 Task: Find connections with filter location Chandrakona with filter topic #personaldevelopment with filter profile language English with filter current company Milestone Technologies, Inc. with filter school Sydenham Institute of Management Studies, Research and Entrepreneurship Education with filter industry Maritime Transportation with filter service category iOS Development with filter keywords title Over the Phone Interpreter
Action: Mouse moved to (642, 86)
Screenshot: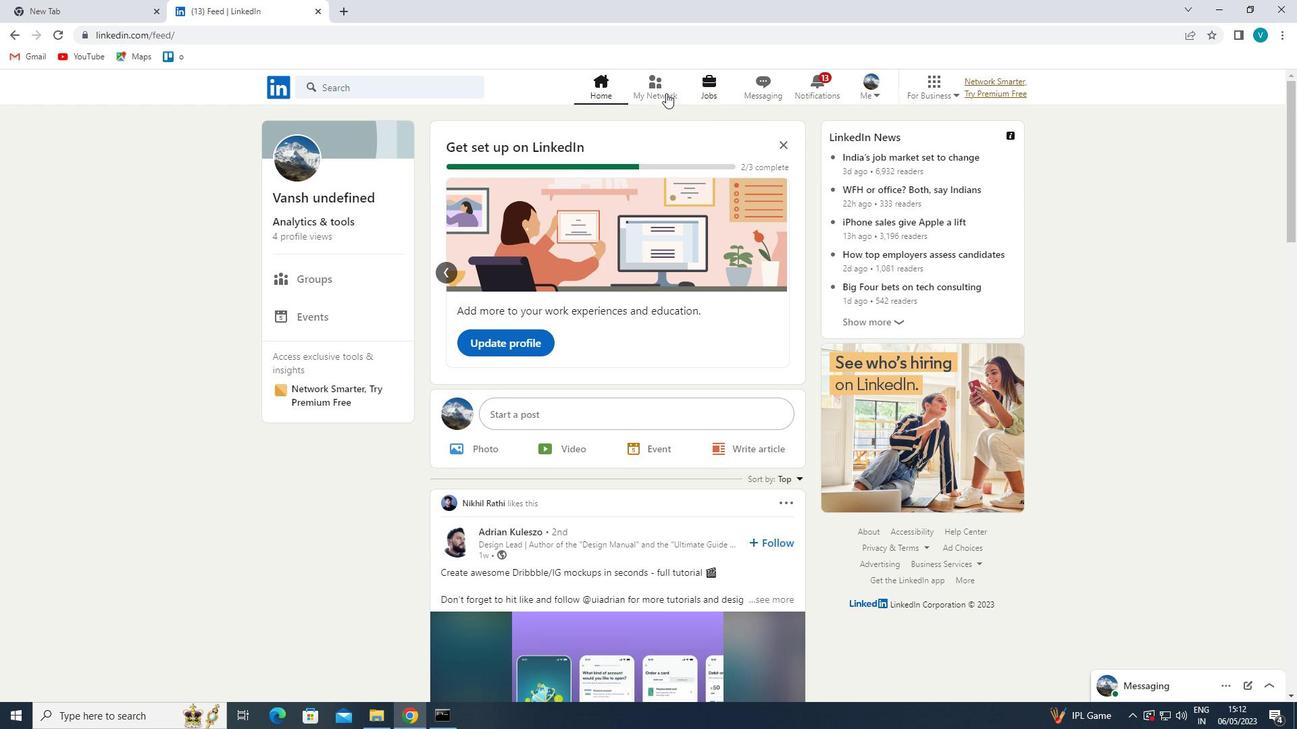 
Action: Mouse pressed left at (642, 86)
Screenshot: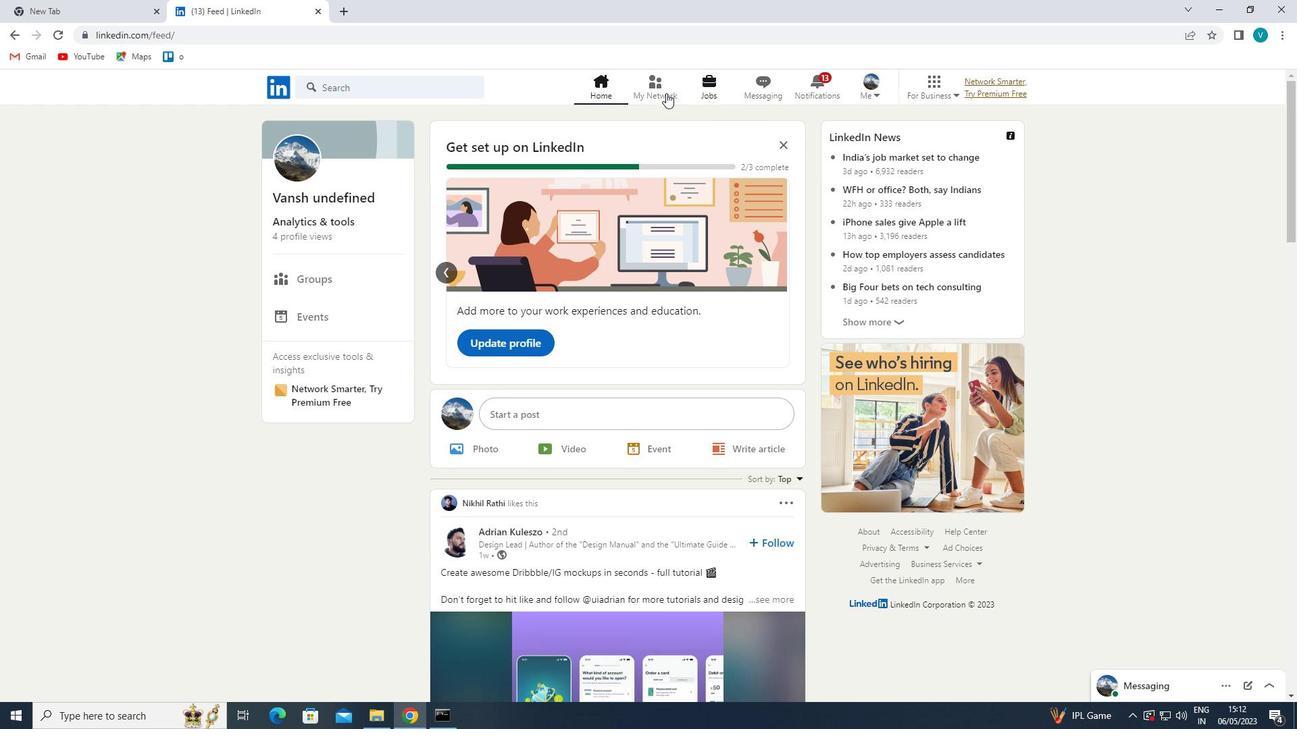 
Action: Mouse moved to (407, 157)
Screenshot: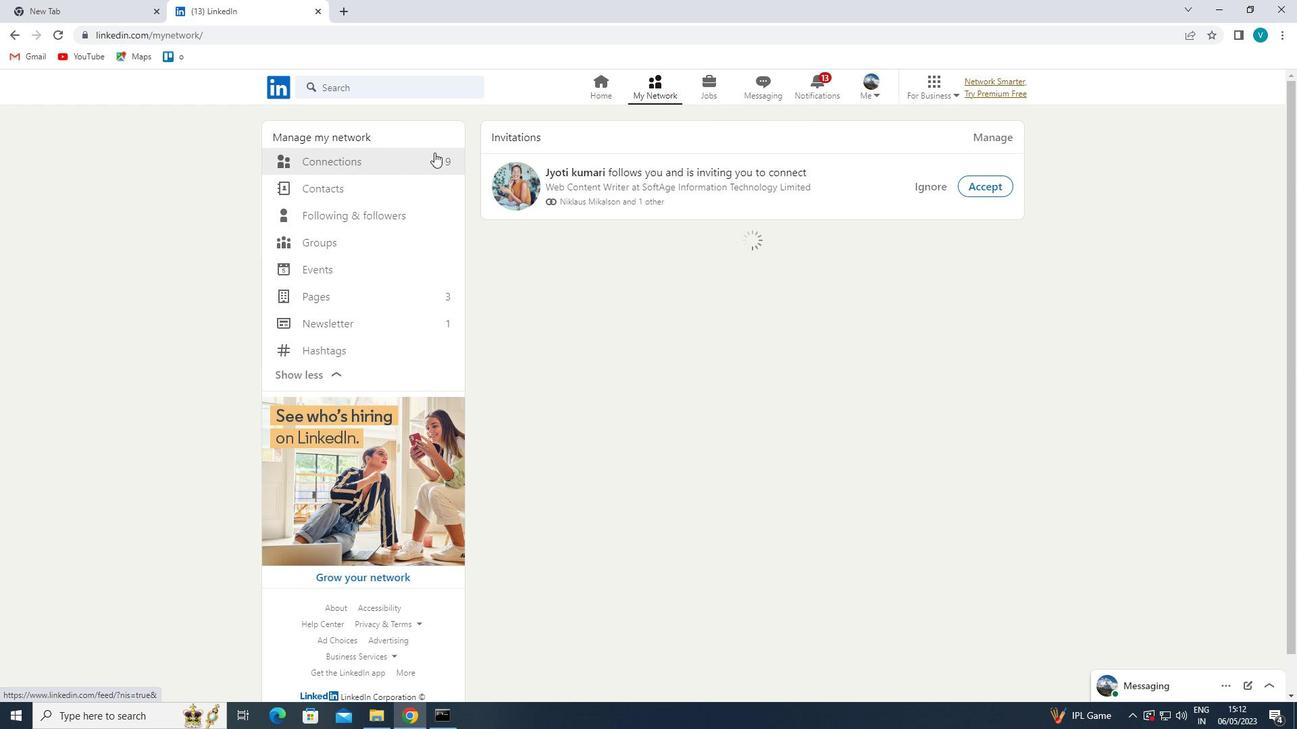 
Action: Mouse pressed left at (407, 157)
Screenshot: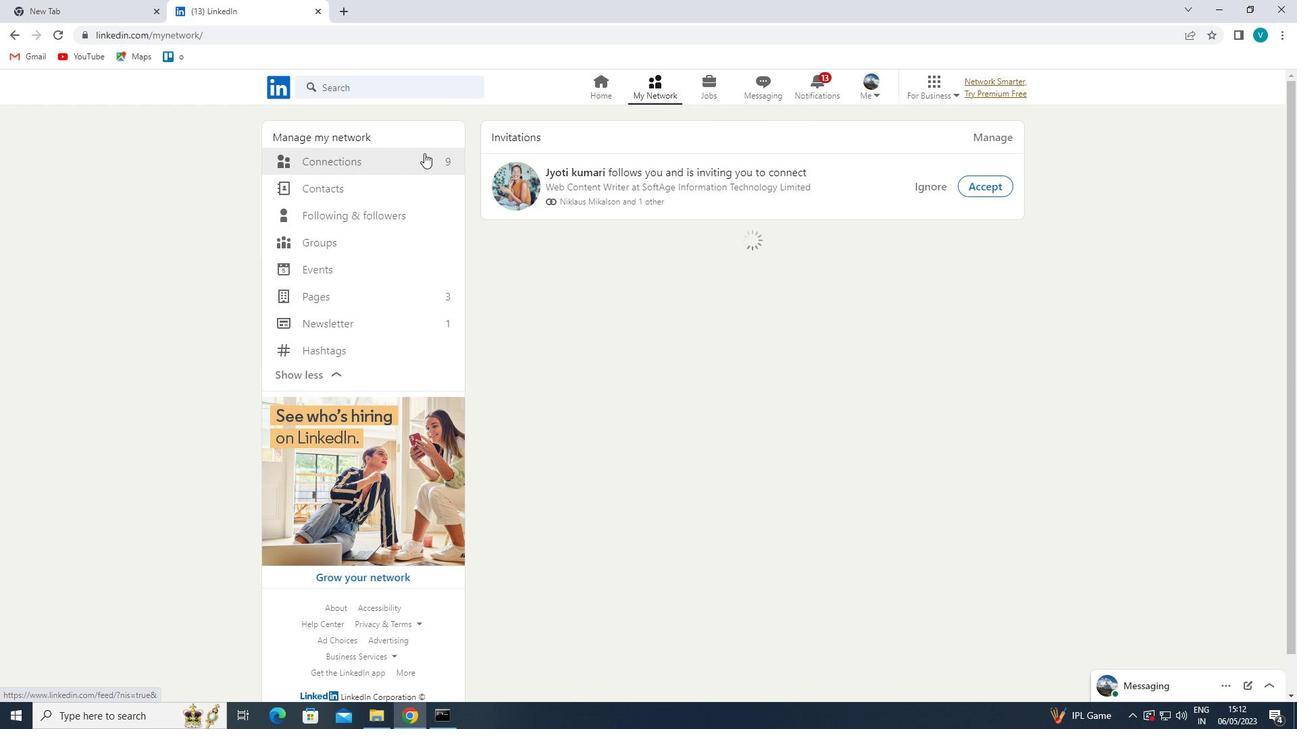
Action: Mouse moved to (761, 169)
Screenshot: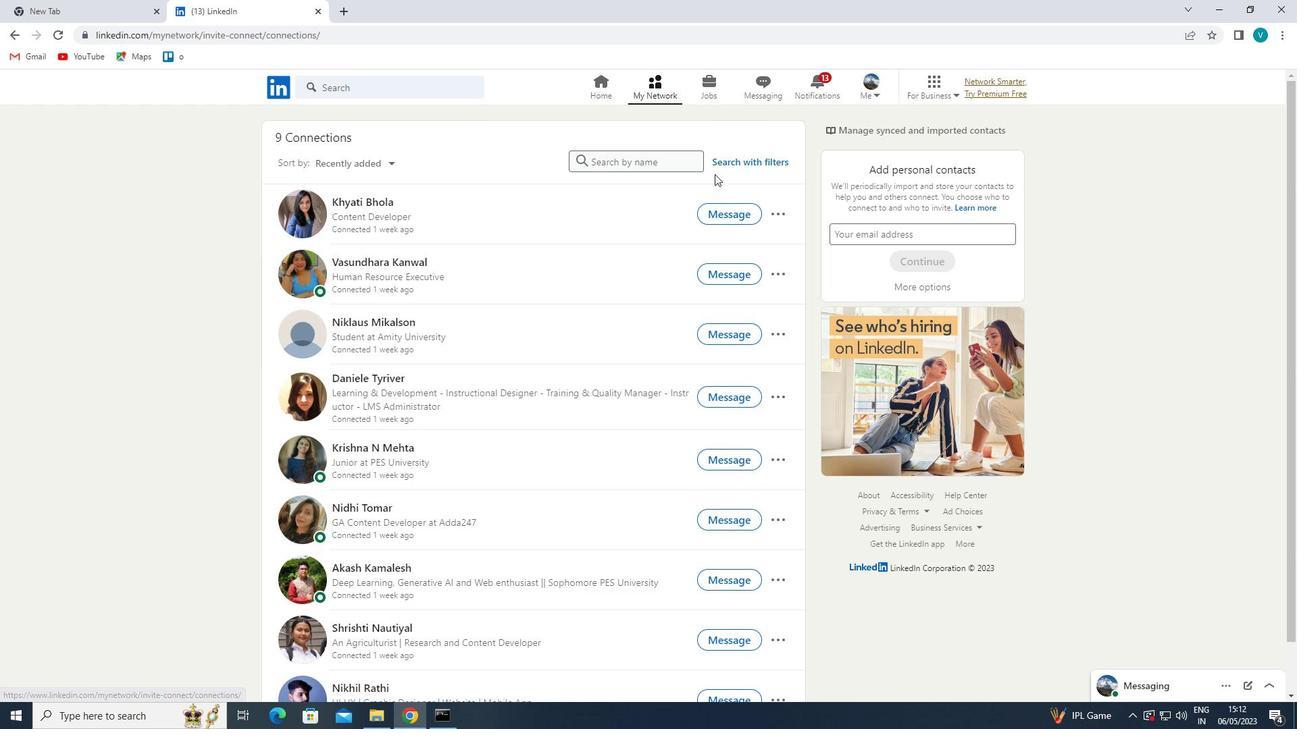
Action: Mouse pressed left at (761, 169)
Screenshot: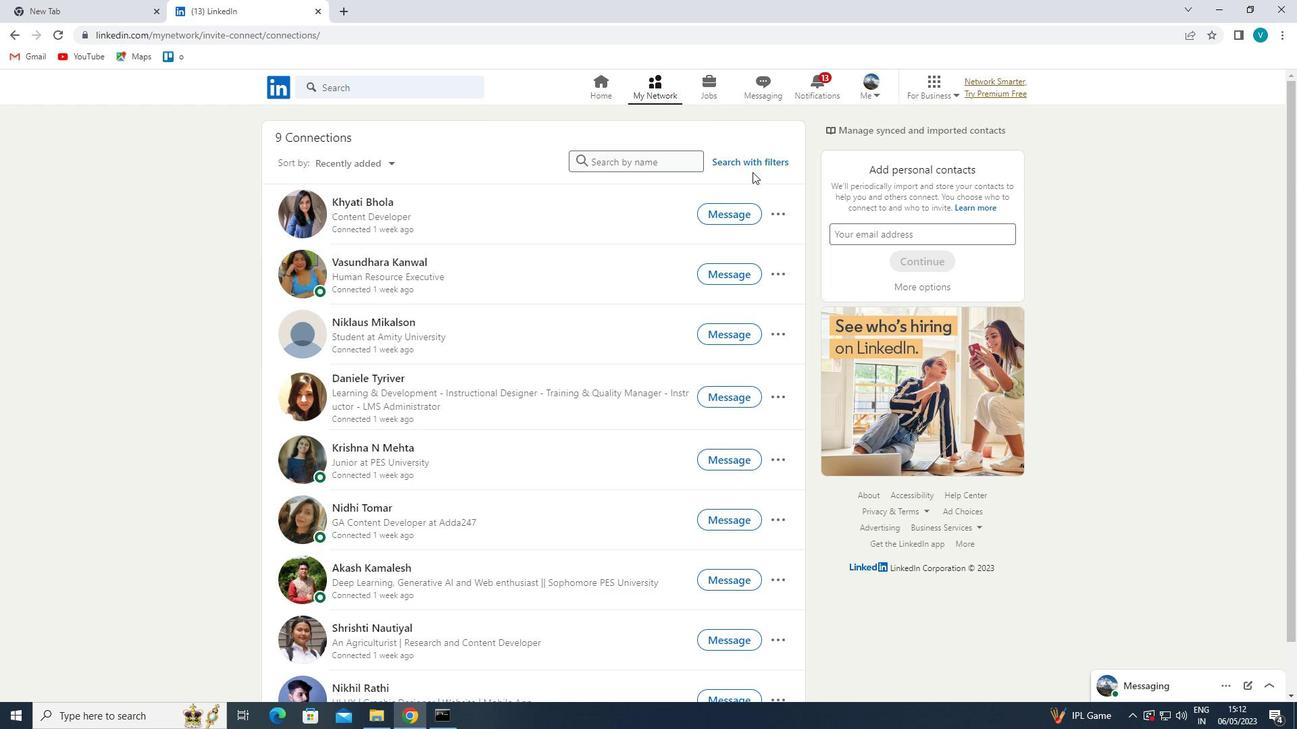 
Action: Mouse moved to (766, 165)
Screenshot: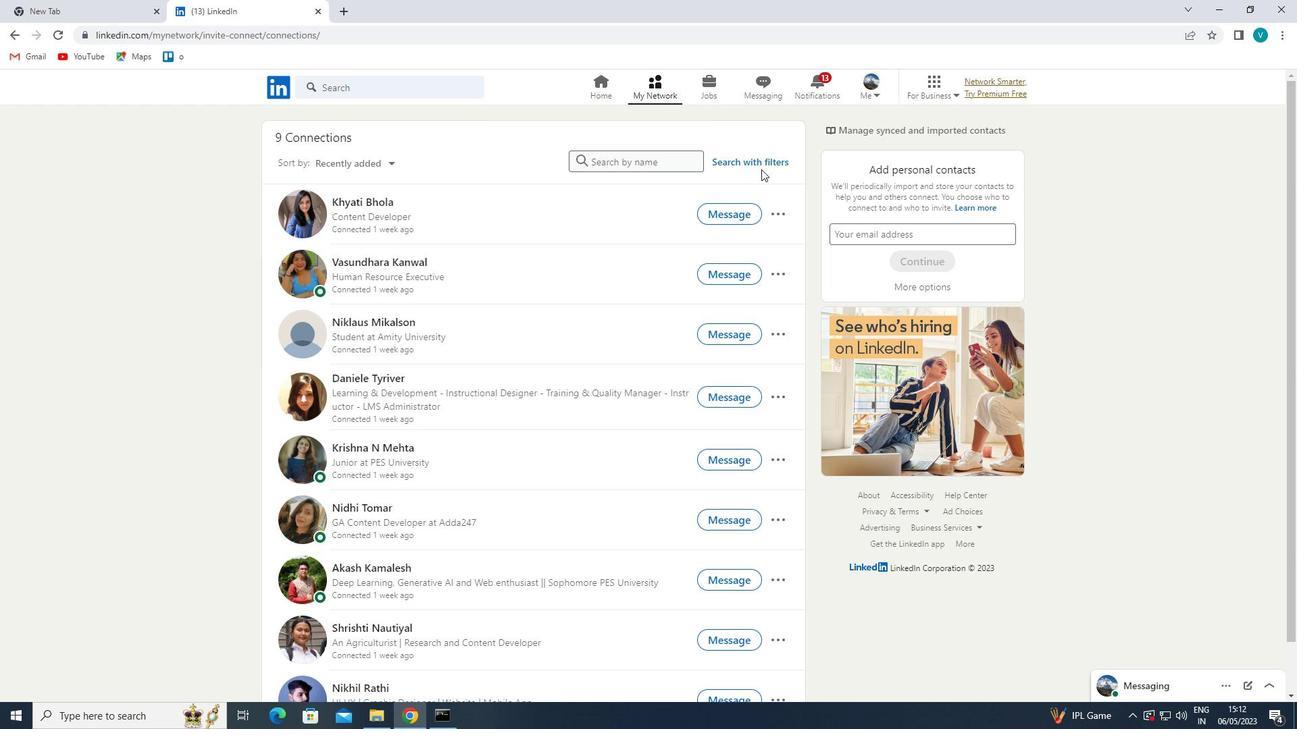 
Action: Mouse pressed left at (766, 165)
Screenshot: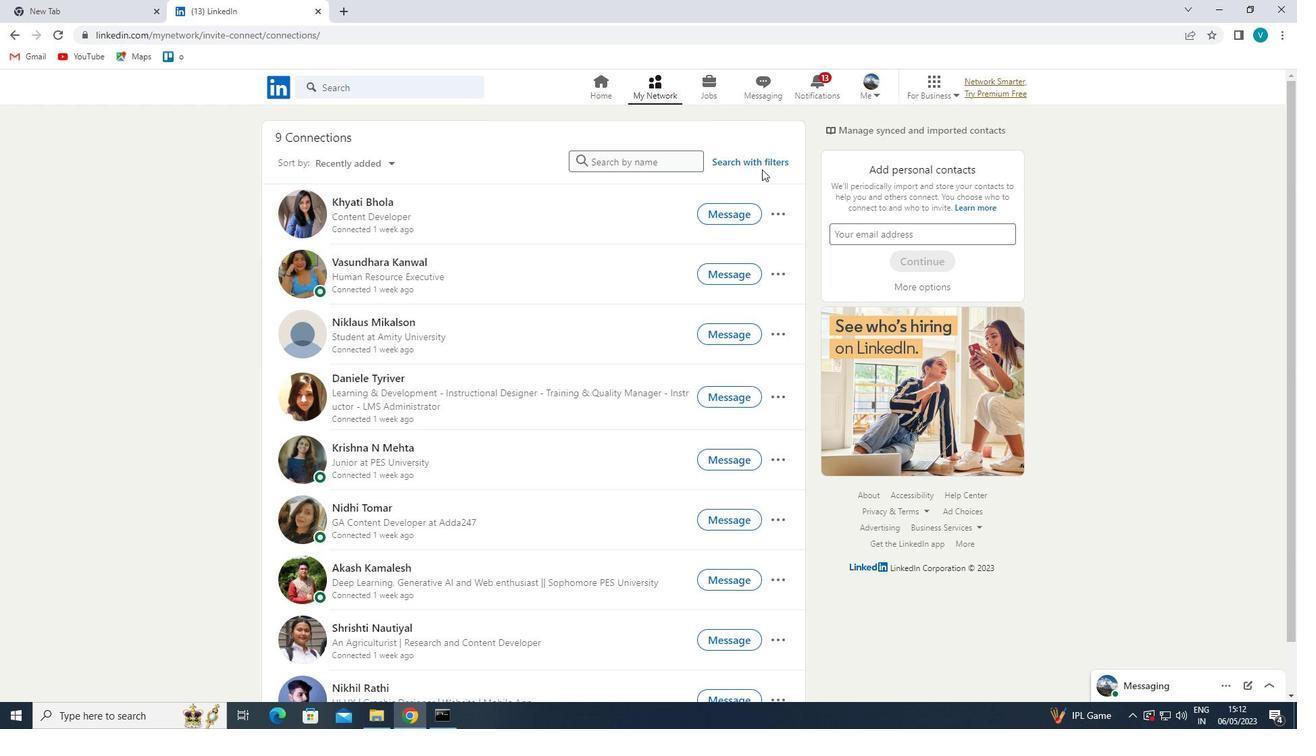 
Action: Mouse moved to (649, 132)
Screenshot: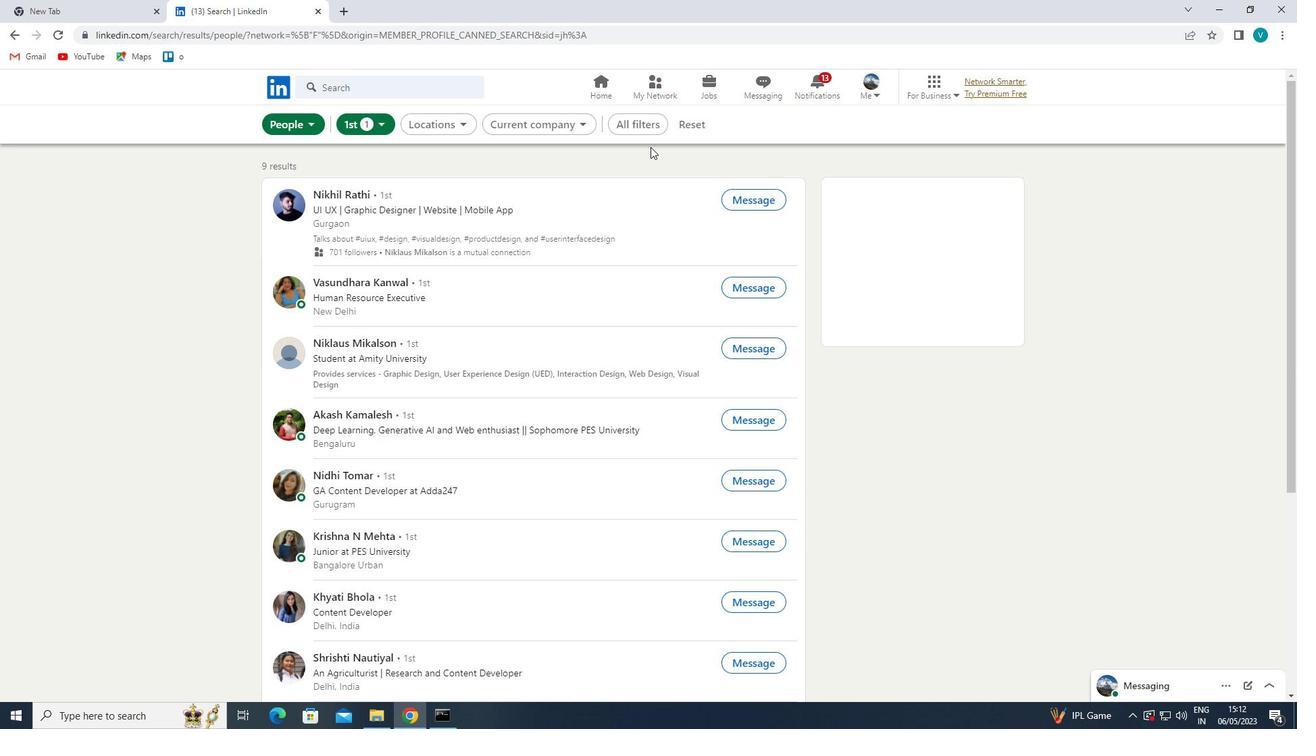 
Action: Mouse pressed left at (649, 132)
Screenshot: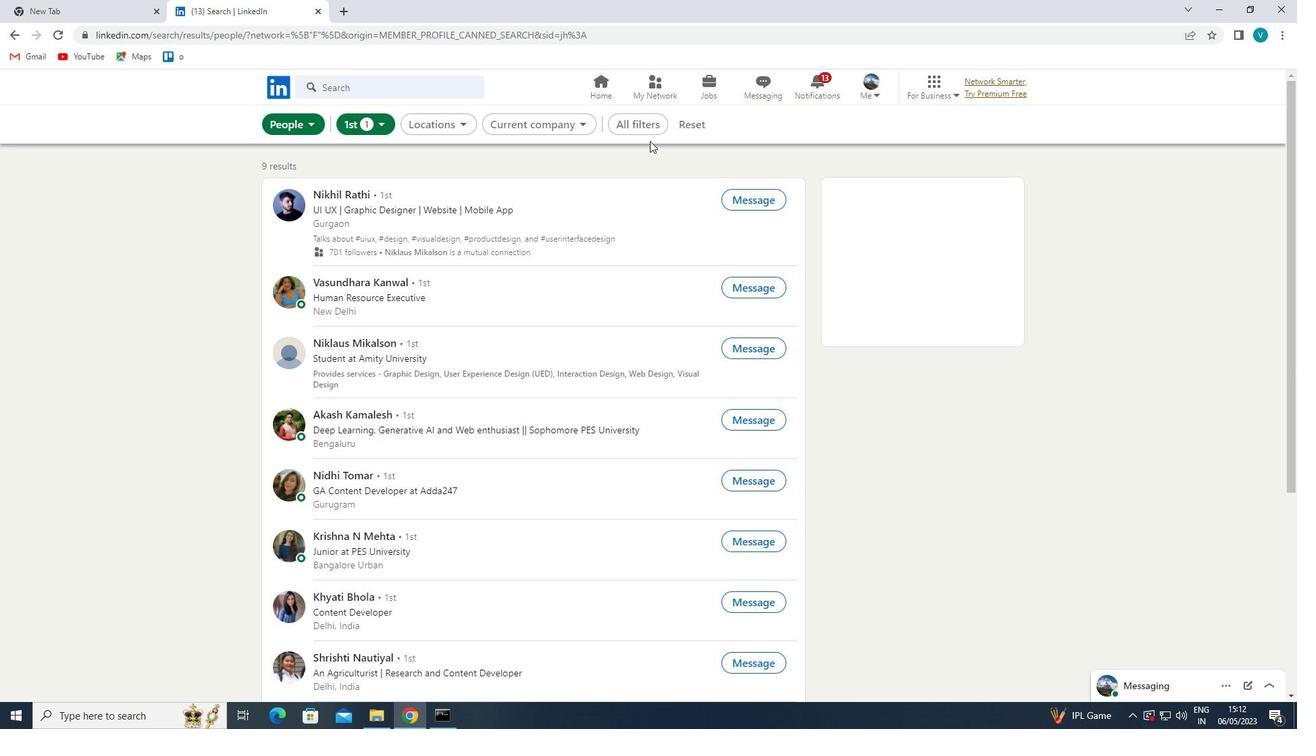 
Action: Mouse moved to (1116, 322)
Screenshot: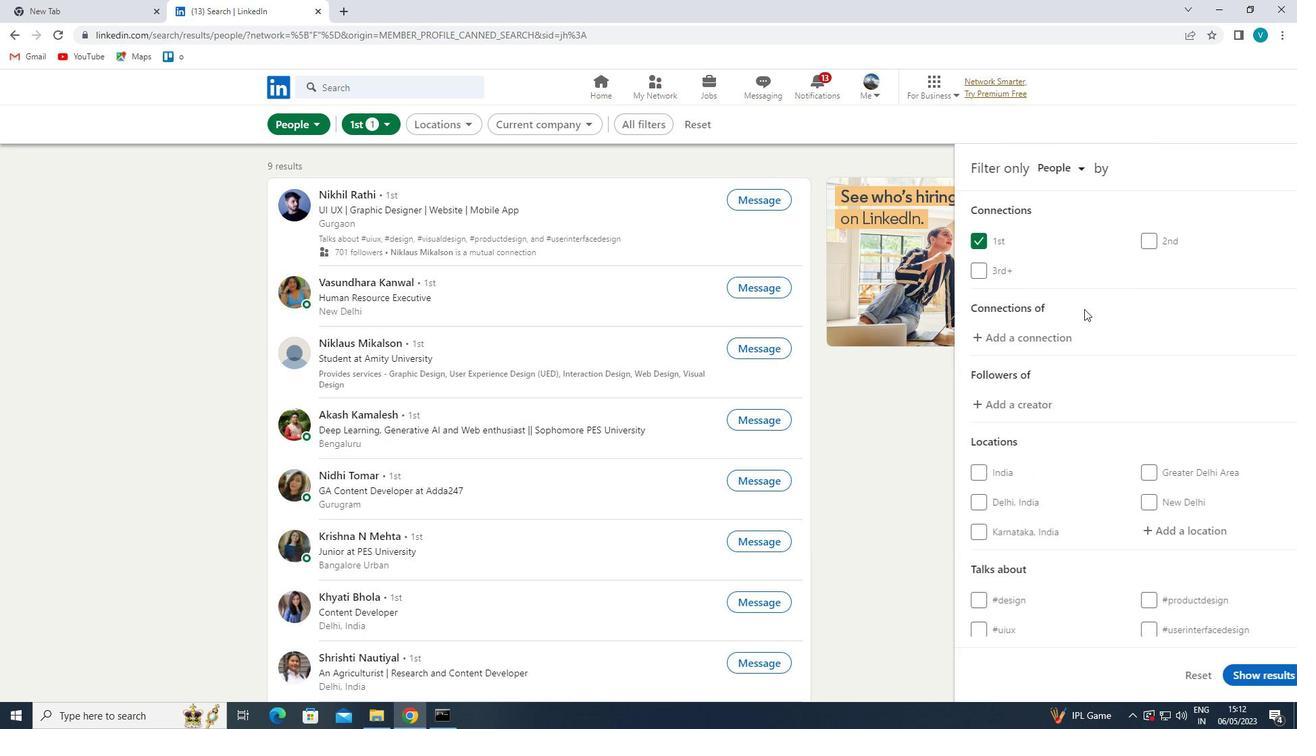 
Action: Mouse scrolled (1116, 322) with delta (0, 0)
Screenshot: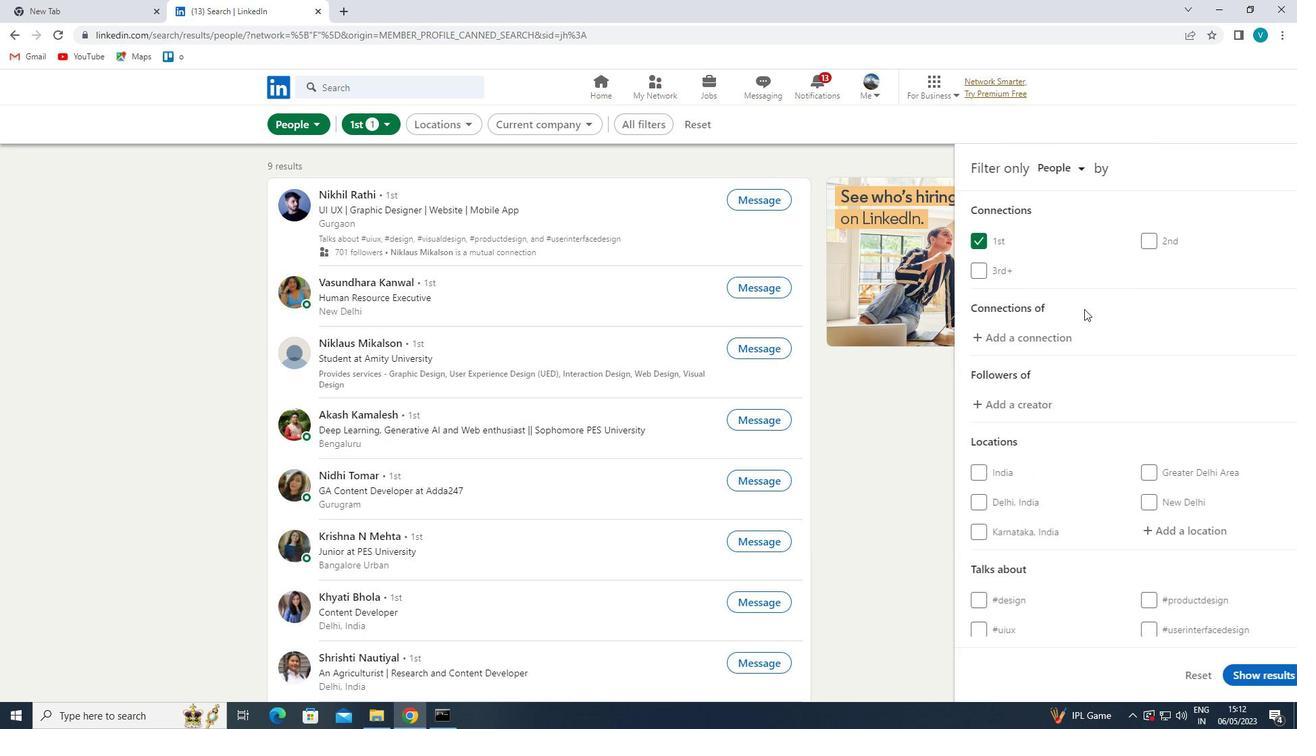 
Action: Mouse moved to (1117, 326)
Screenshot: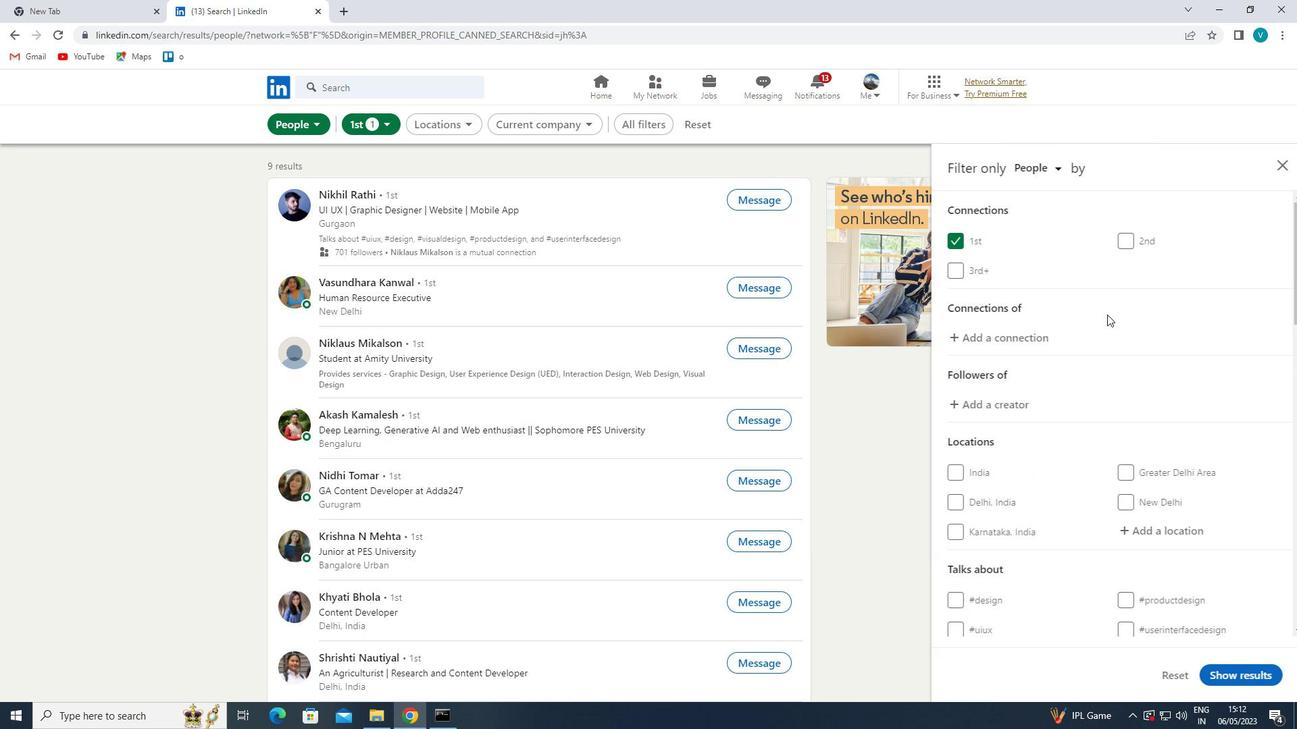 
Action: Mouse scrolled (1117, 325) with delta (0, 0)
Screenshot: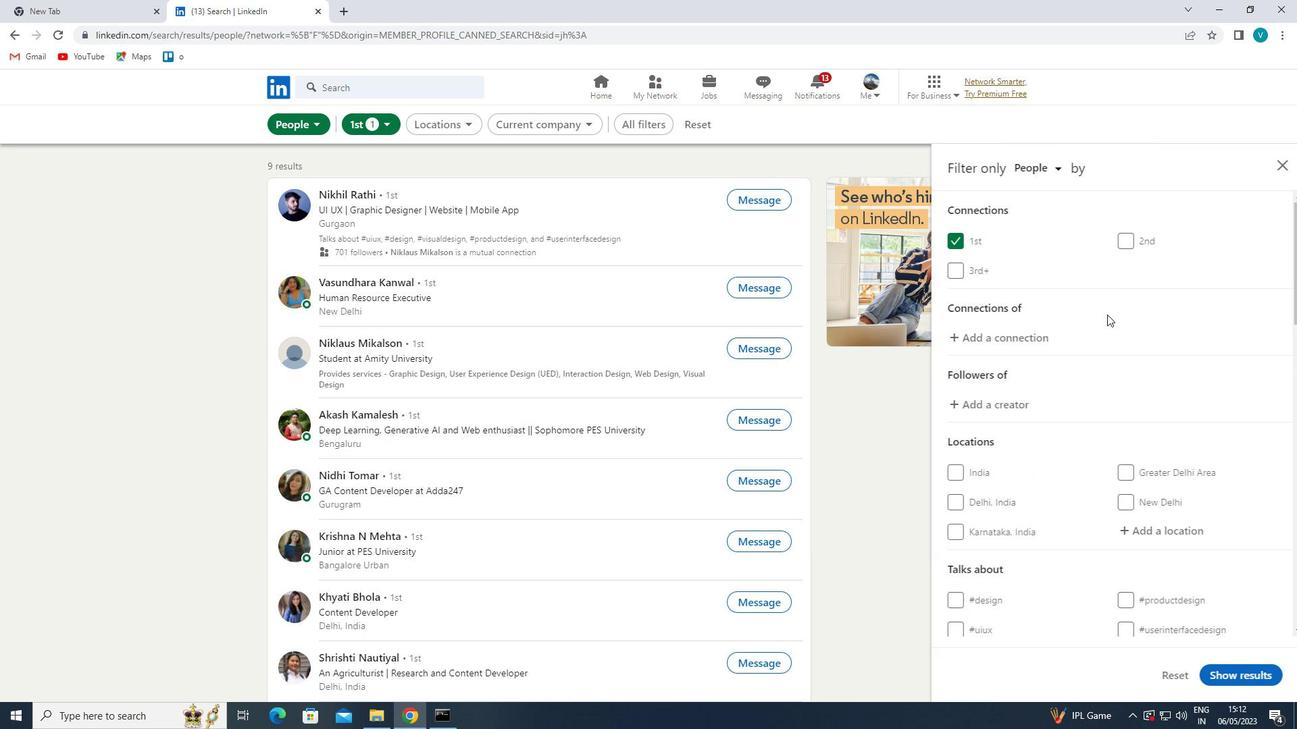 
Action: Mouse moved to (1137, 394)
Screenshot: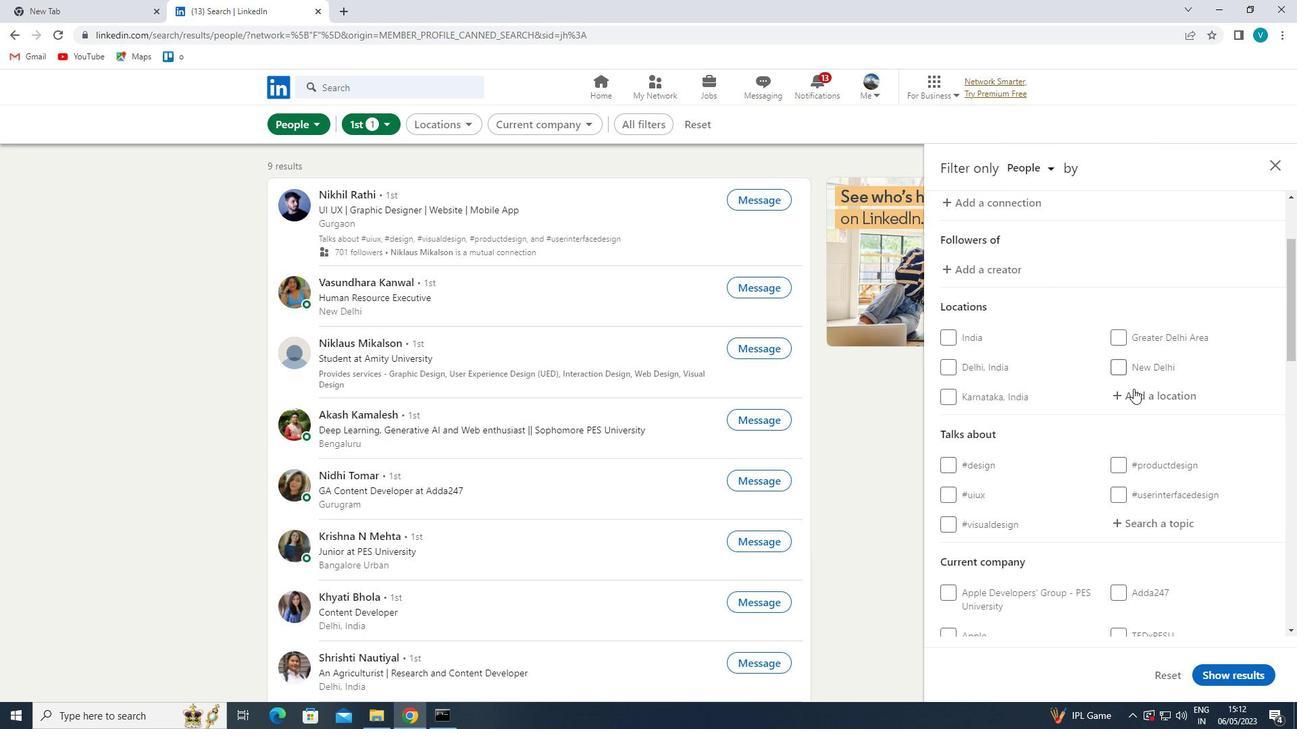 
Action: Mouse pressed left at (1137, 394)
Screenshot: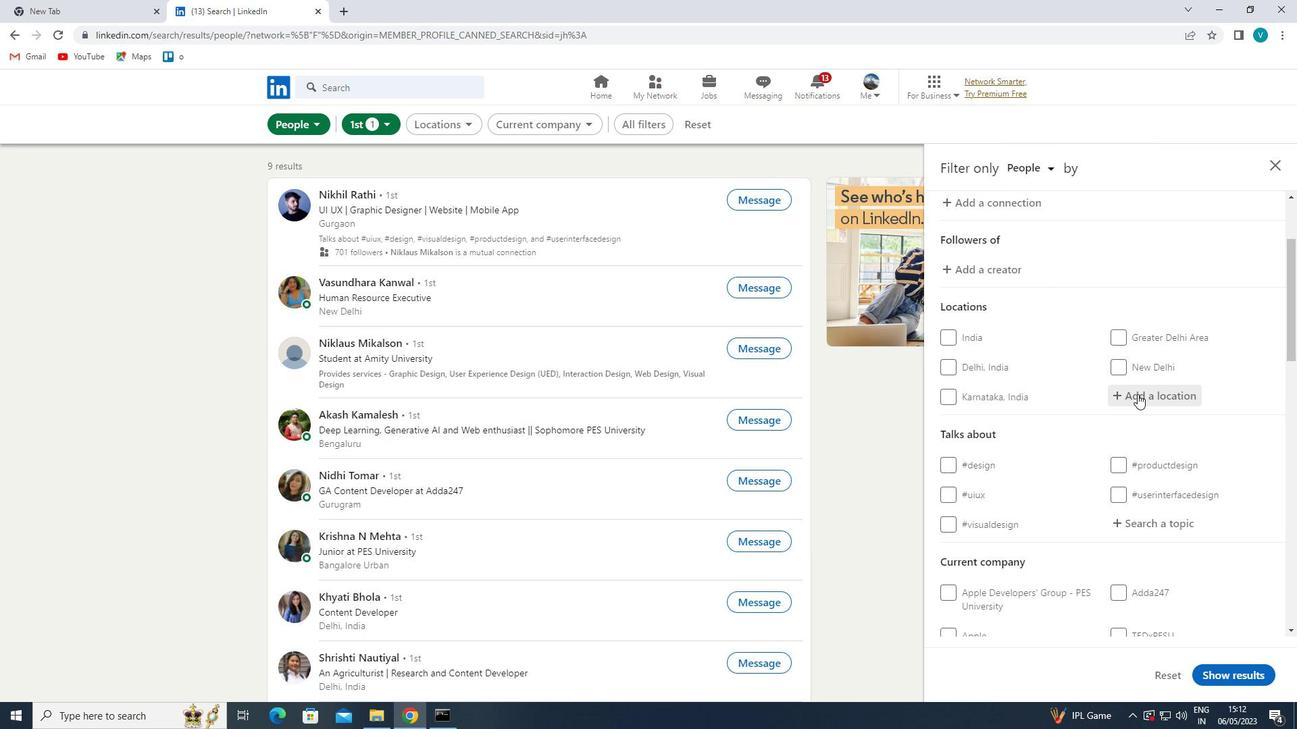 
Action: Mouse moved to (950, 340)
Screenshot: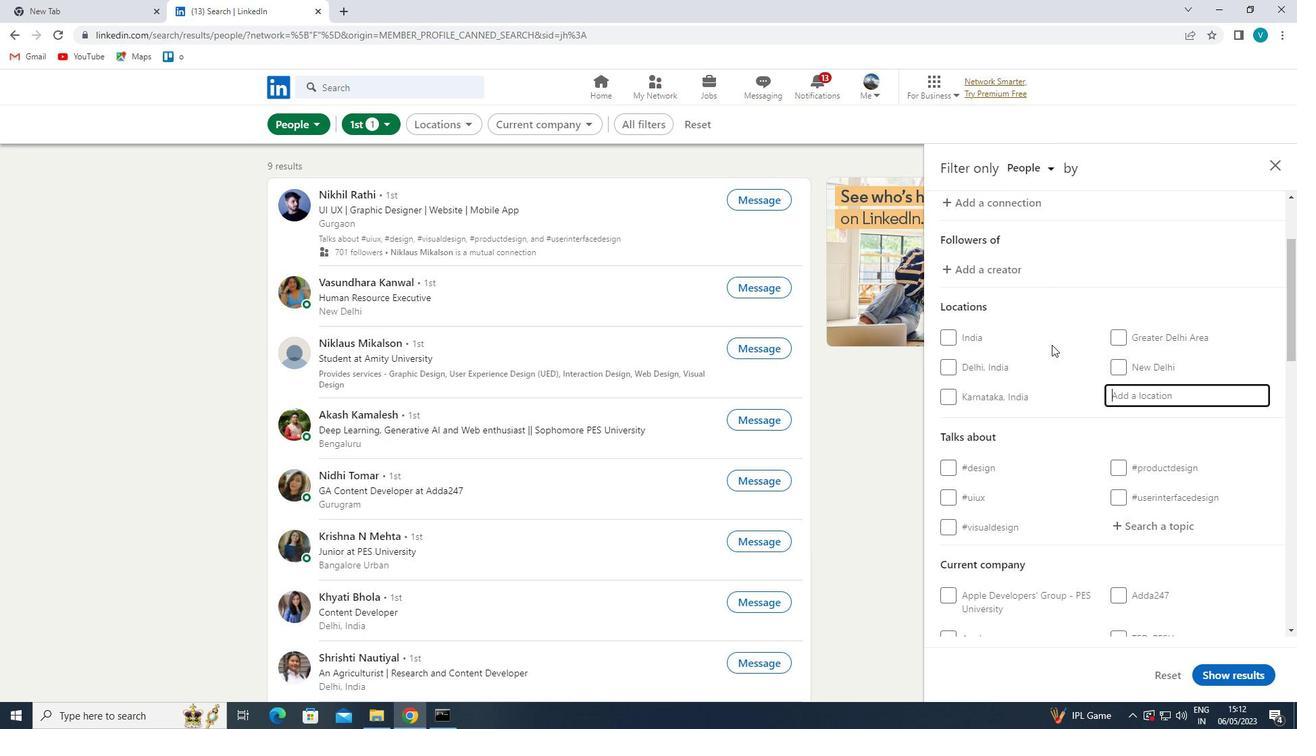 
Action: Key pressed <Key.shift>CHANFRA<Key.backspace><Key.backspace><Key.backspace>DRAKONA
Screenshot: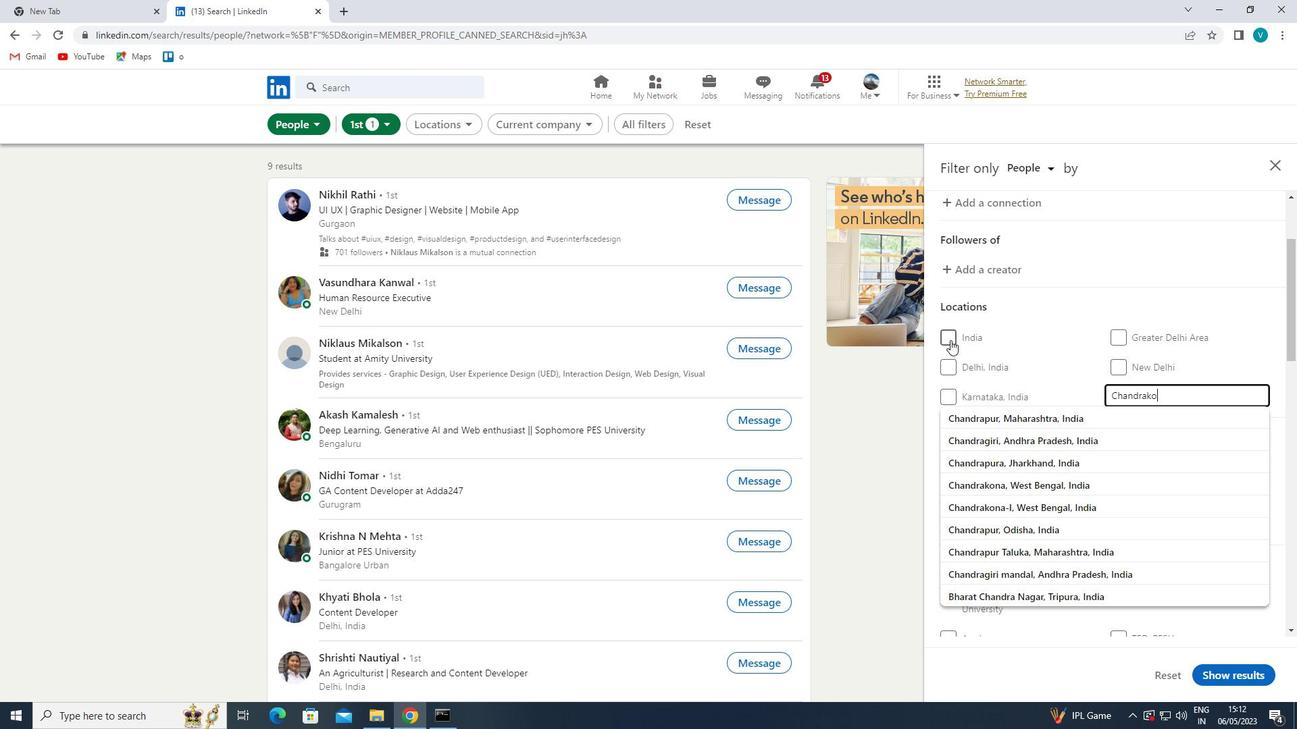 
Action: Mouse moved to (1008, 408)
Screenshot: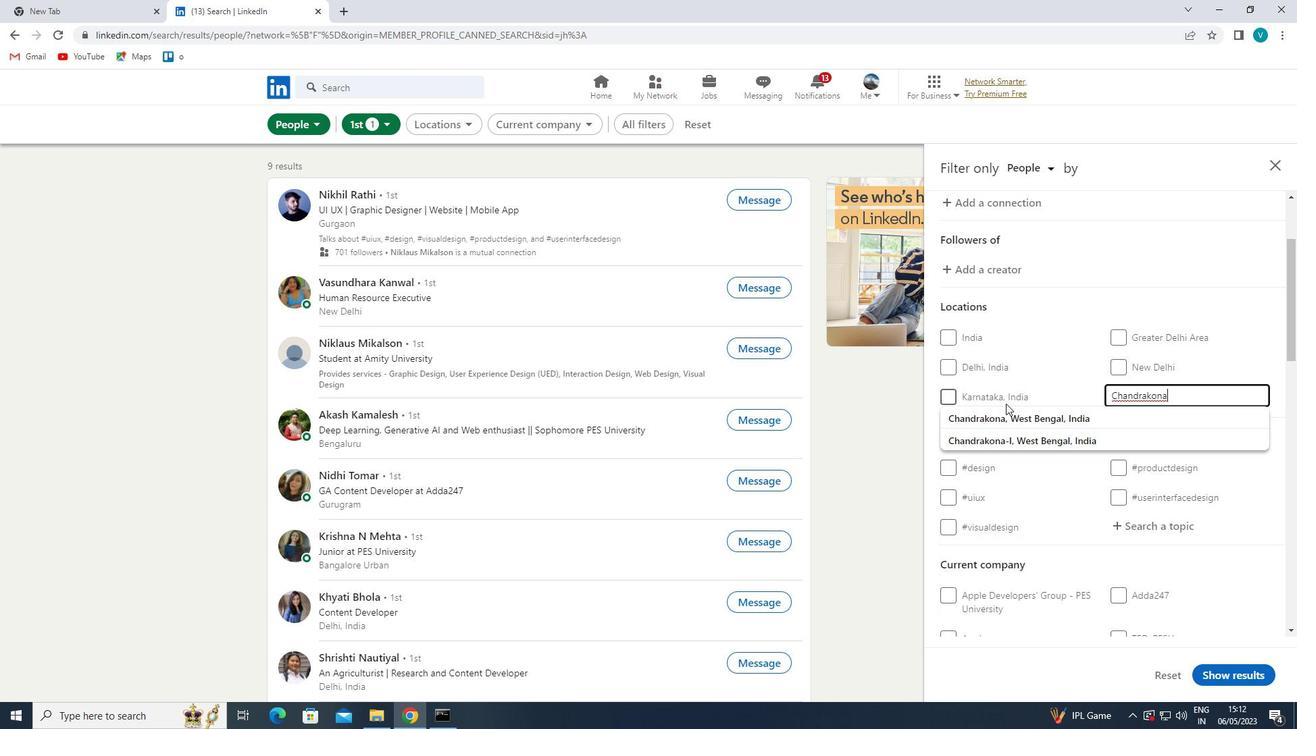 
Action: Mouse pressed left at (1008, 408)
Screenshot: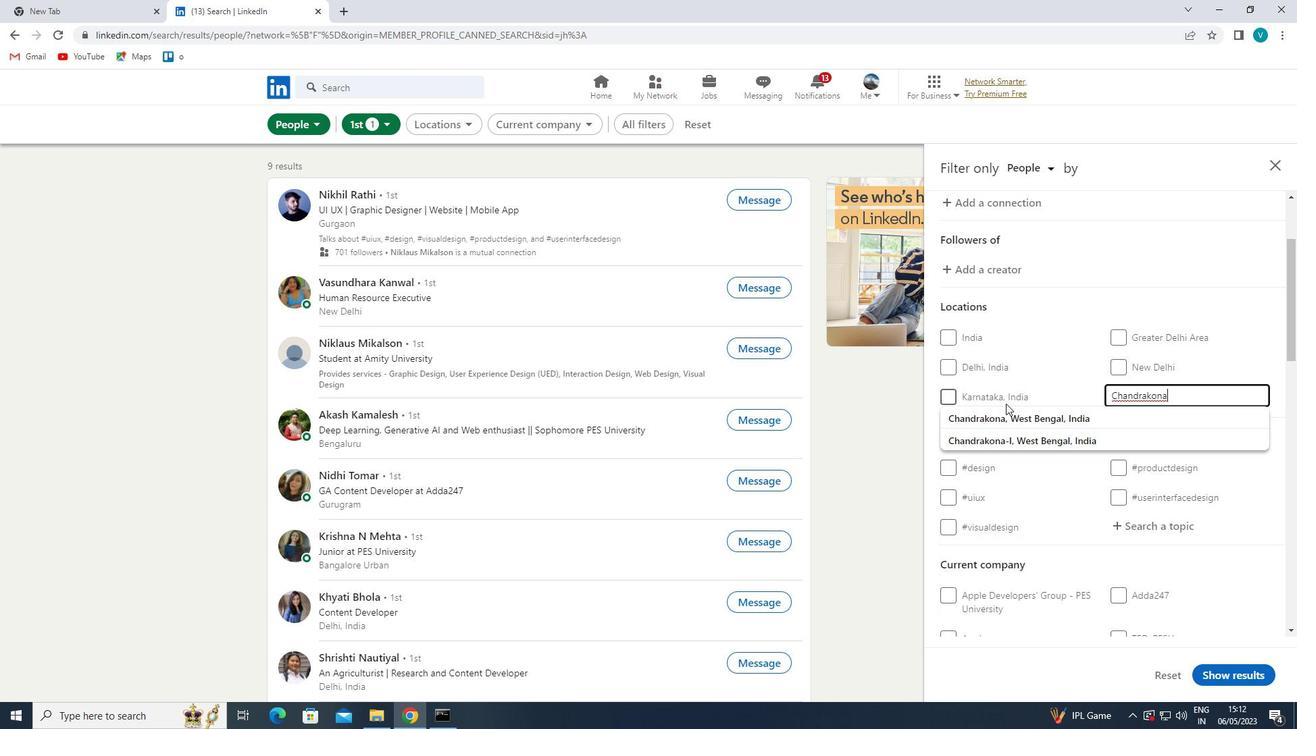 
Action: Mouse moved to (1040, 423)
Screenshot: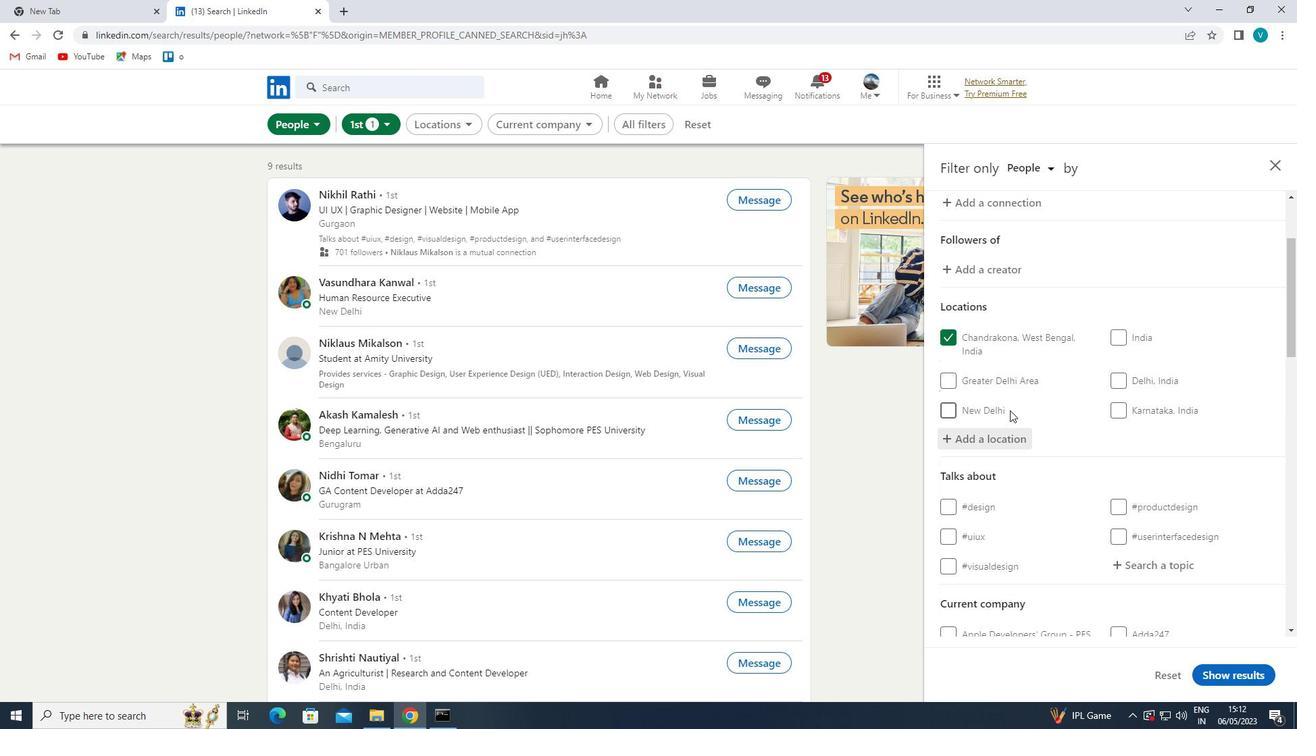
Action: Mouse scrolled (1040, 422) with delta (0, 0)
Screenshot: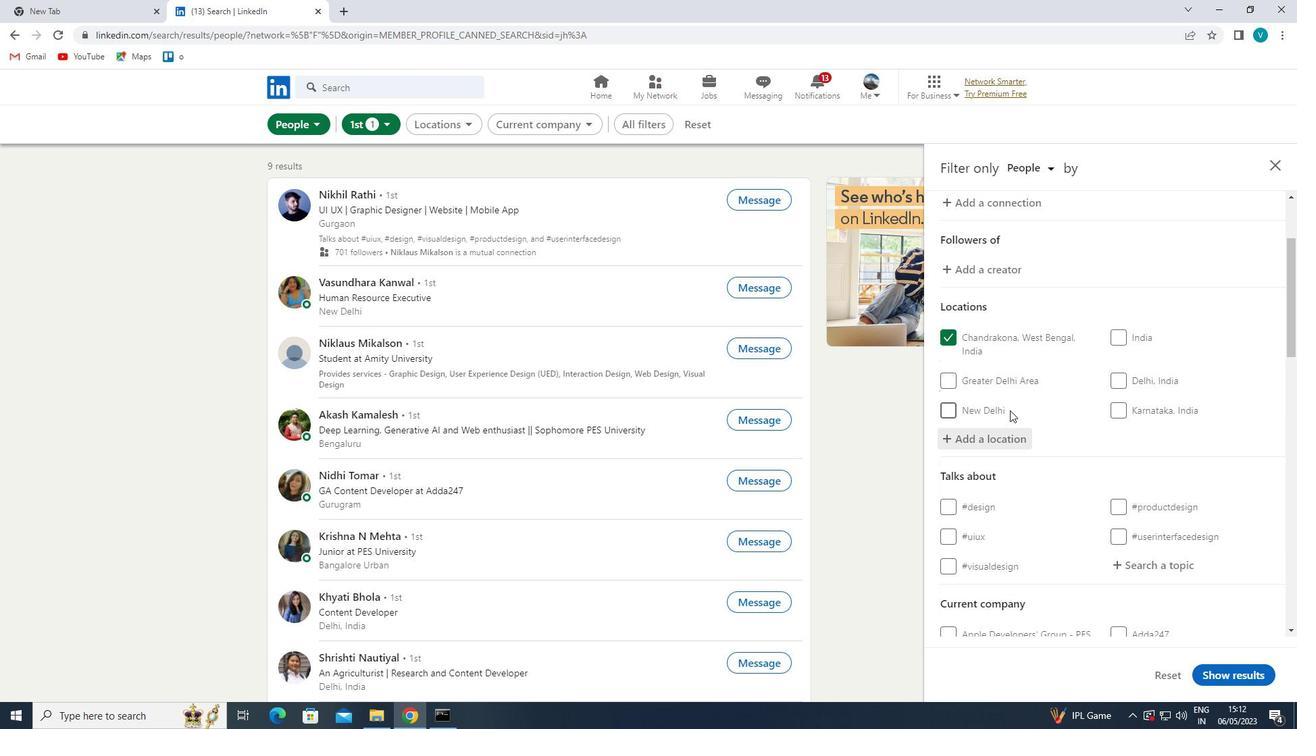 
Action: Mouse moved to (1064, 434)
Screenshot: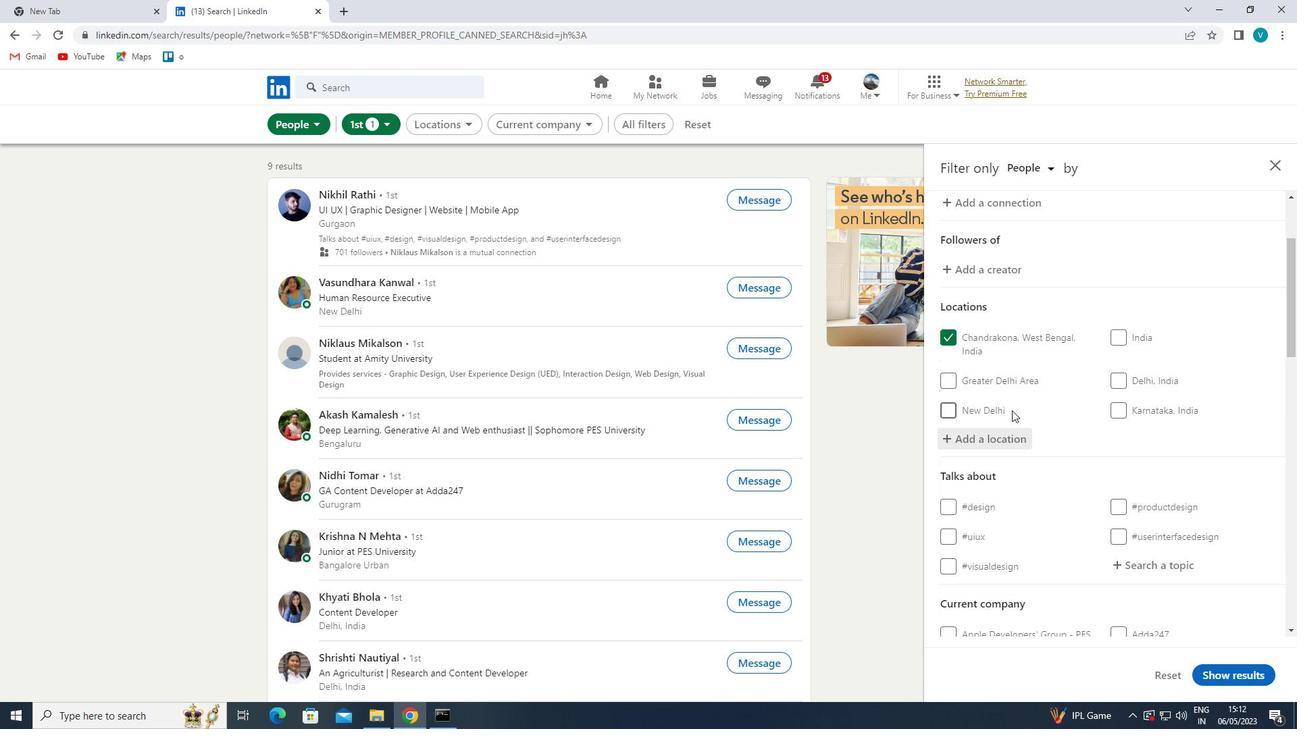 
Action: Mouse scrolled (1064, 433) with delta (0, 0)
Screenshot: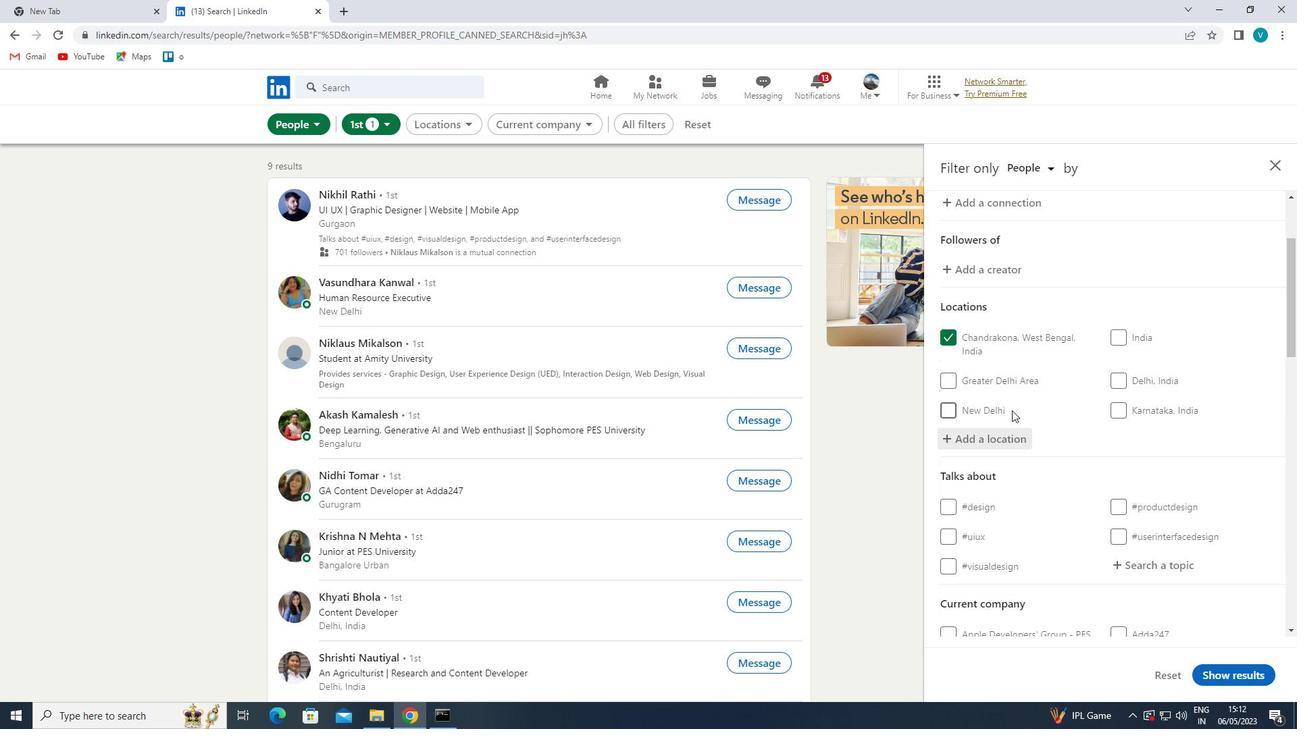 
Action: Mouse moved to (1160, 428)
Screenshot: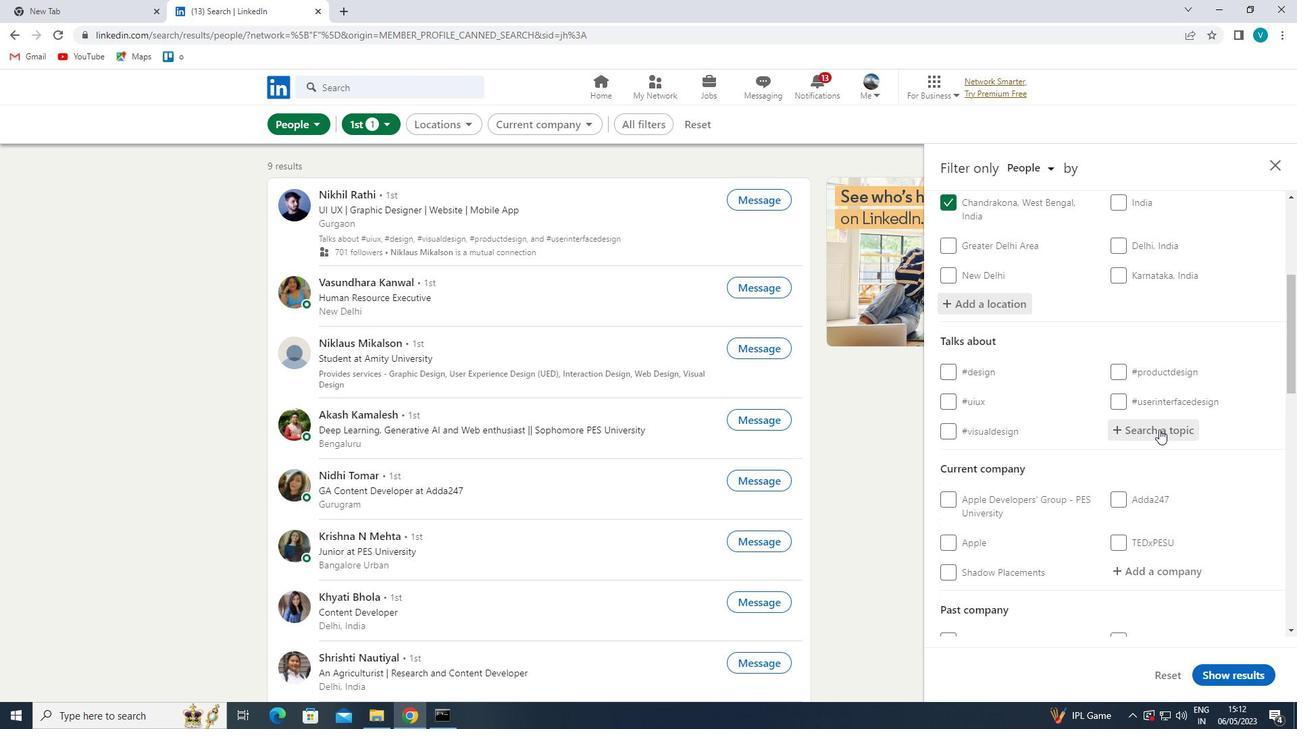 
Action: Mouse pressed left at (1160, 428)
Screenshot: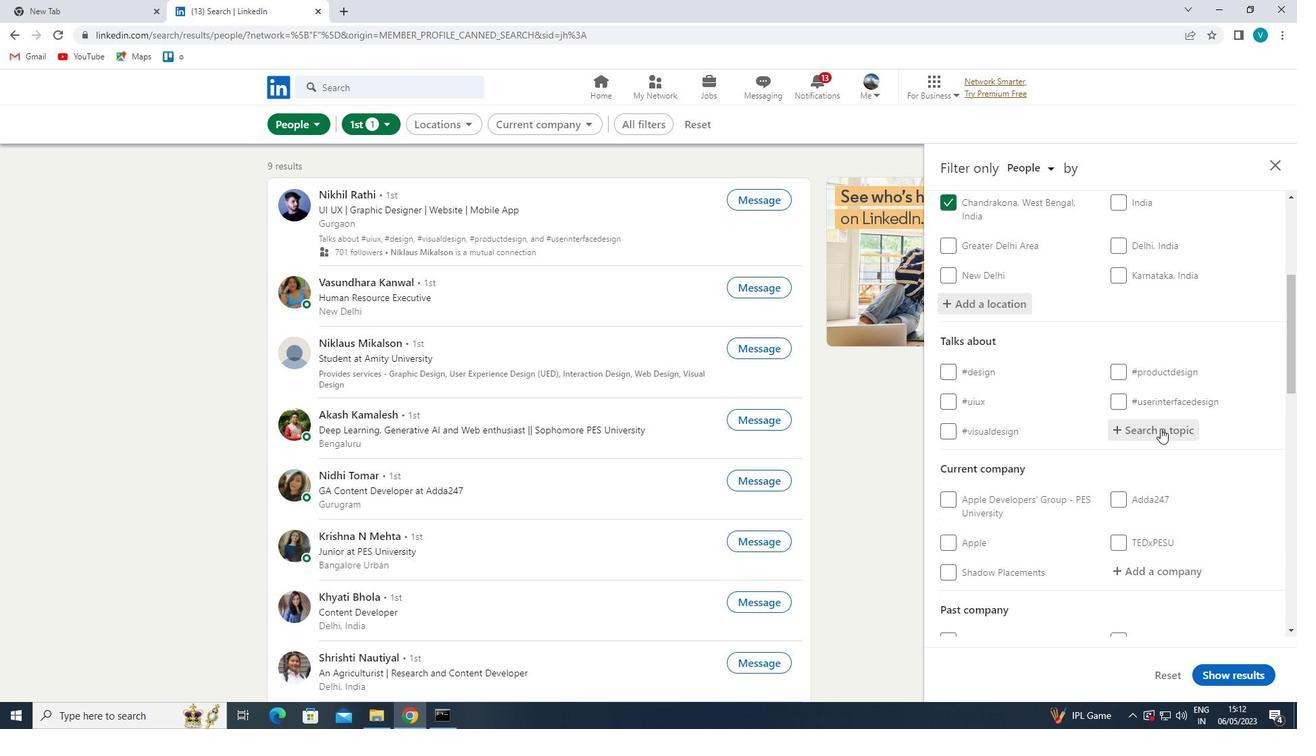 
Action: Mouse moved to (1025, 351)
Screenshot: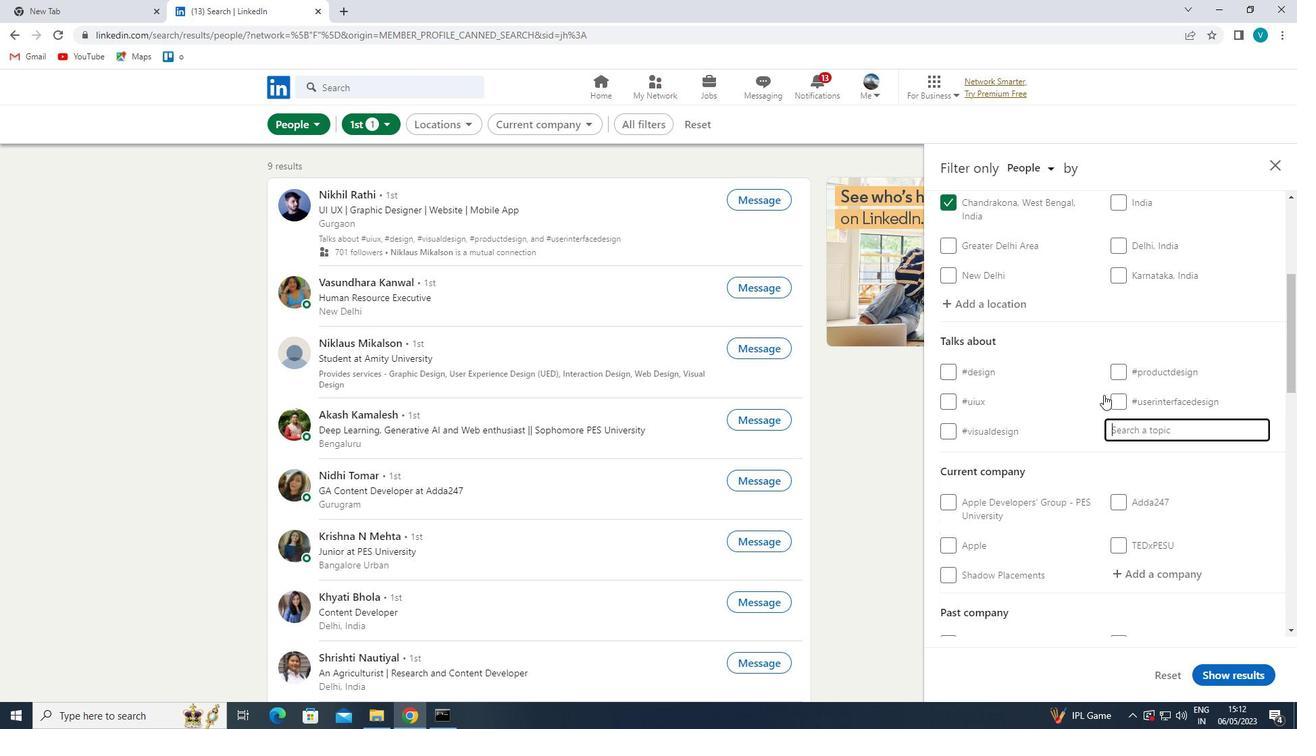 
Action: Key pressed PERSONALDEVELOPM
Screenshot: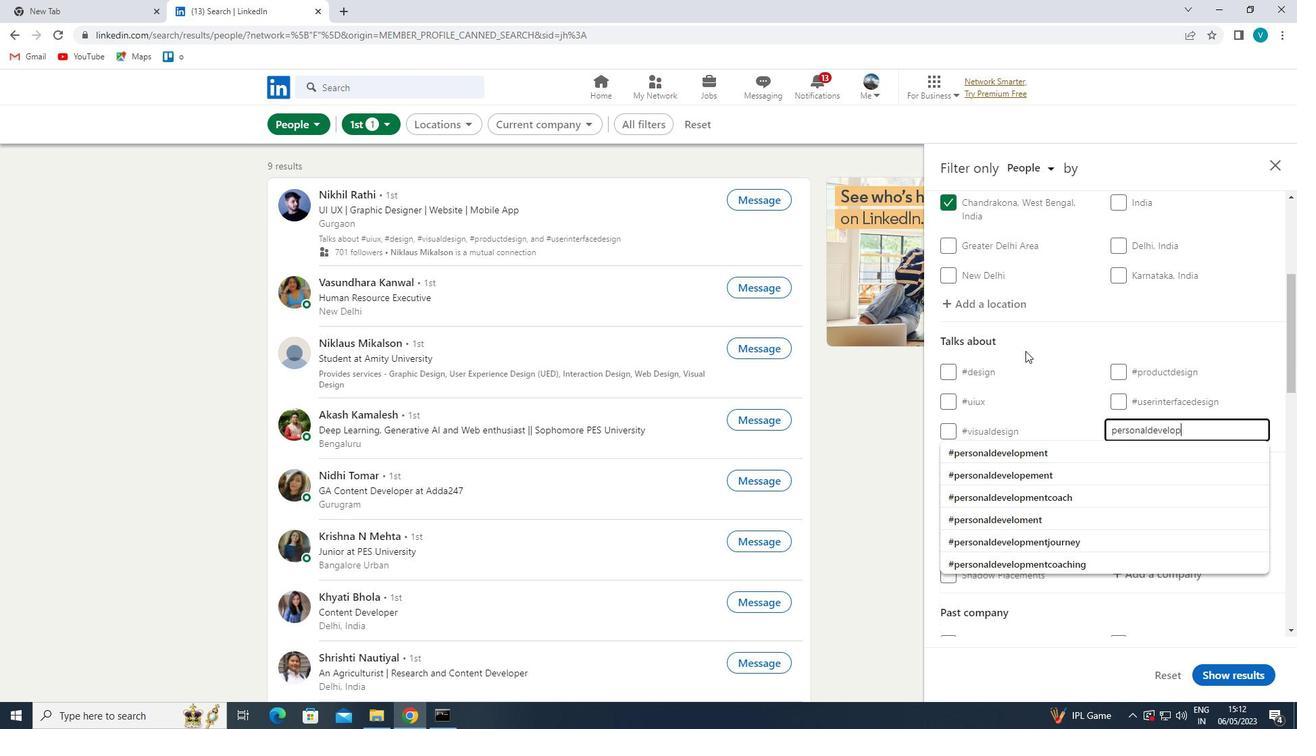 
Action: Mouse moved to (1035, 441)
Screenshot: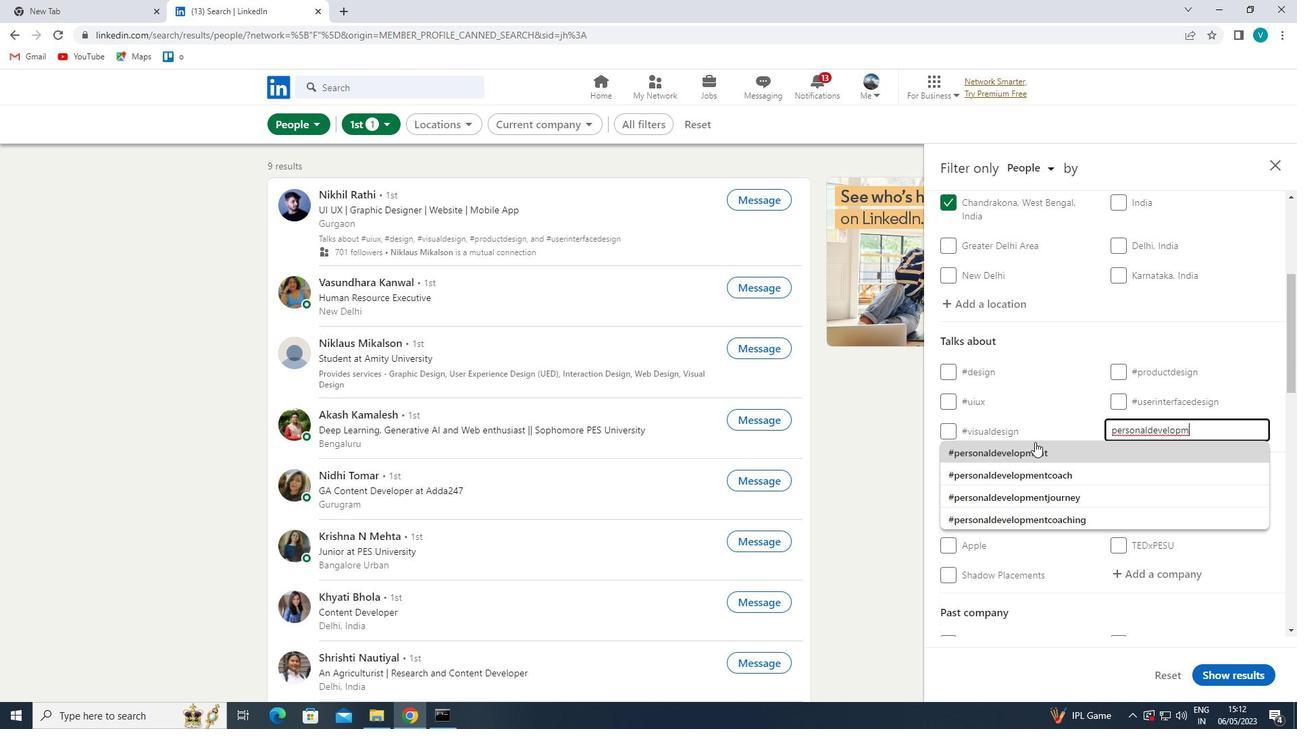 
Action: Mouse pressed left at (1035, 441)
Screenshot: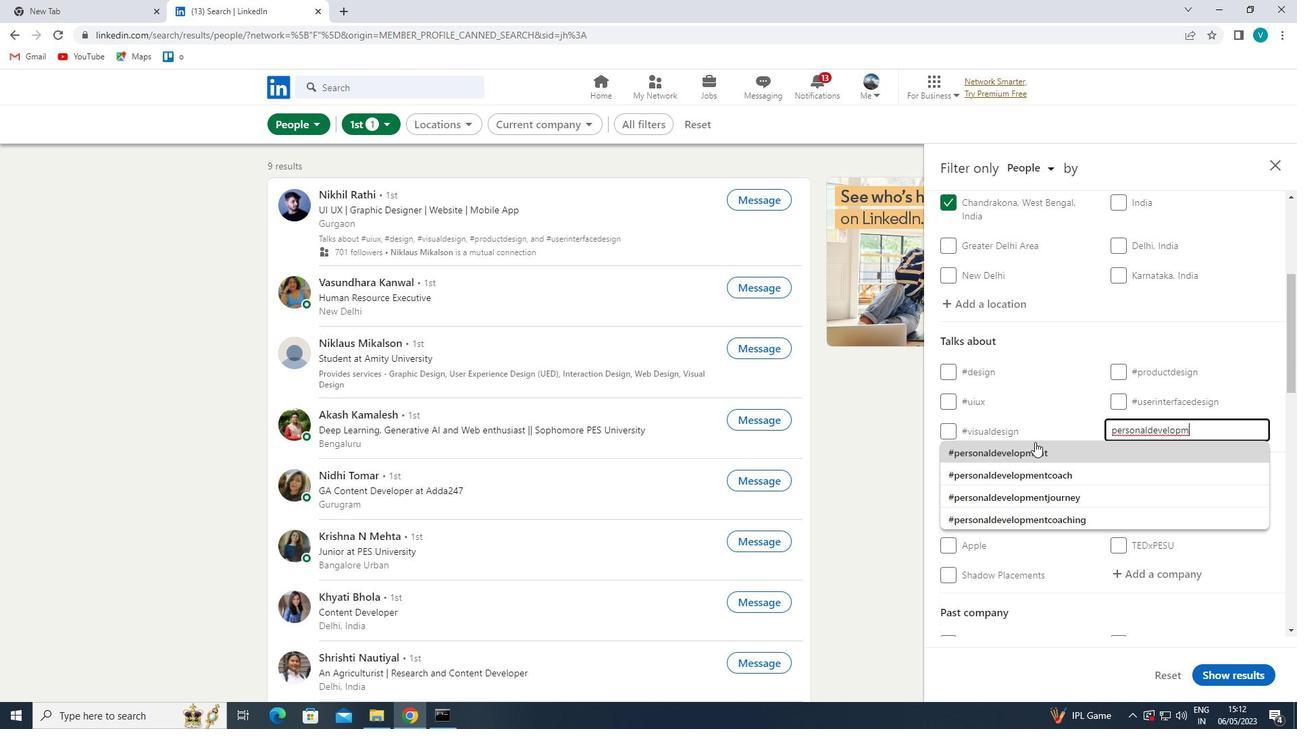 
Action: Mouse moved to (1045, 439)
Screenshot: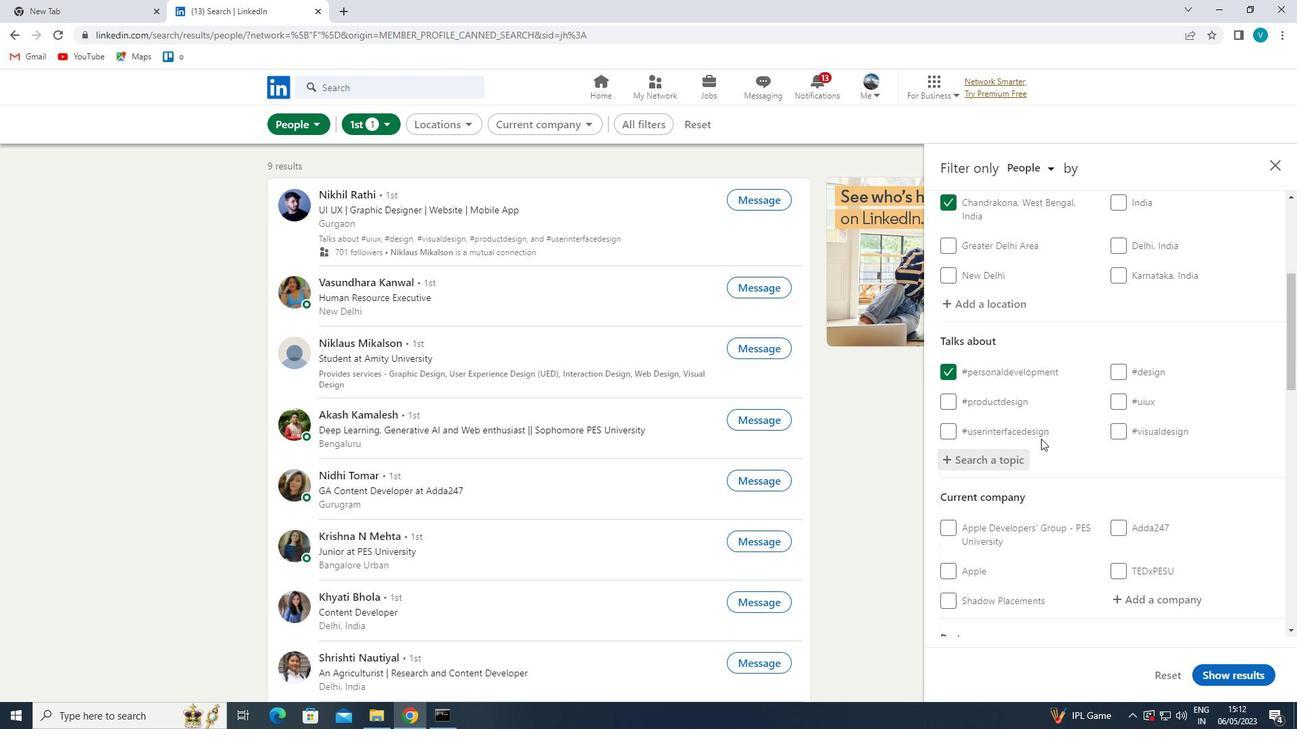 
Action: Mouse scrolled (1045, 438) with delta (0, 0)
Screenshot: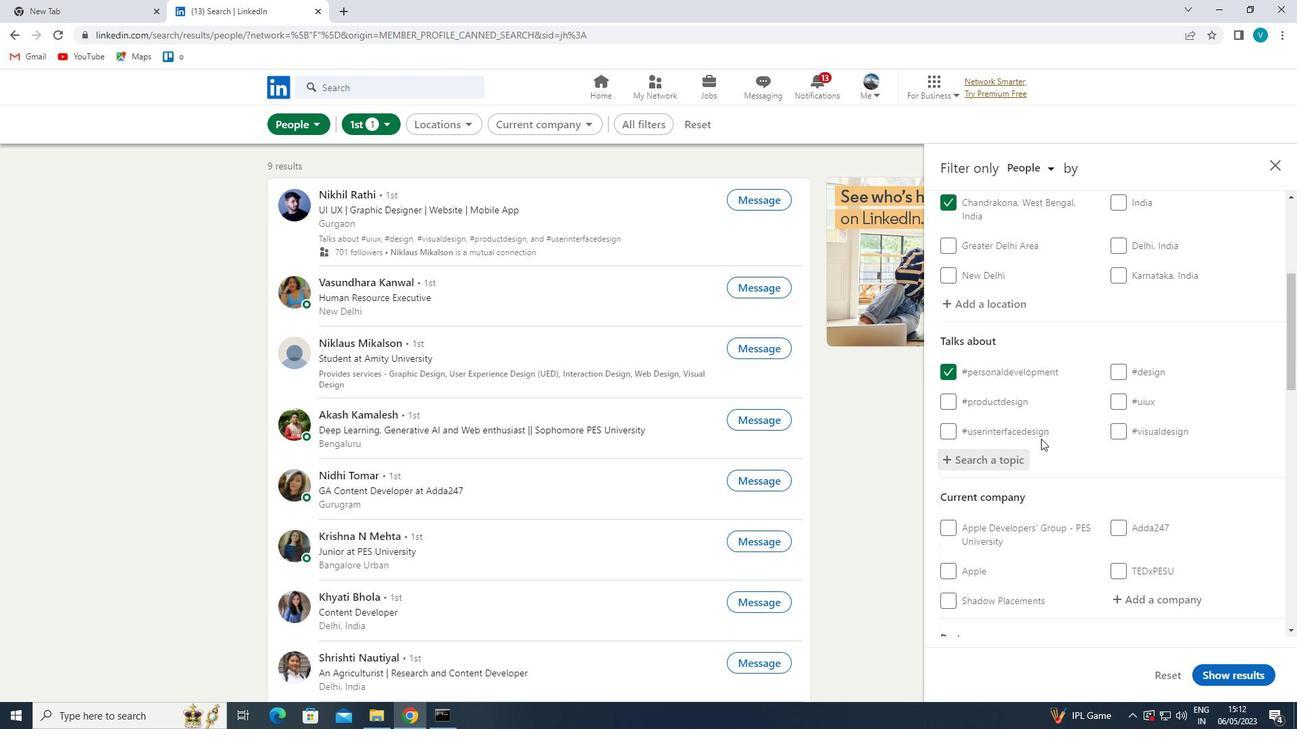 
Action: Mouse moved to (1047, 439)
Screenshot: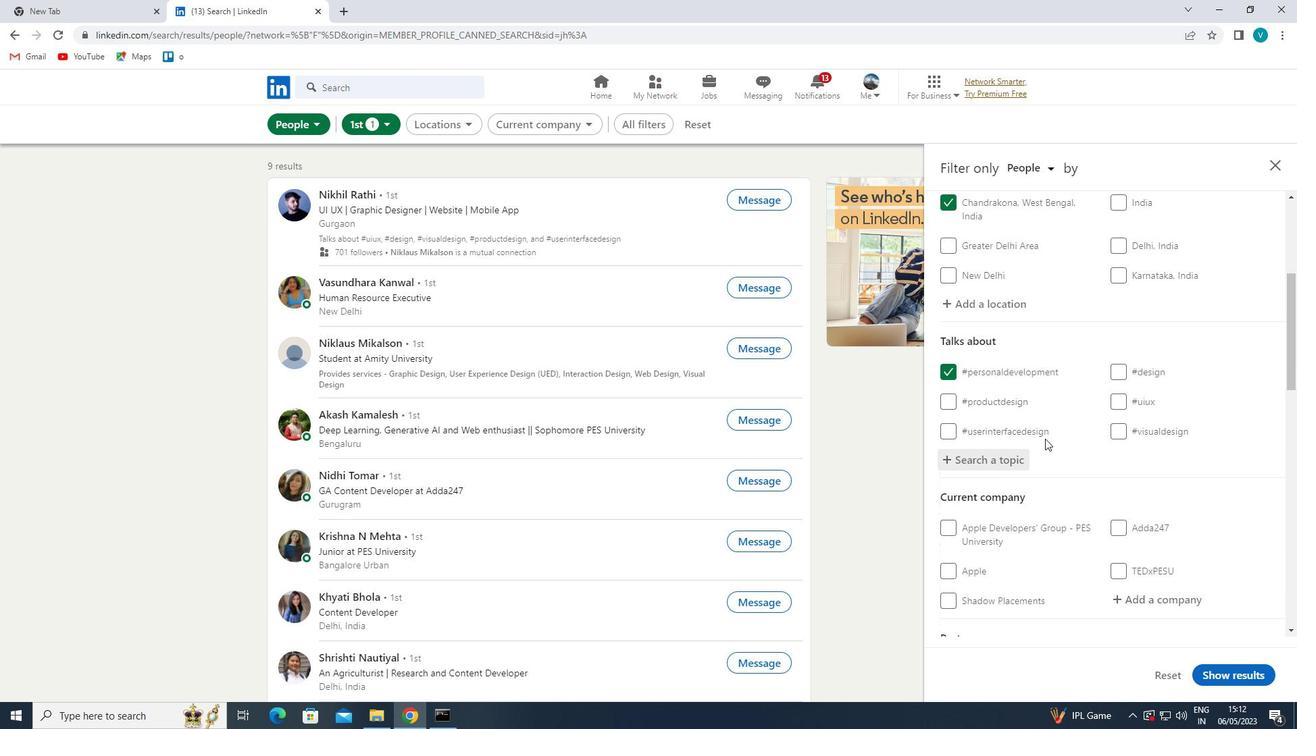 
Action: Mouse scrolled (1047, 439) with delta (0, 0)
Screenshot: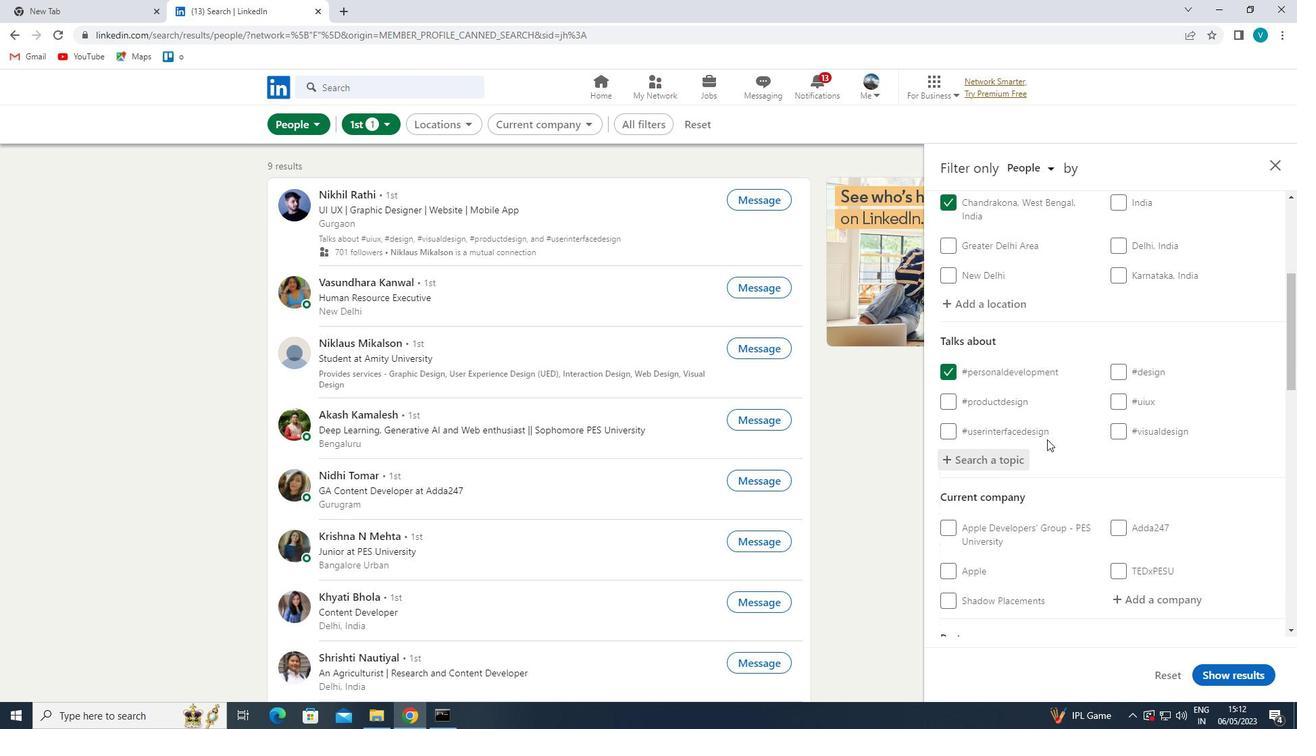 
Action: Mouse scrolled (1047, 439) with delta (0, 0)
Screenshot: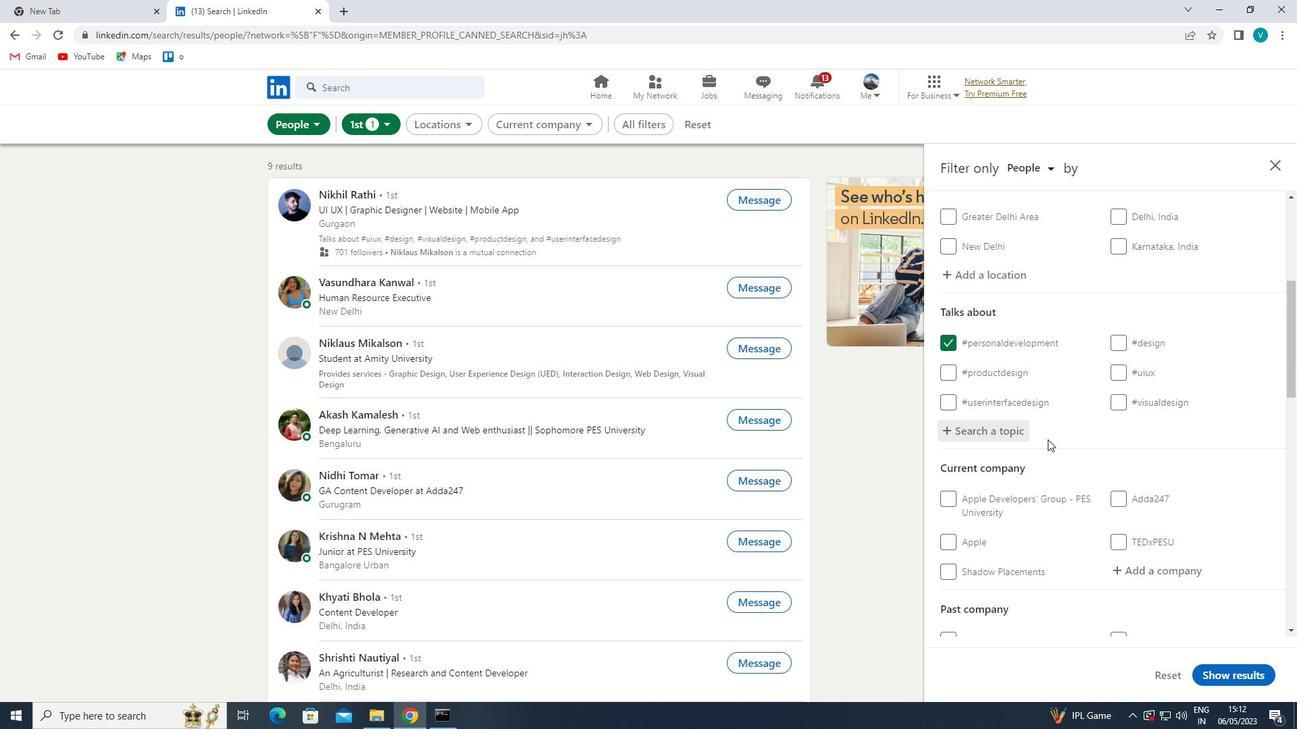 
Action: Mouse scrolled (1047, 439) with delta (0, 0)
Screenshot: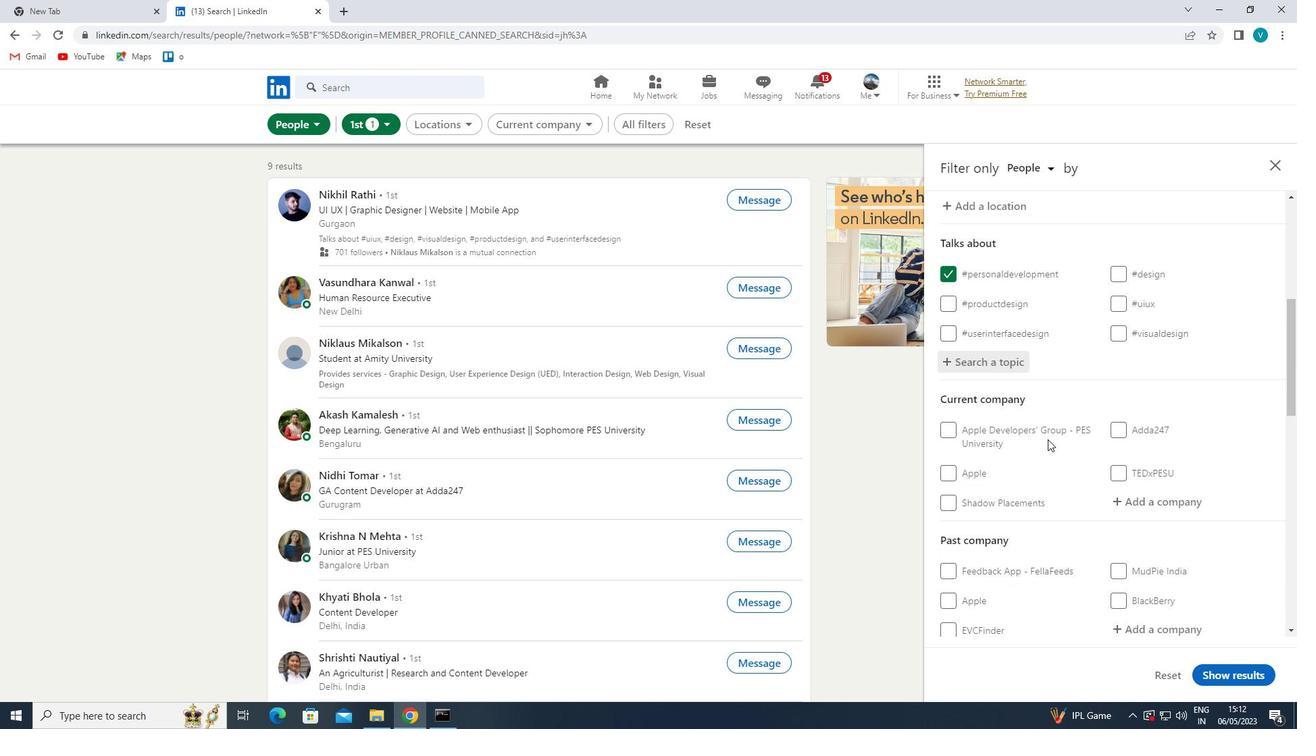 
Action: Mouse moved to (1047, 440)
Screenshot: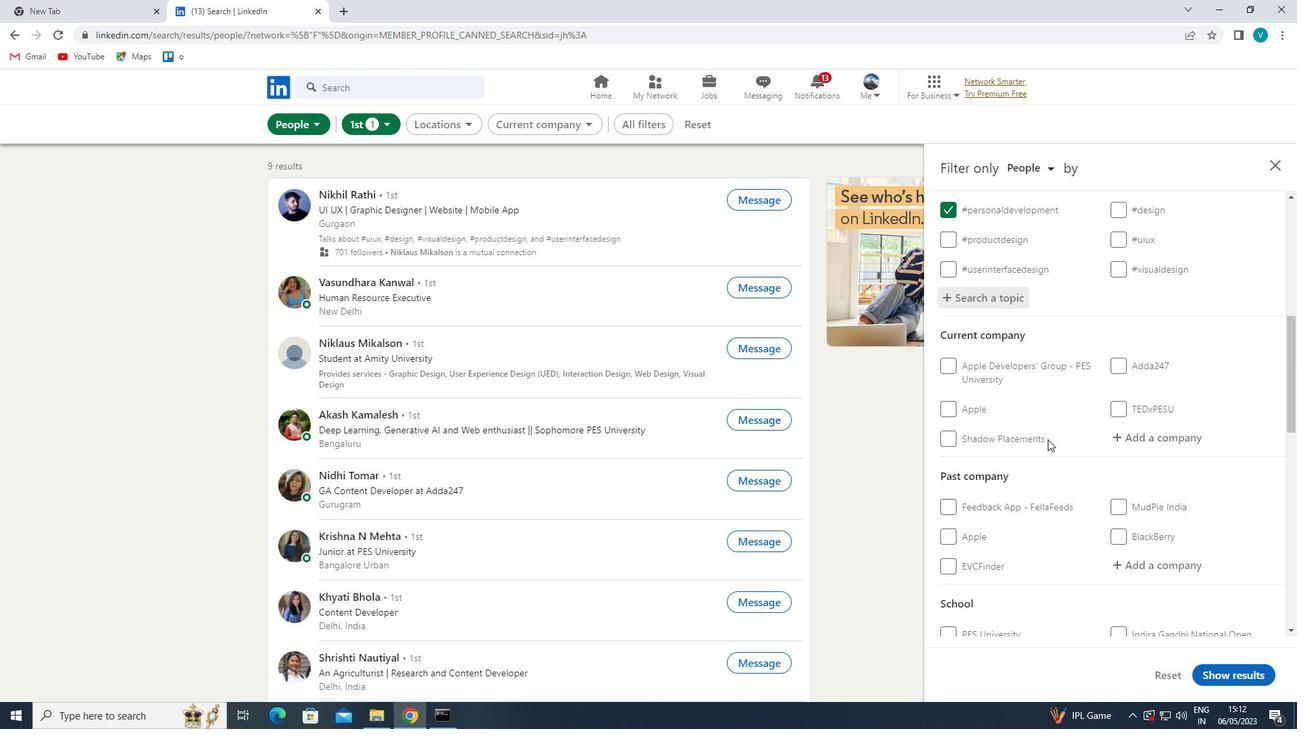 
Action: Mouse scrolled (1047, 439) with delta (0, 0)
Screenshot: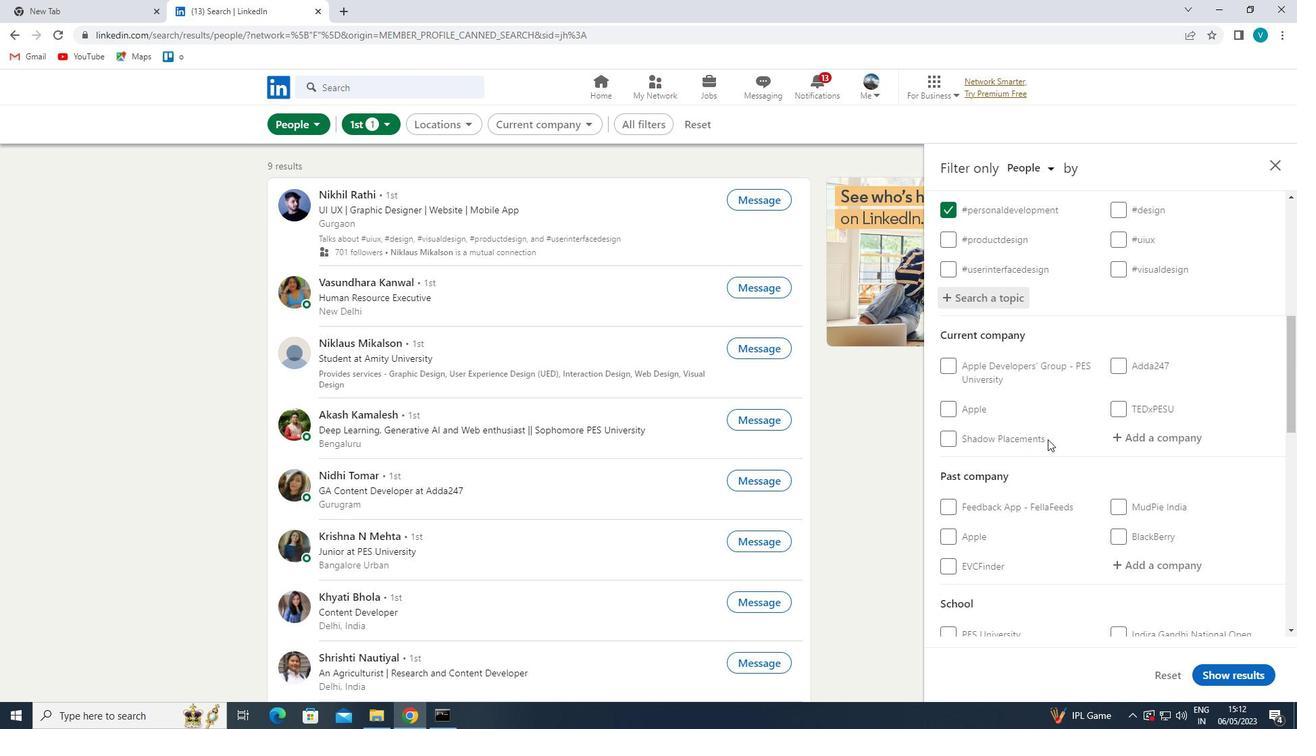 
Action: Mouse moved to (1047, 441)
Screenshot: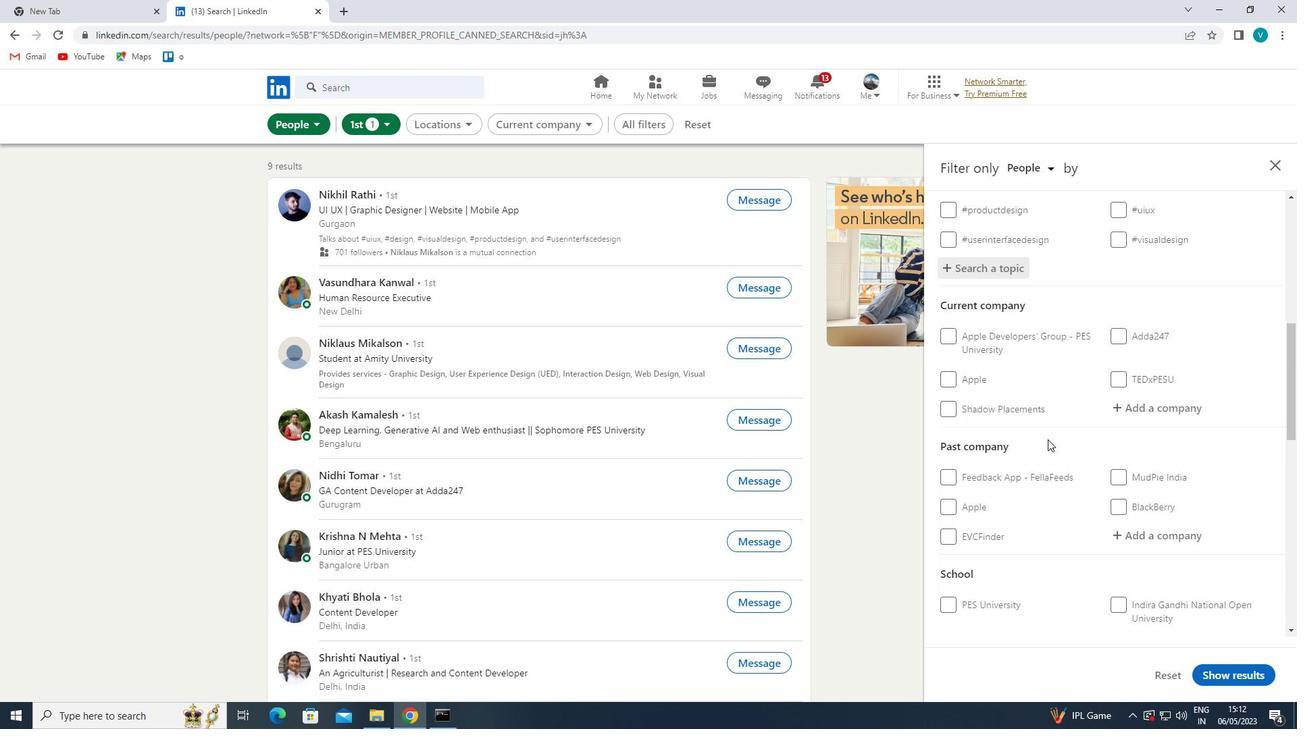 
Action: Mouse scrolled (1047, 440) with delta (0, 0)
Screenshot: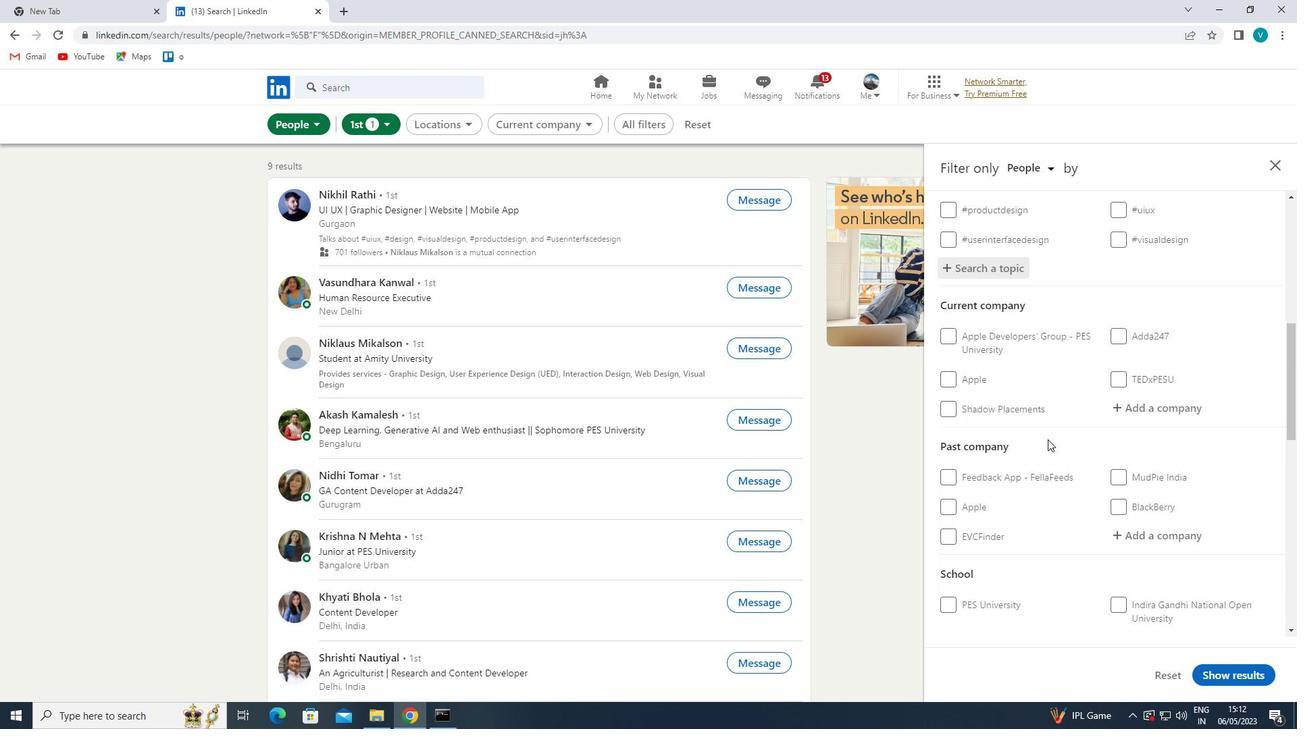 
Action: Mouse scrolled (1047, 440) with delta (0, 0)
Screenshot: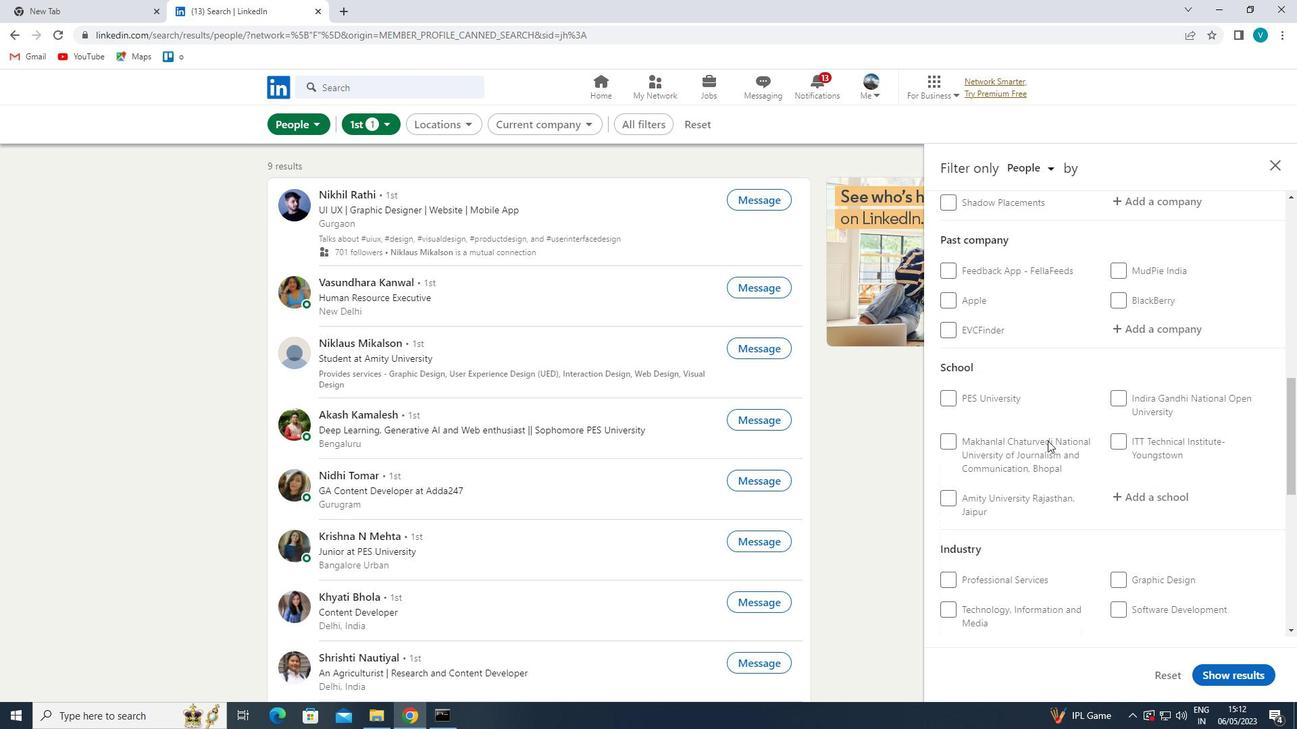 
Action: Mouse scrolled (1047, 440) with delta (0, 0)
Screenshot: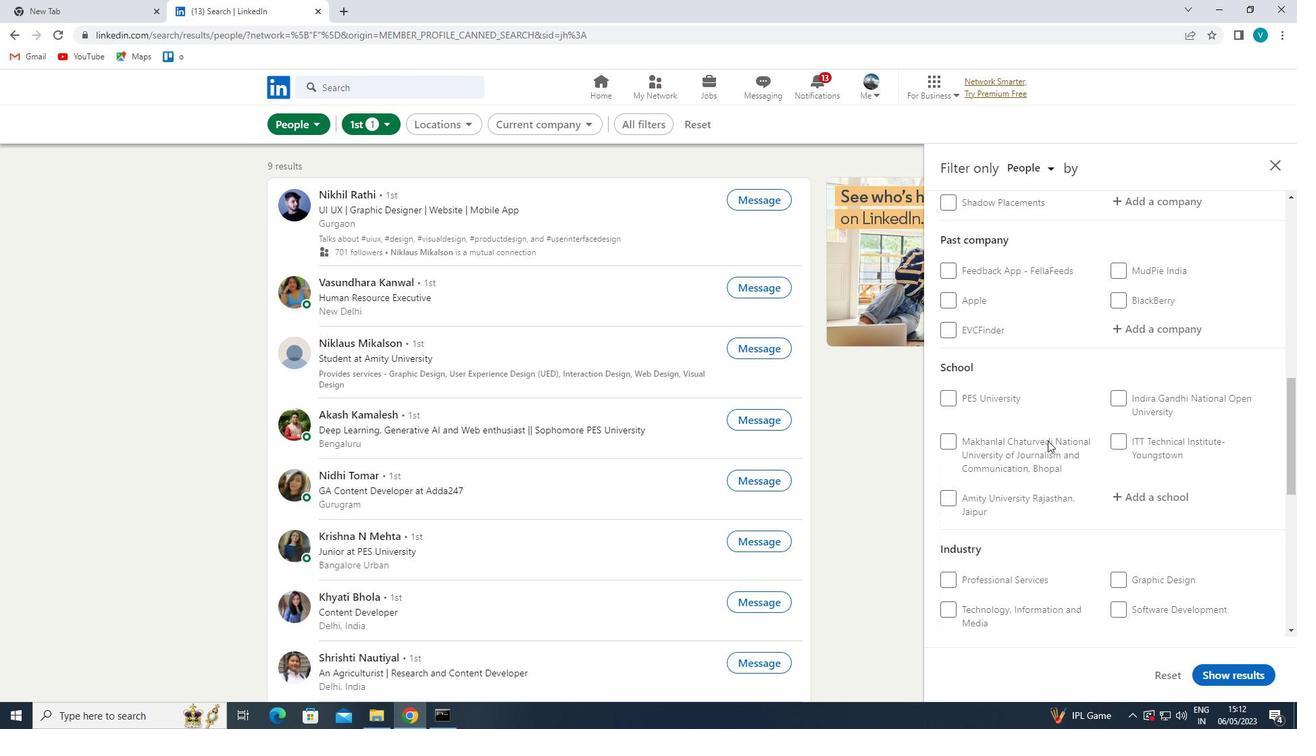 
Action: Mouse moved to (1046, 443)
Screenshot: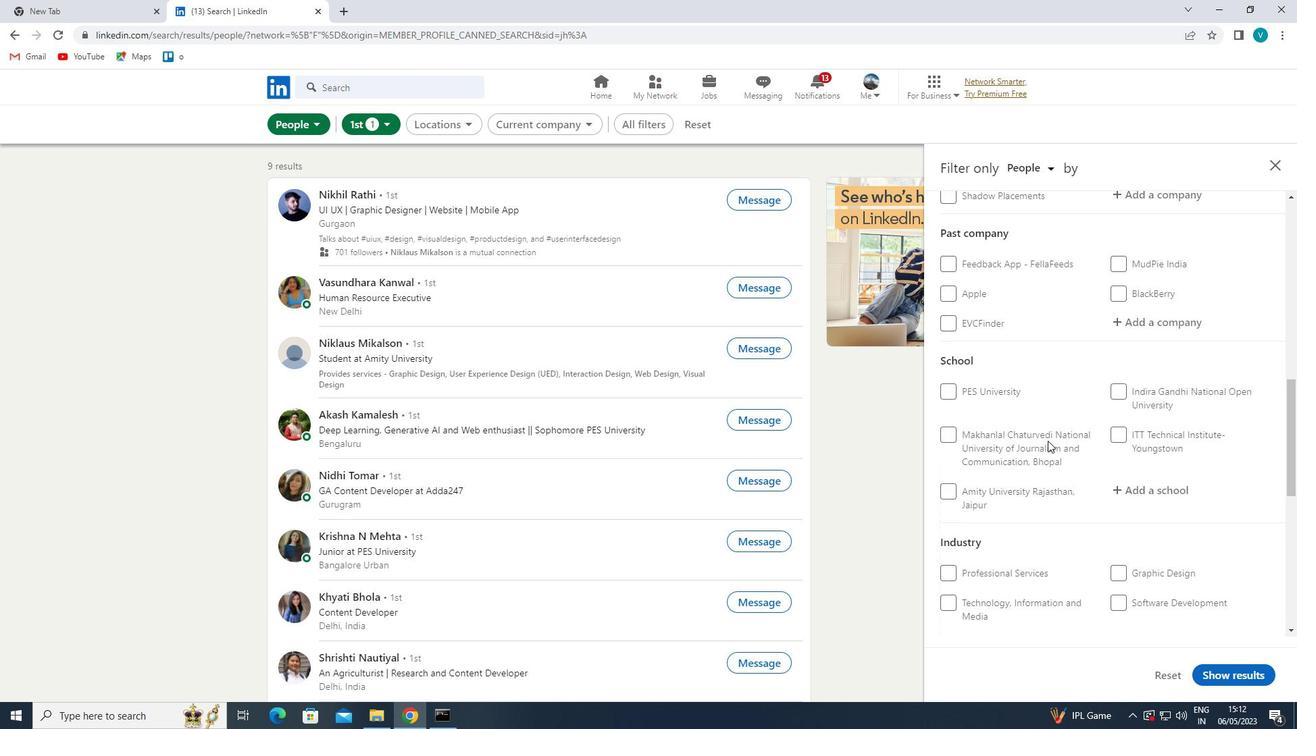 
Action: Mouse scrolled (1046, 443) with delta (0, 0)
Screenshot: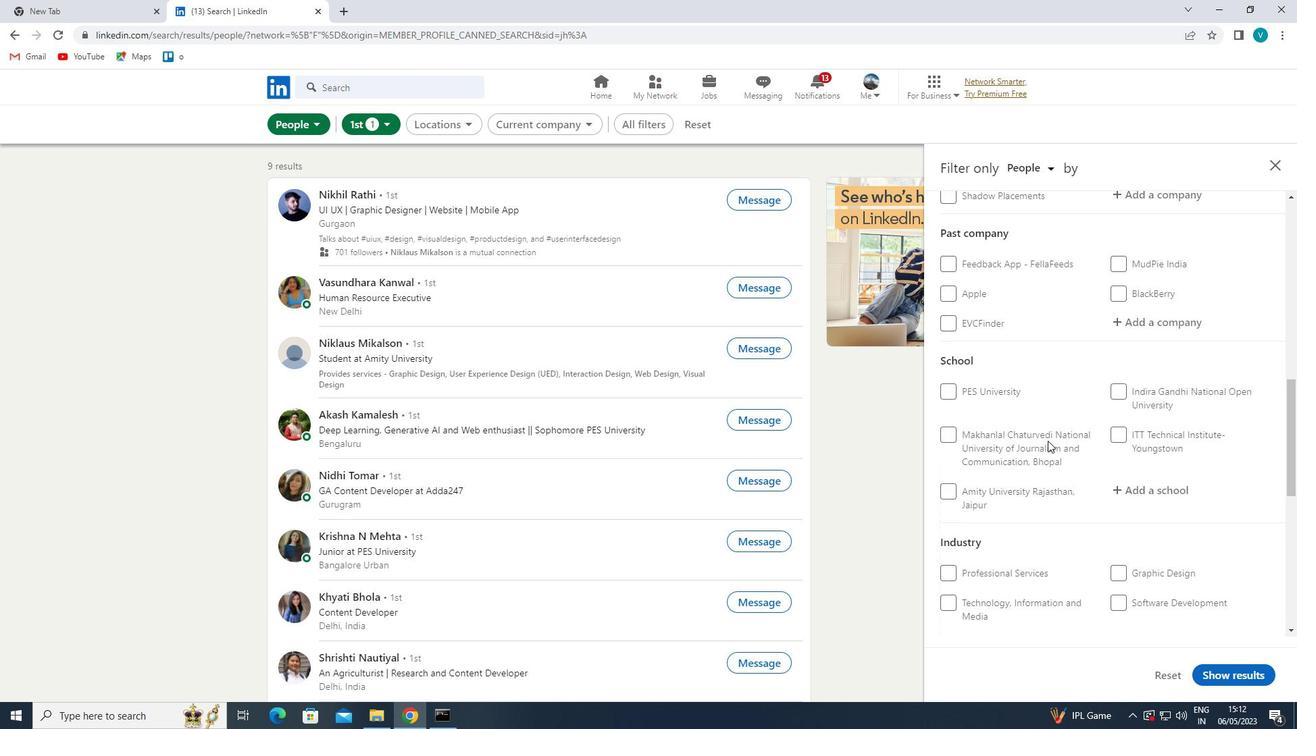 
Action: Mouse moved to (943, 518)
Screenshot: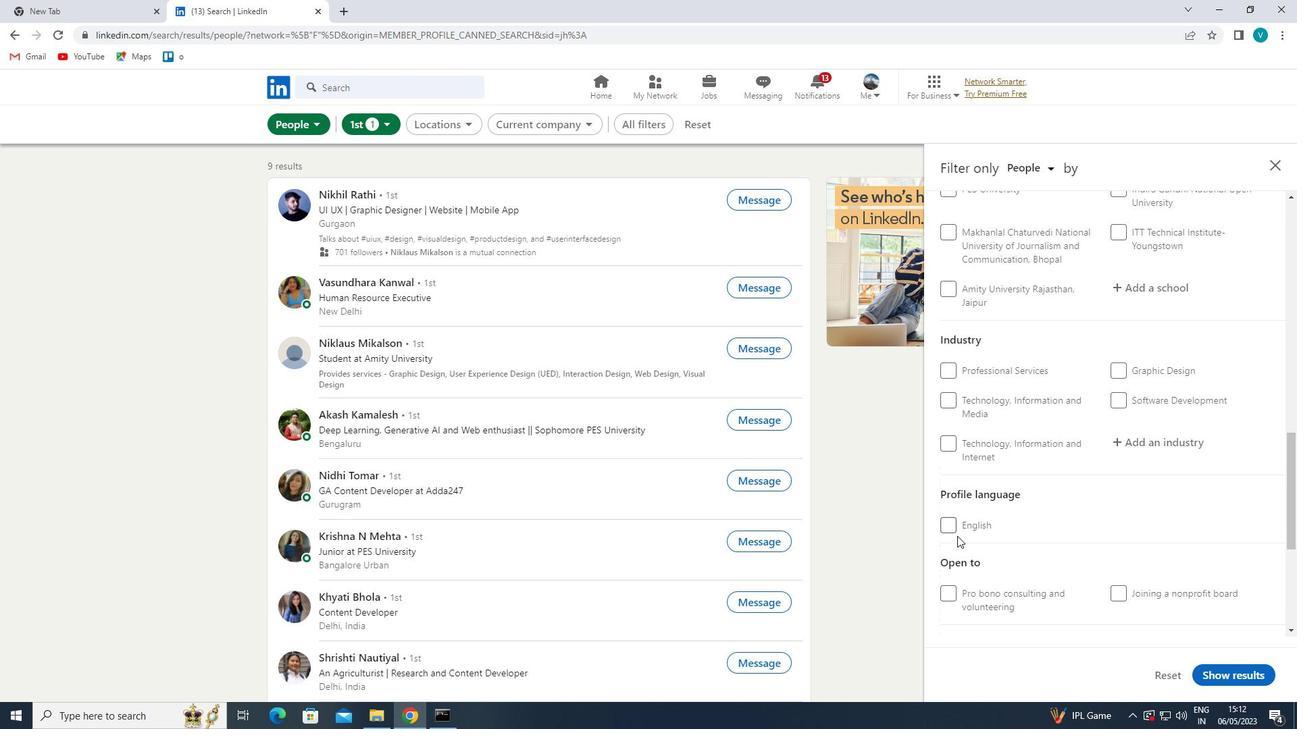 
Action: Mouse pressed left at (943, 518)
Screenshot: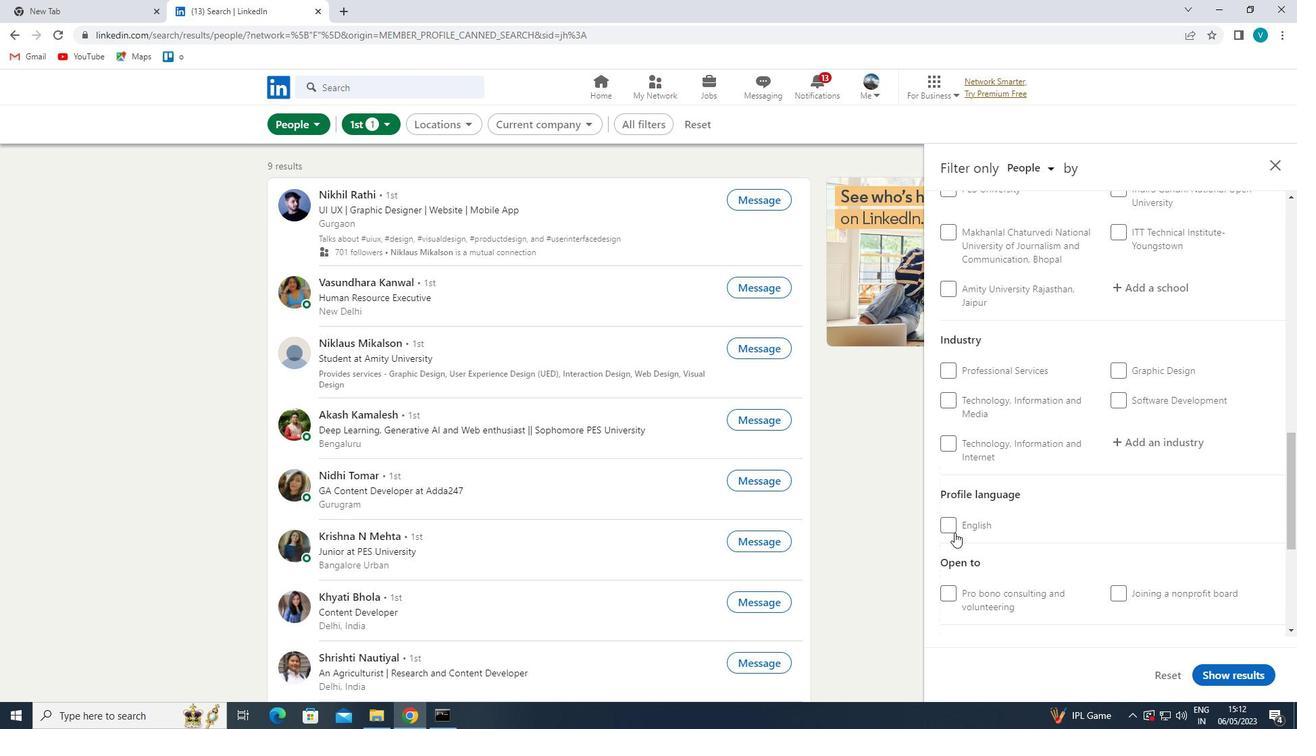 
Action: Mouse moved to (1039, 524)
Screenshot: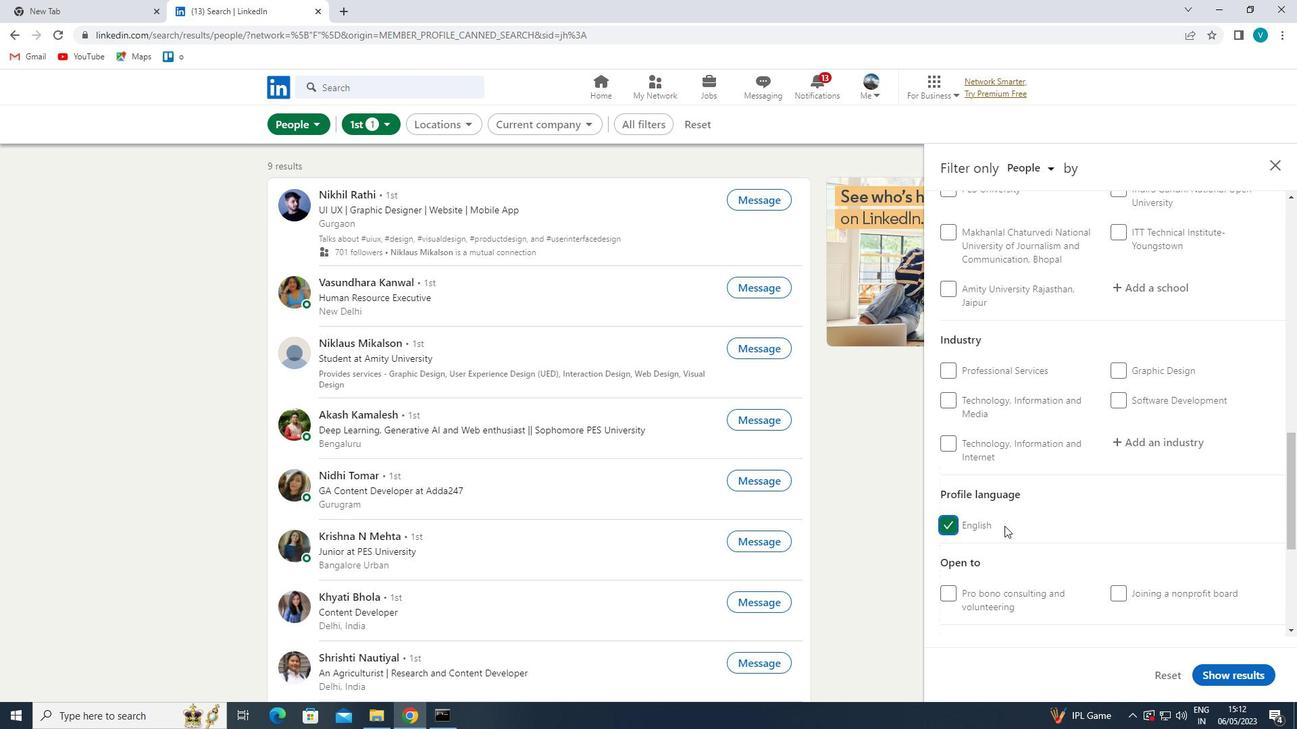 
Action: Mouse scrolled (1039, 524) with delta (0, 0)
Screenshot: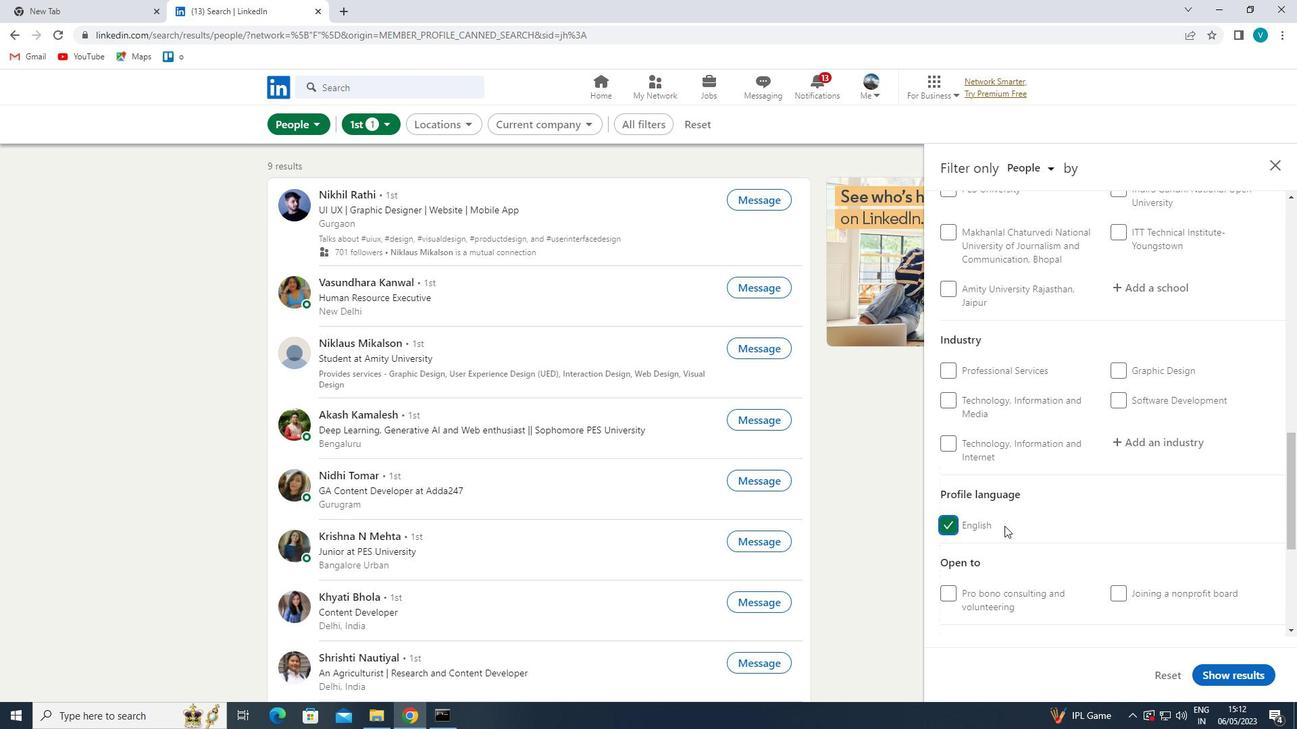 
Action: Mouse moved to (1040, 523)
Screenshot: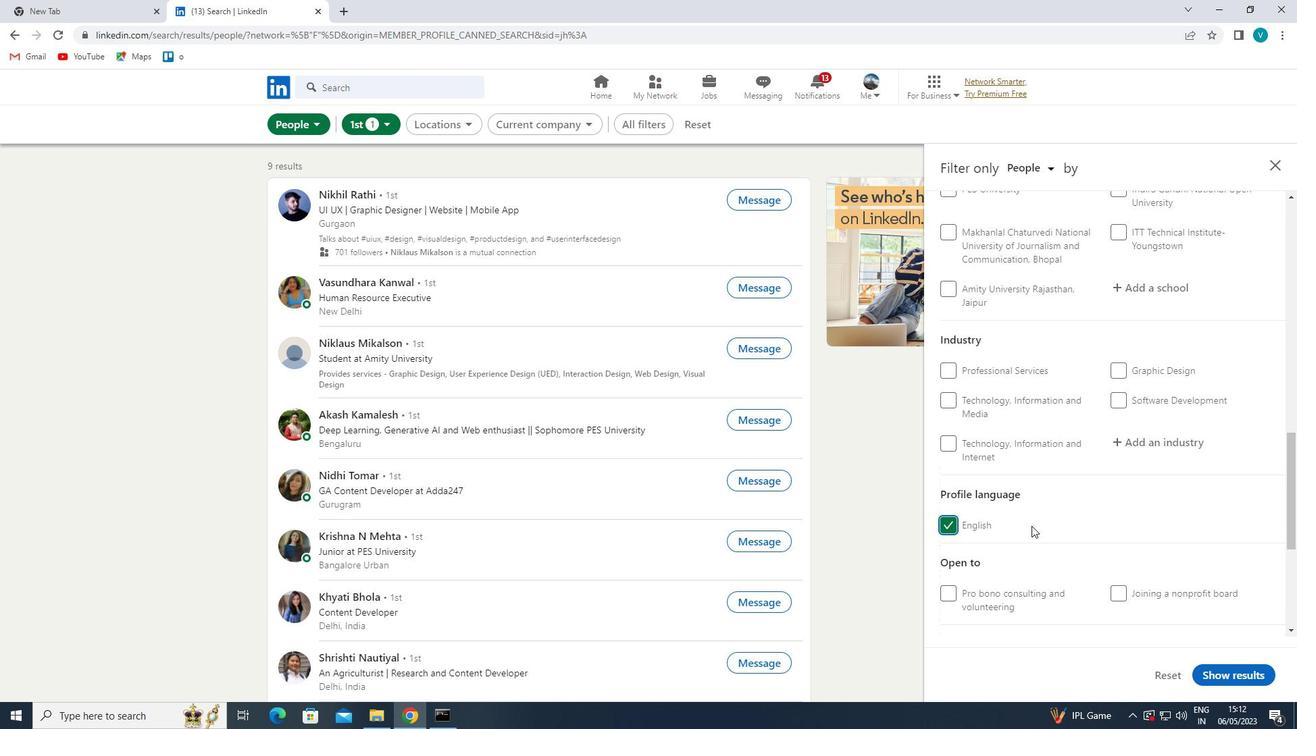 
Action: Mouse scrolled (1040, 524) with delta (0, 0)
Screenshot: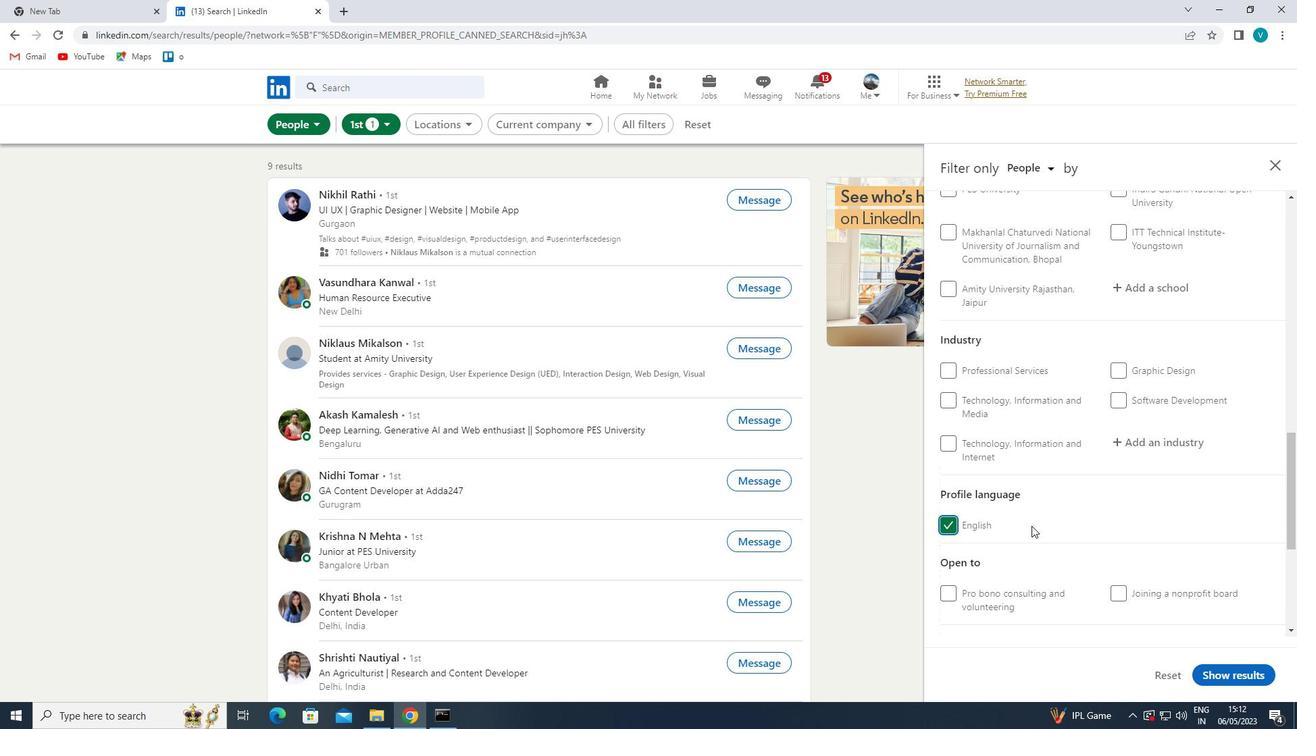 
Action: Mouse moved to (1043, 522)
Screenshot: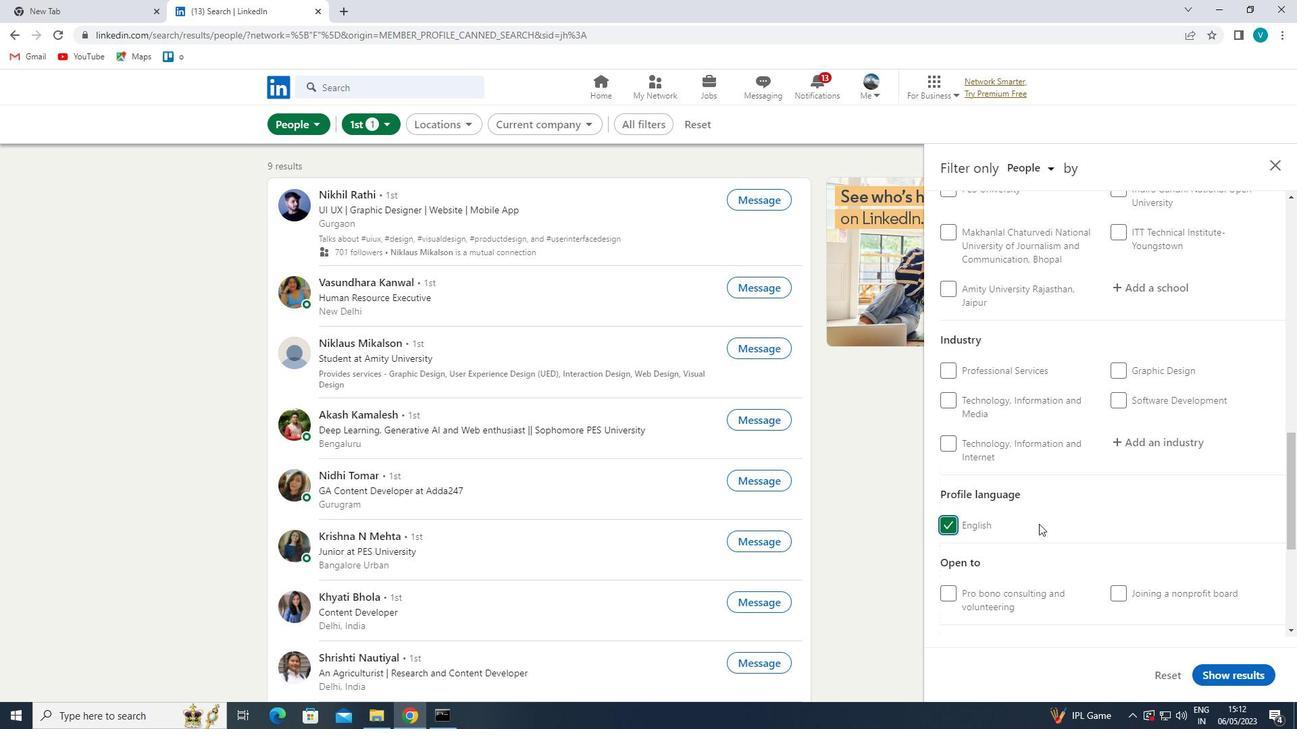 
Action: Mouse scrolled (1043, 522) with delta (0, 0)
Screenshot: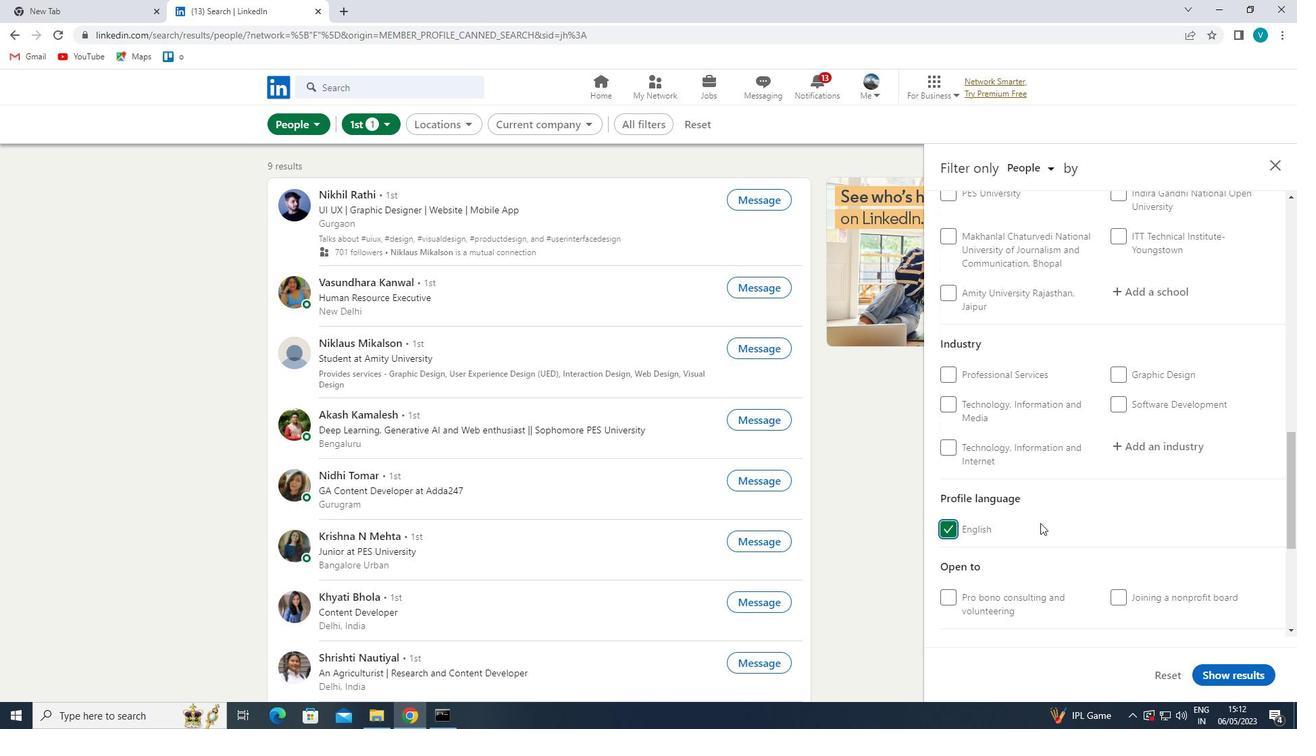 
Action: Mouse moved to (1045, 520)
Screenshot: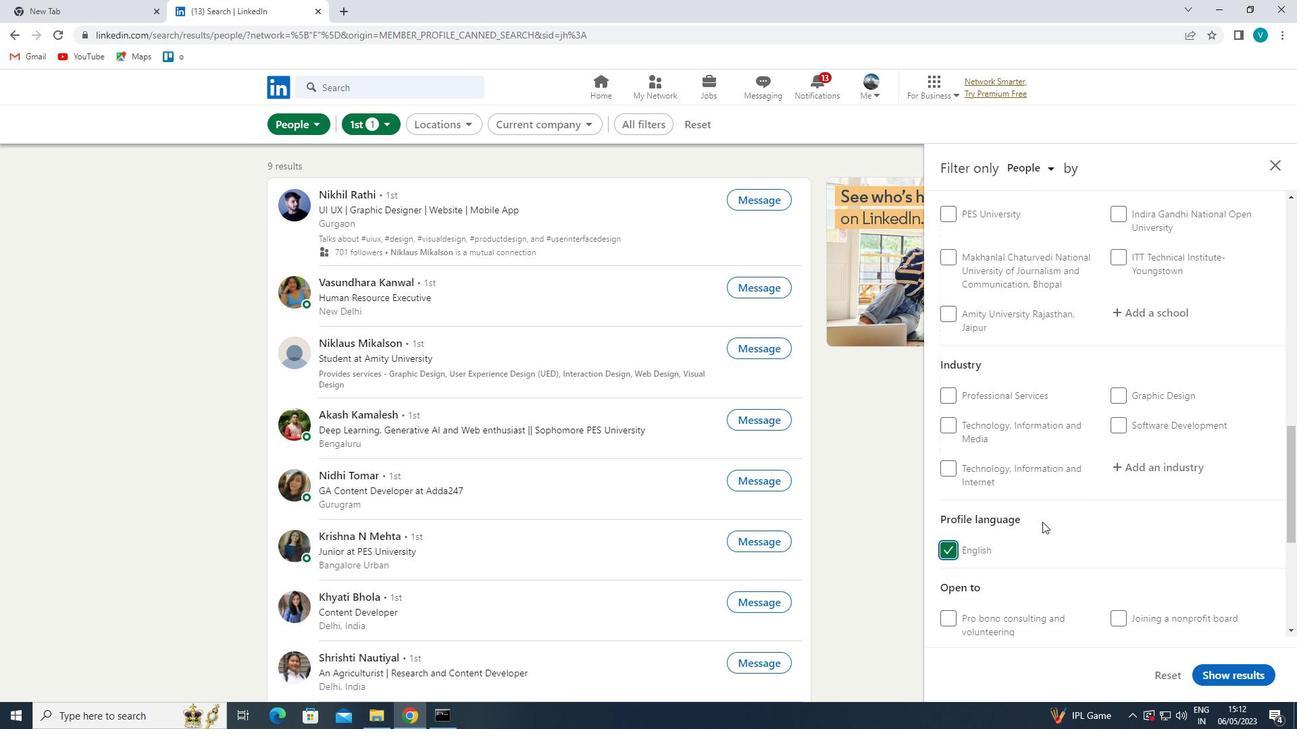 
Action: Mouse scrolled (1045, 521) with delta (0, 0)
Screenshot: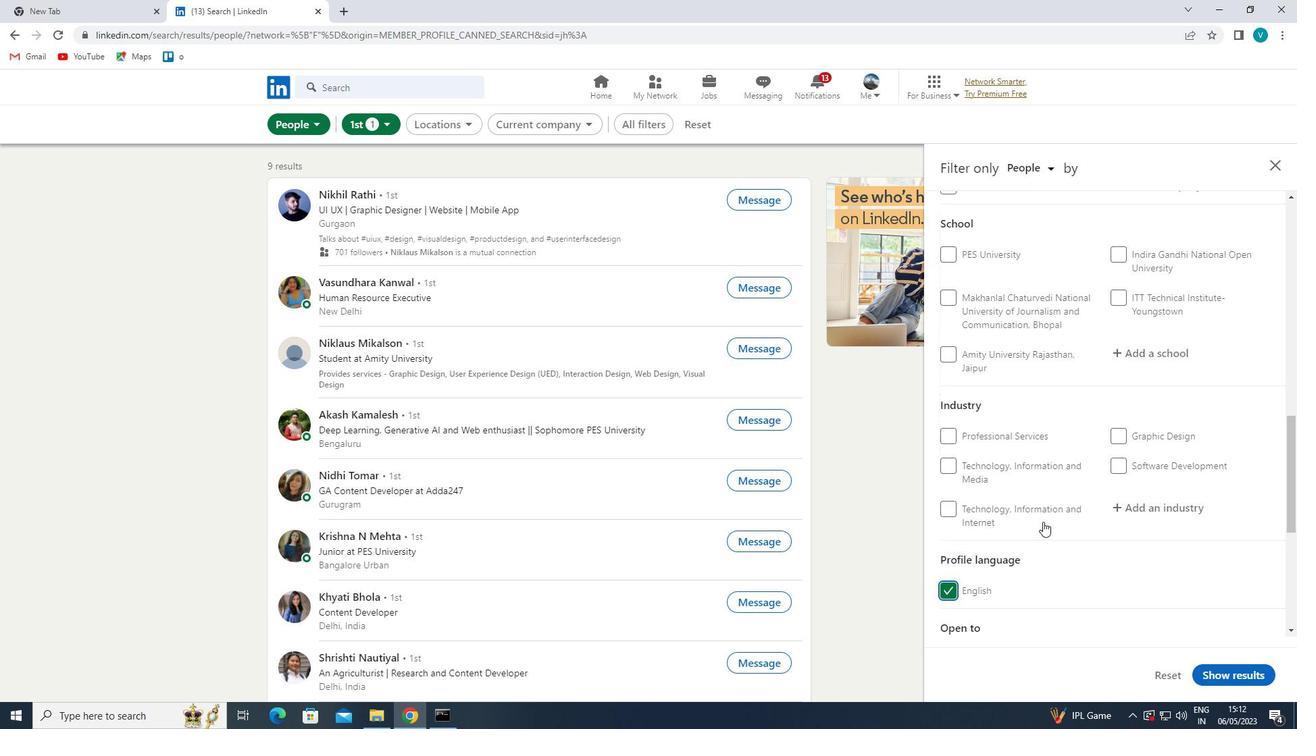 
Action: Mouse moved to (1045, 520)
Screenshot: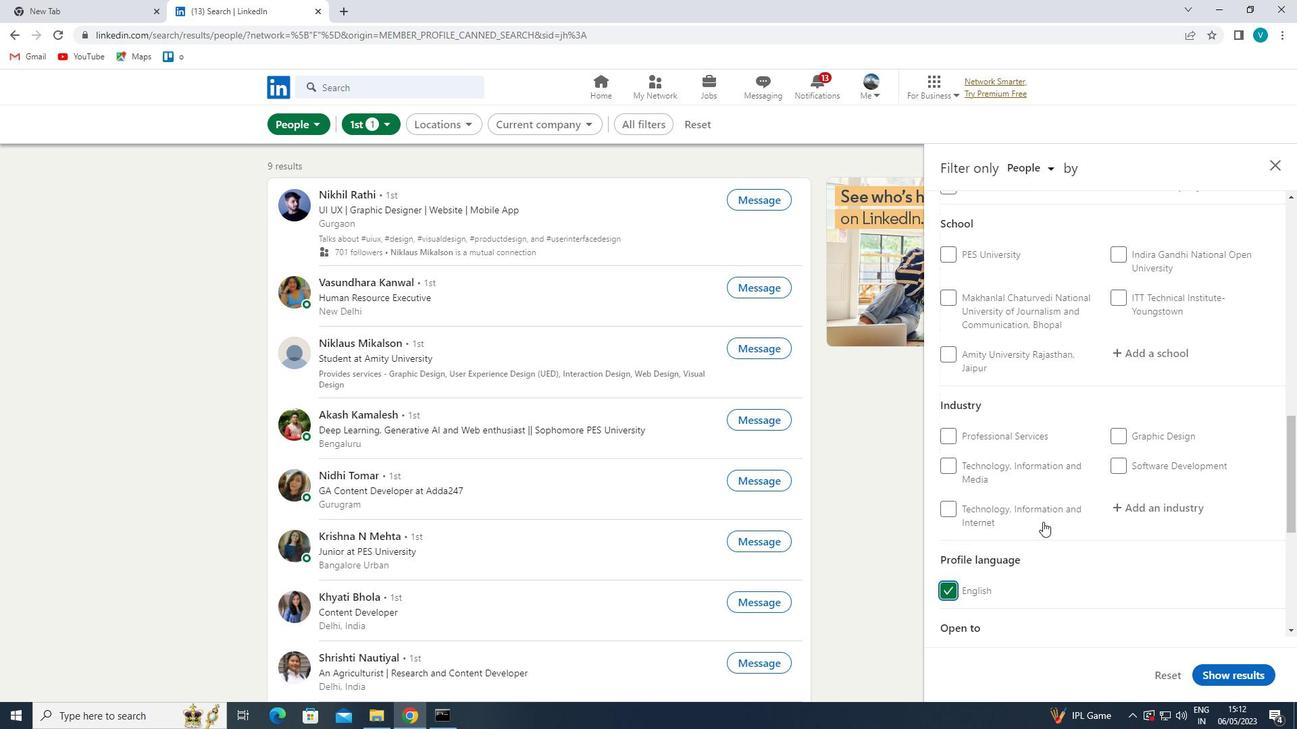 
Action: Mouse scrolled (1045, 520) with delta (0, 0)
Screenshot: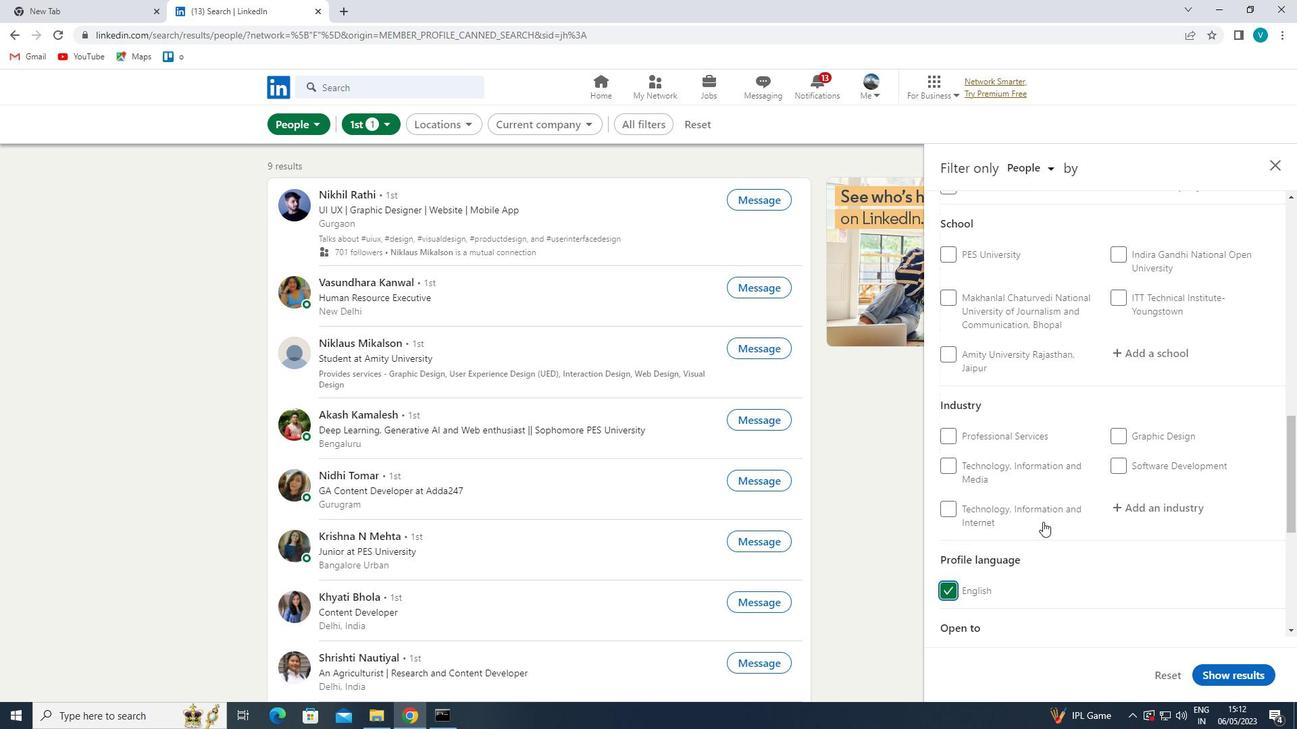 
Action: Mouse moved to (1046, 520)
Screenshot: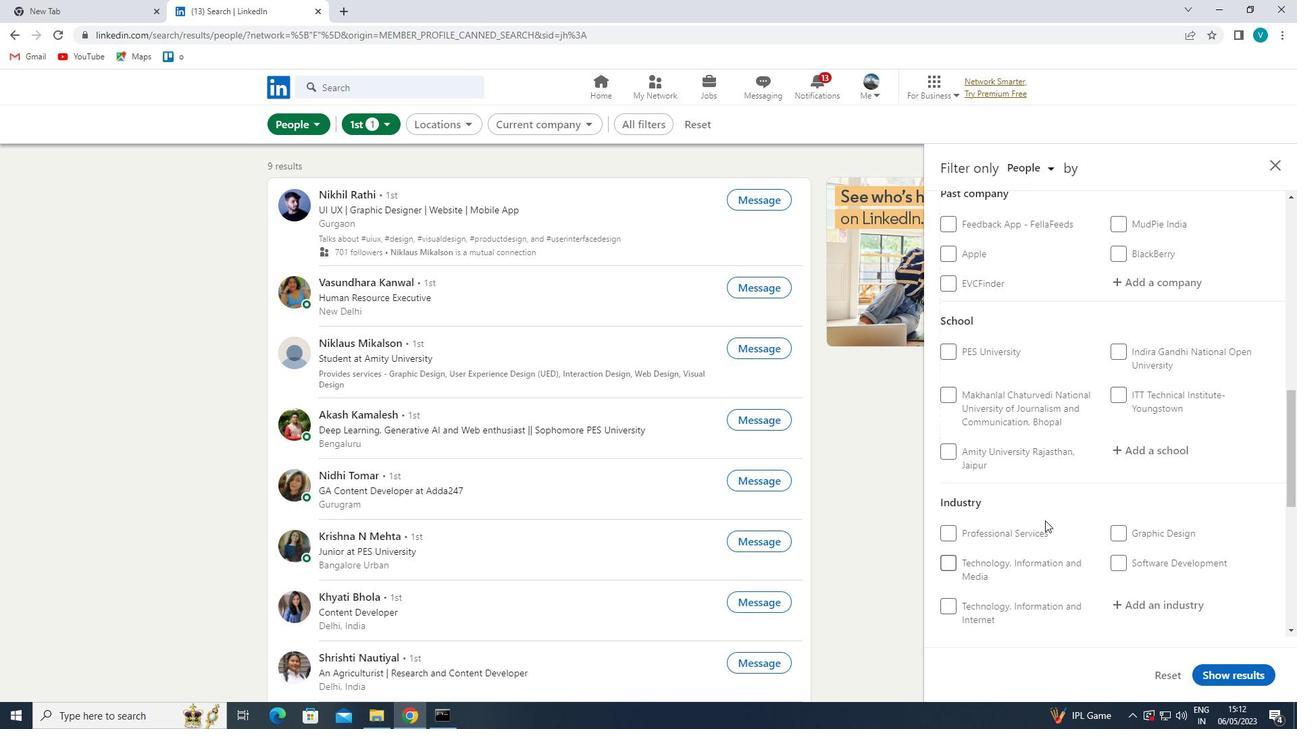 
Action: Mouse scrolled (1046, 520) with delta (0, 0)
Screenshot: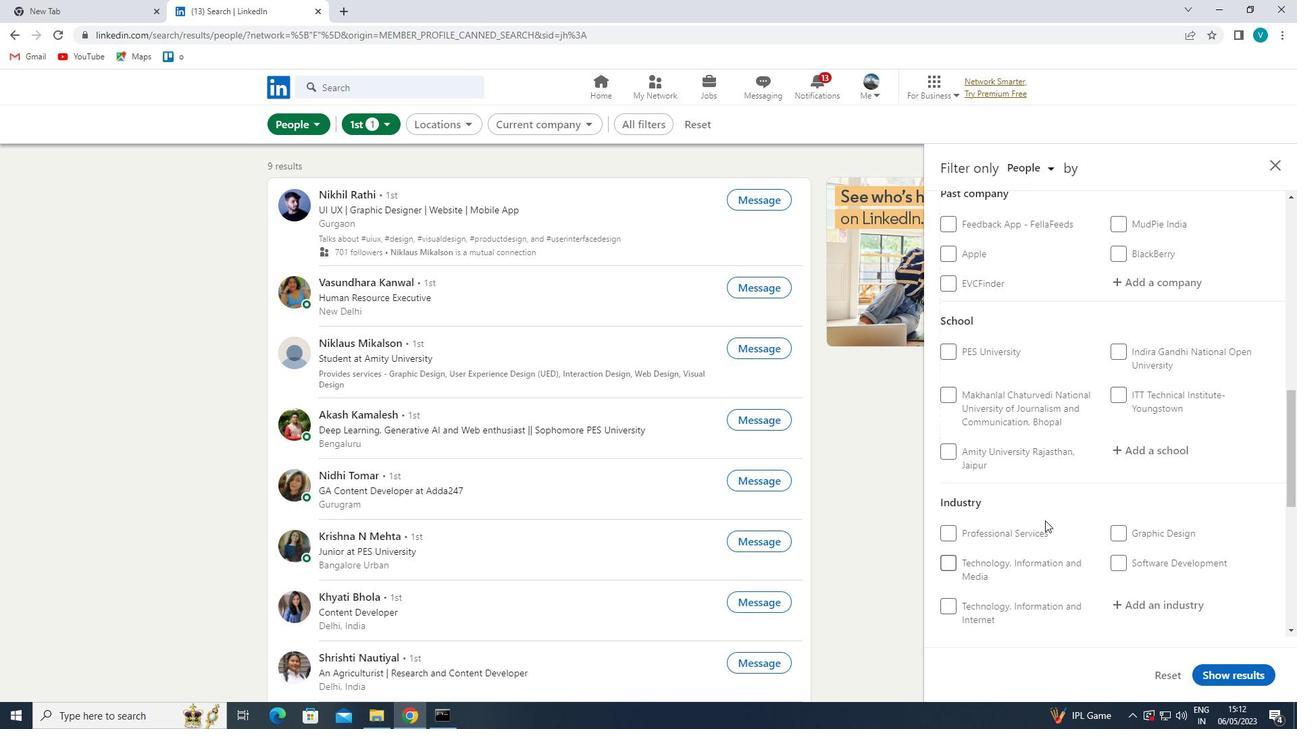 
Action: Mouse moved to (1159, 411)
Screenshot: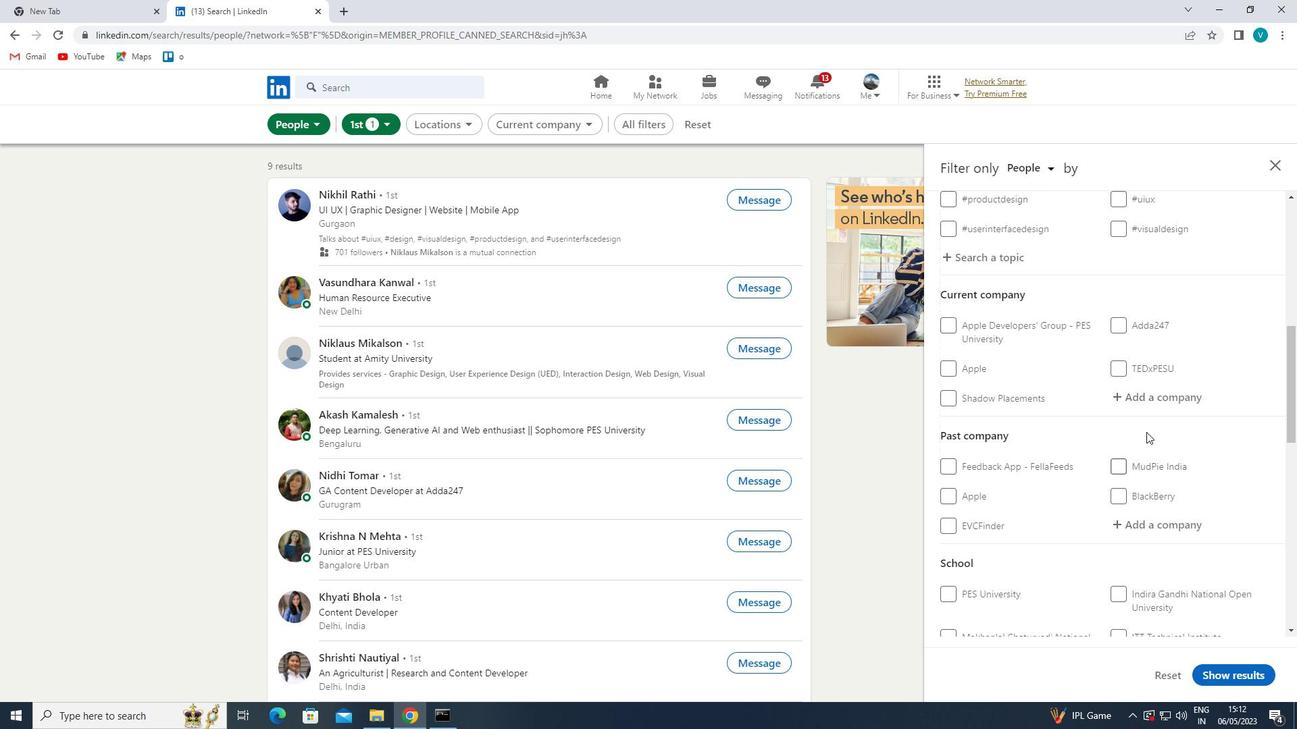 
Action: Mouse pressed left at (1159, 411)
Screenshot: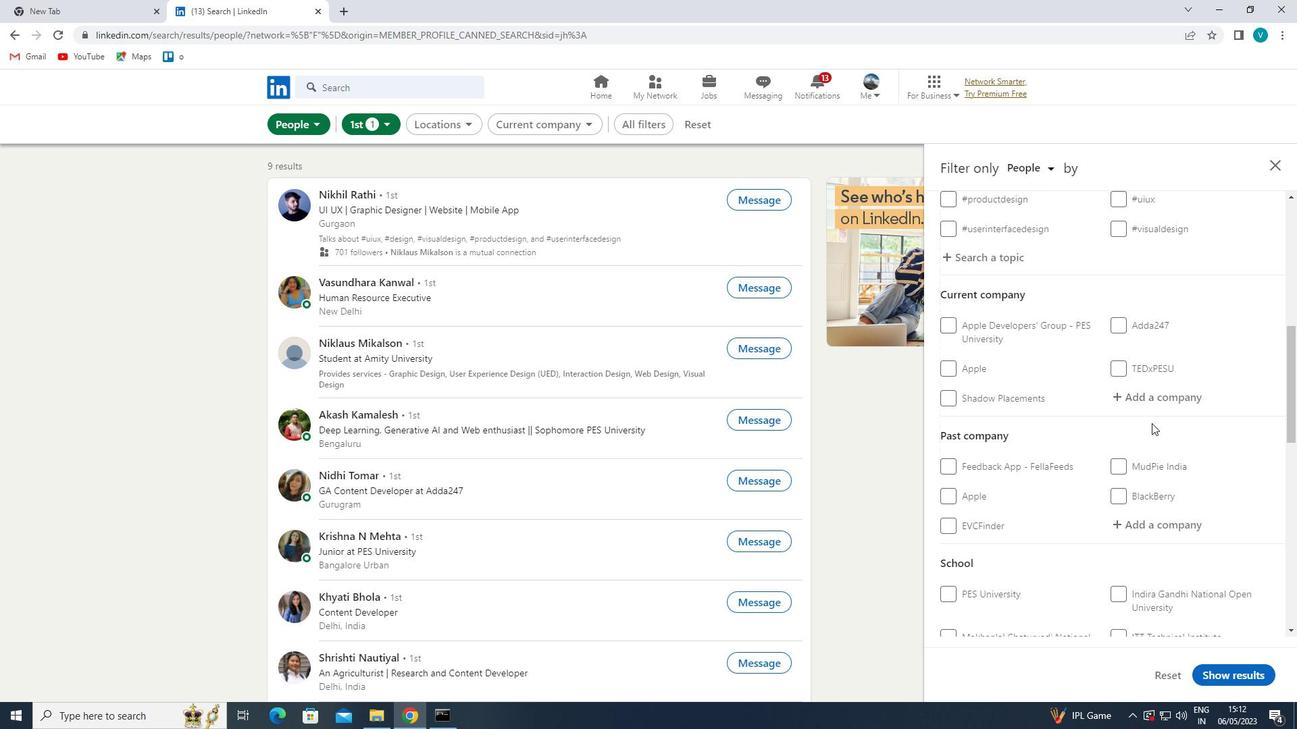 
Action: Mouse moved to (1159, 402)
Screenshot: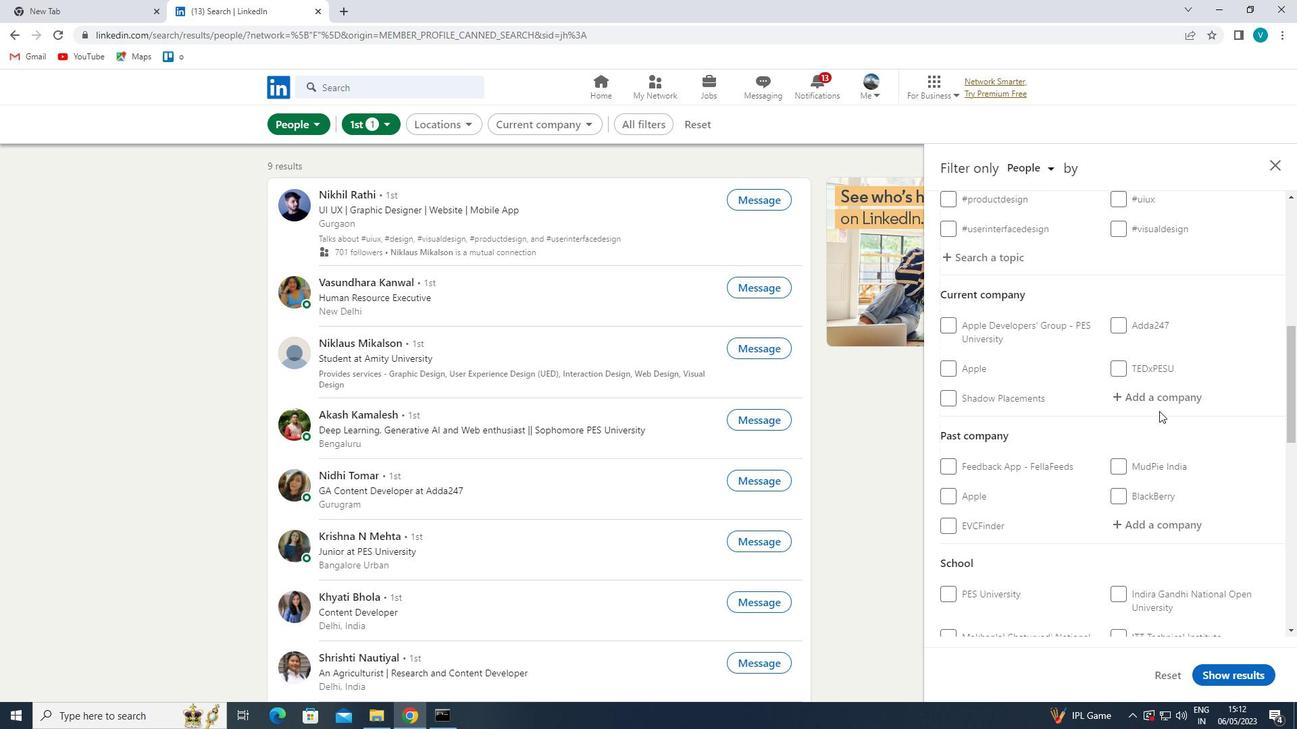 
Action: Mouse pressed left at (1159, 402)
Screenshot: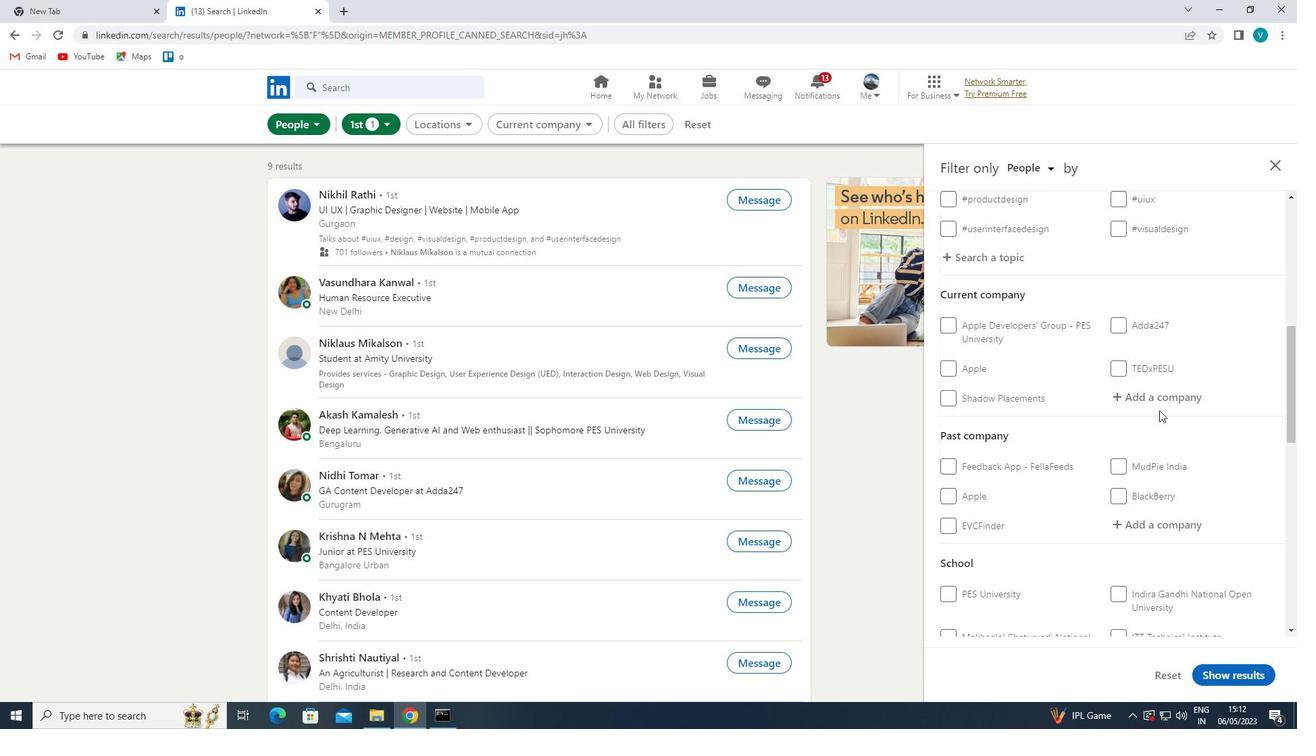 
Action: Mouse moved to (827, 208)
Screenshot: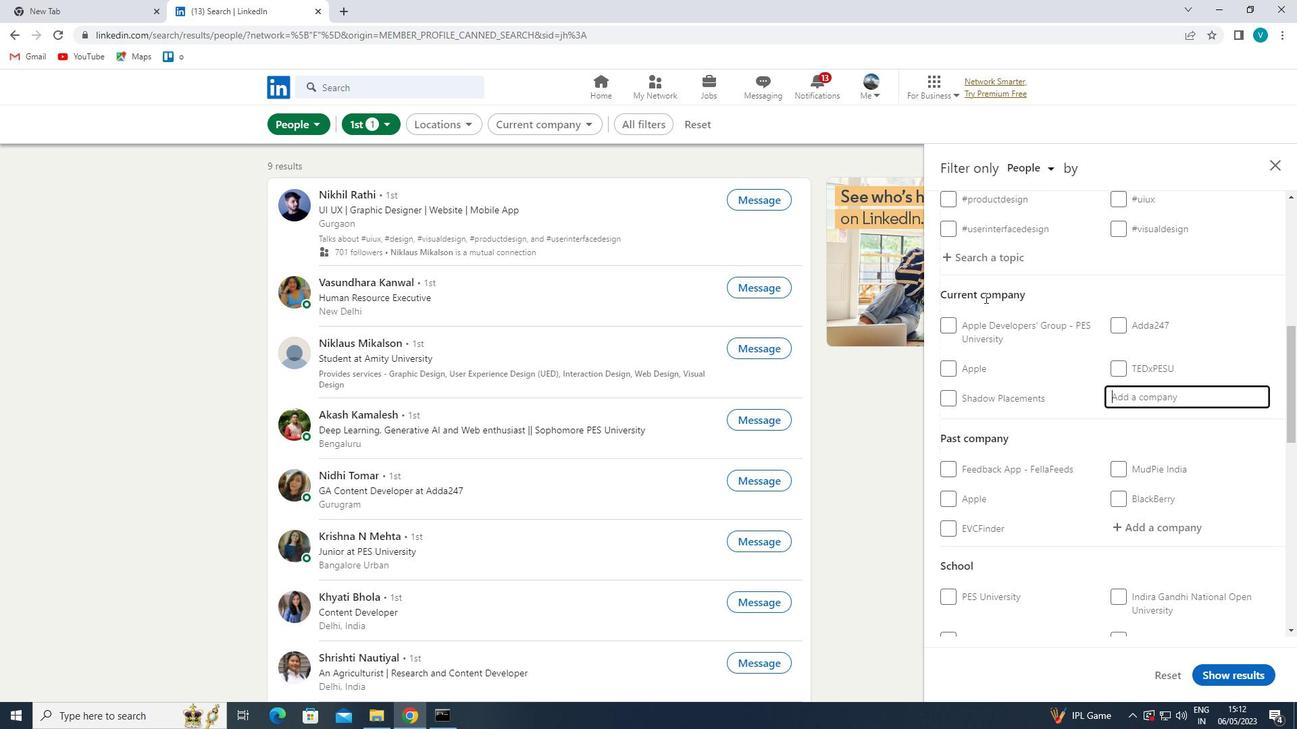 
Action: Key pressed <Key.shift>MILESTONE
Screenshot: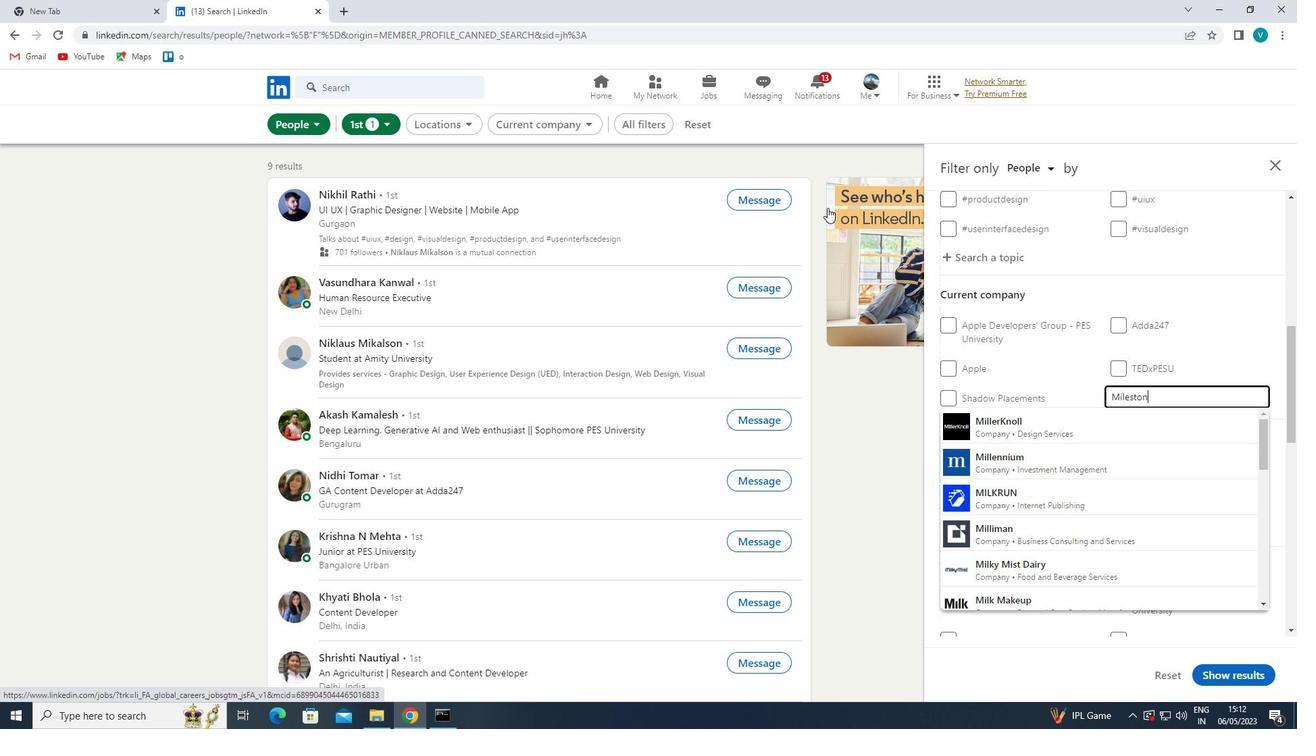 
Action: Mouse moved to (1080, 487)
Screenshot: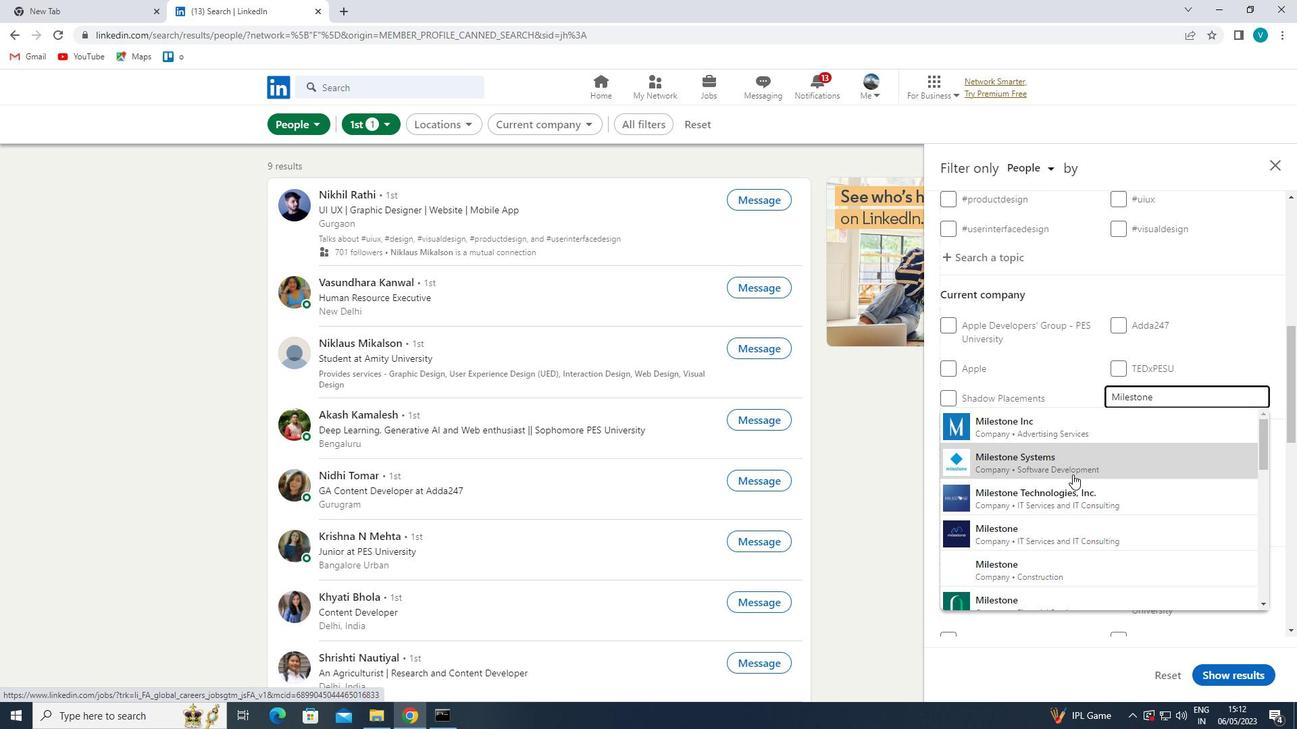 
Action: Mouse pressed left at (1080, 487)
Screenshot: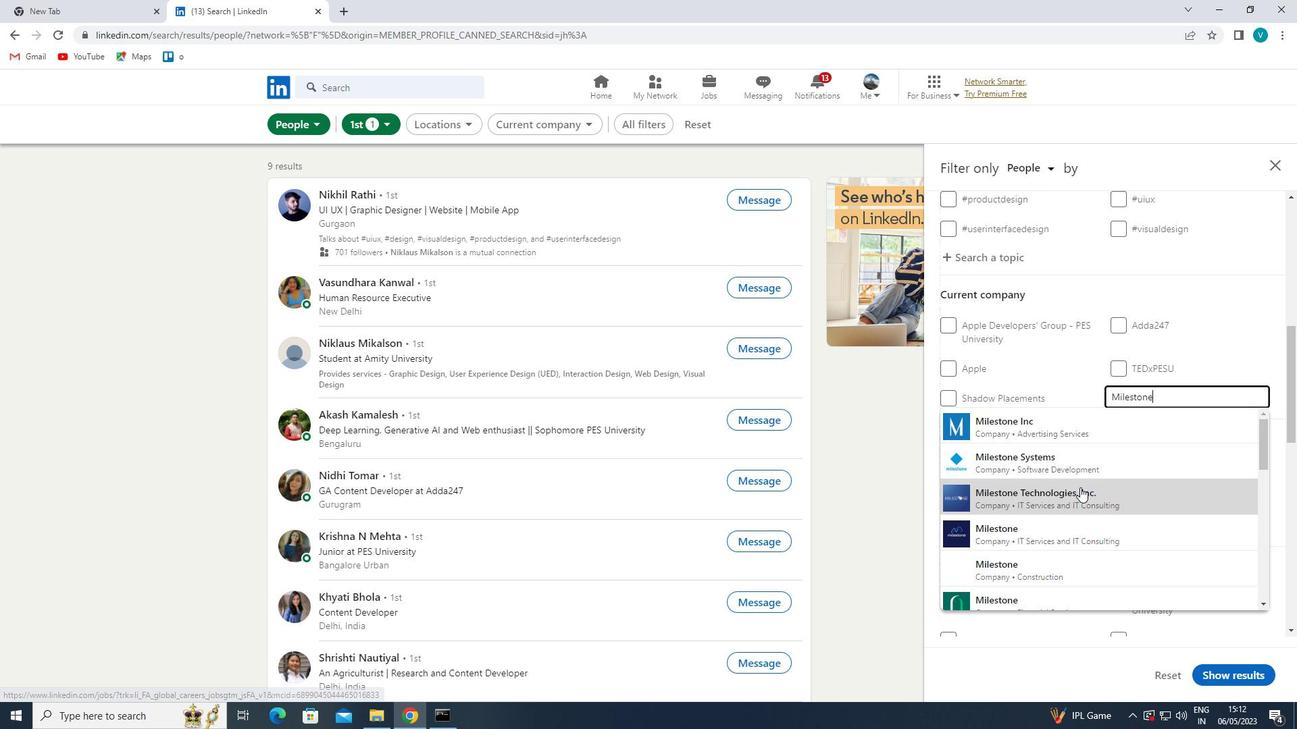 
Action: Mouse moved to (1085, 480)
Screenshot: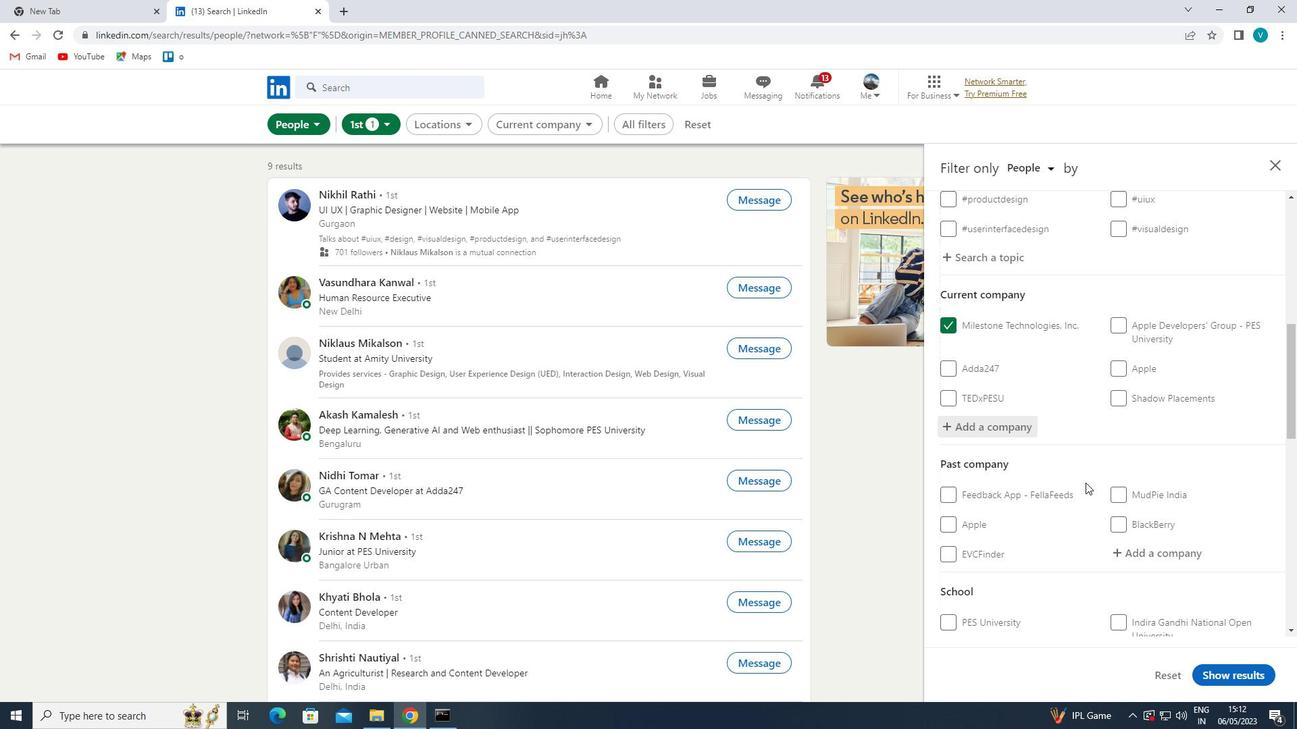 
Action: Mouse scrolled (1085, 480) with delta (0, 0)
Screenshot: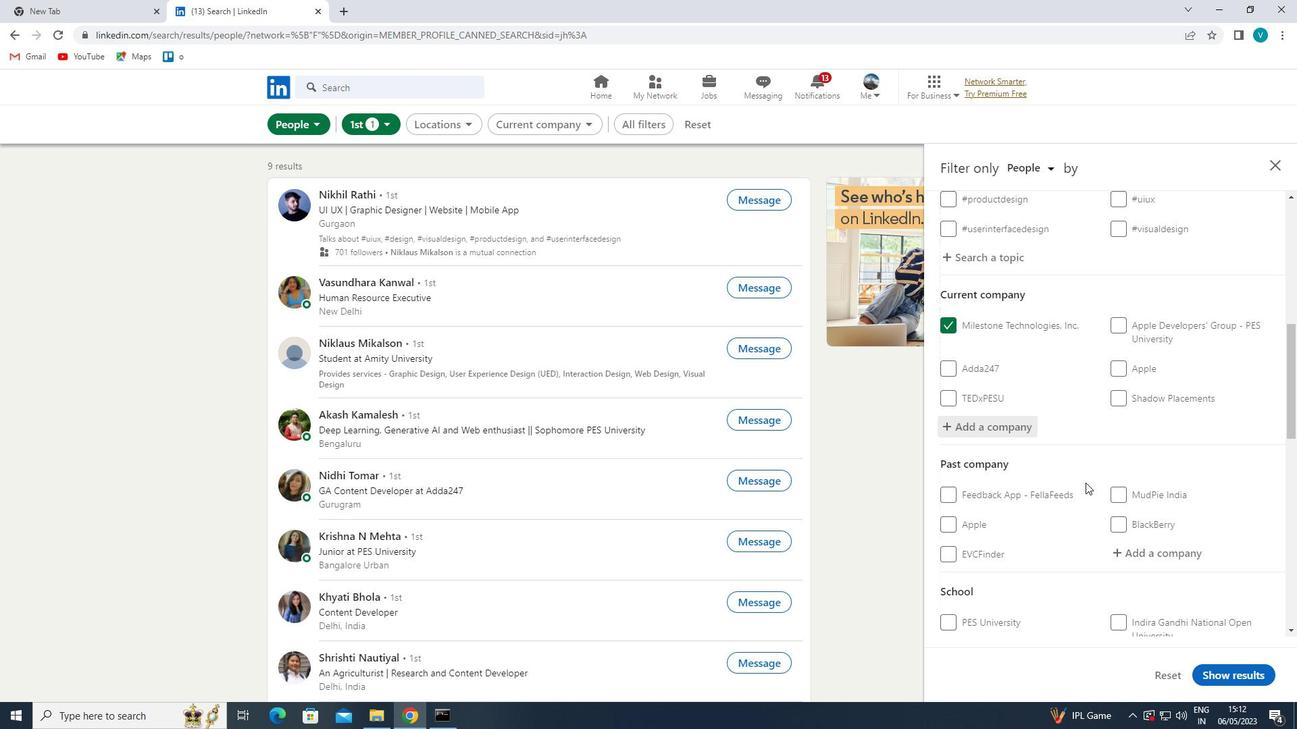 
Action: Mouse moved to (1086, 479)
Screenshot: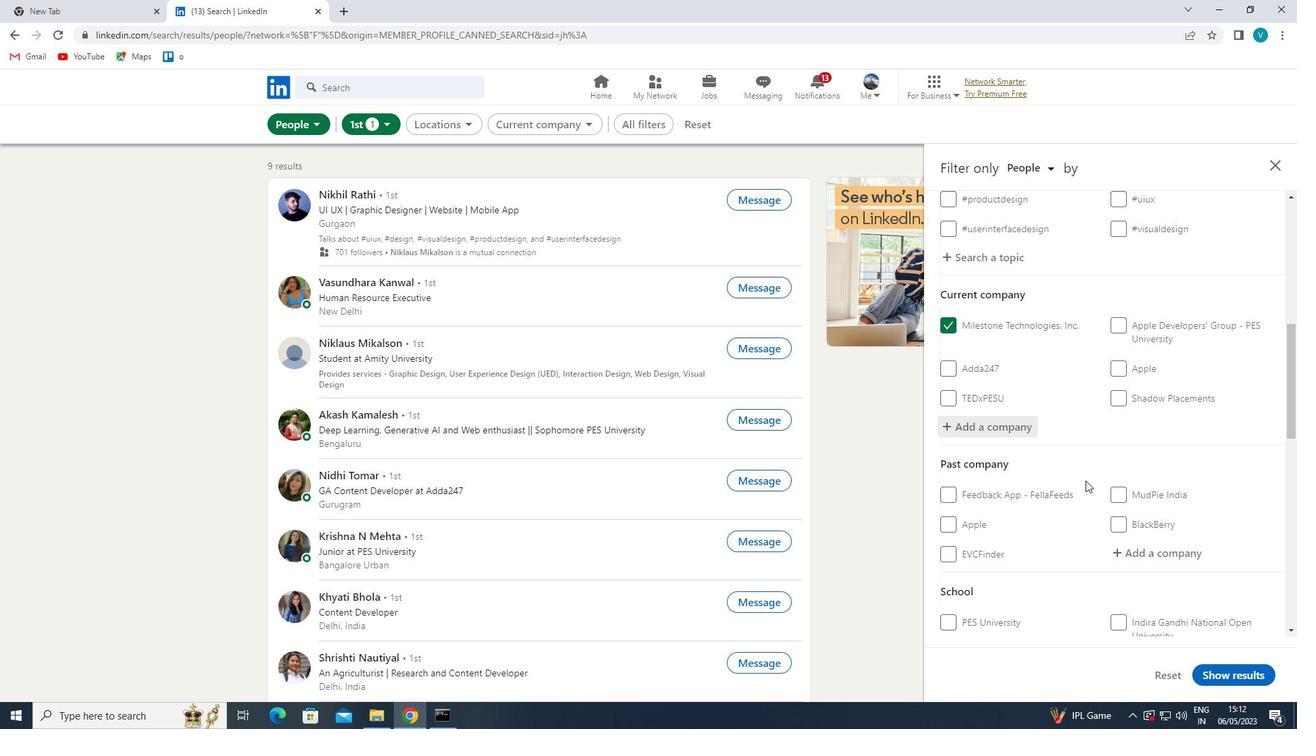 
Action: Mouse scrolled (1086, 478) with delta (0, 0)
Screenshot: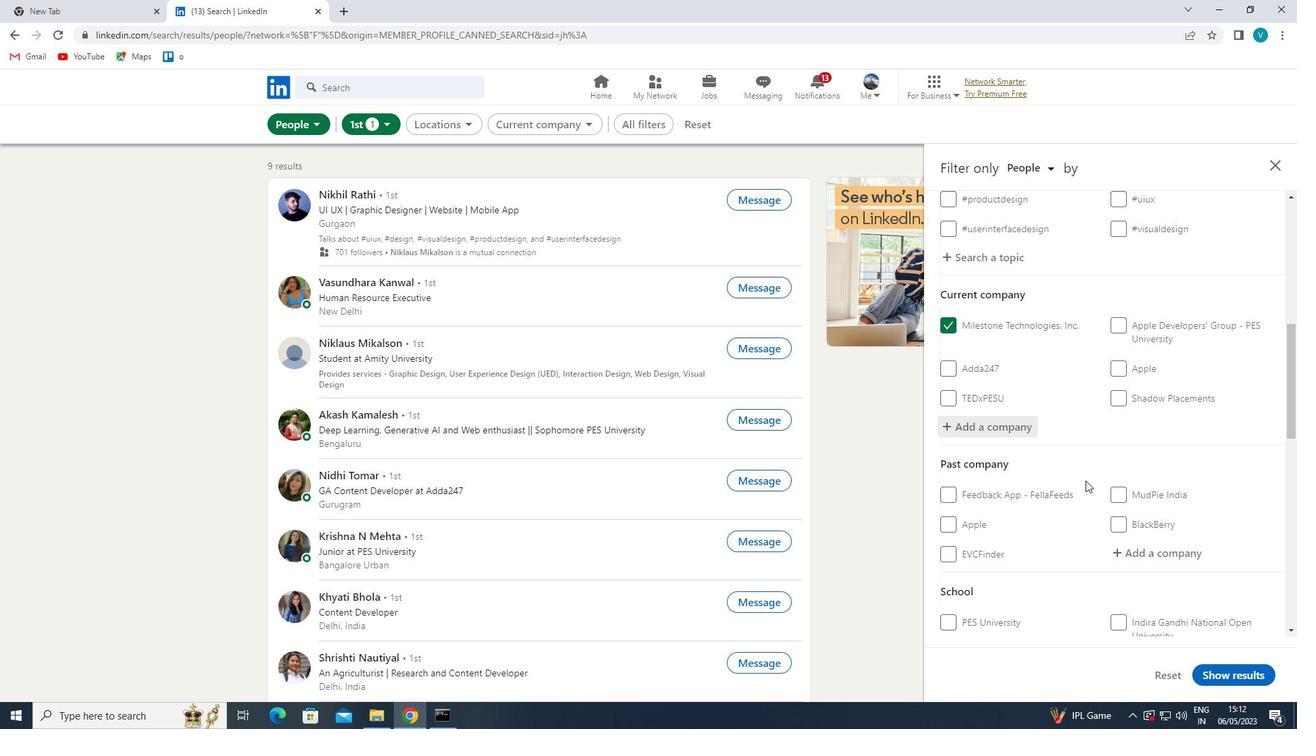 
Action: Mouse moved to (1087, 478)
Screenshot: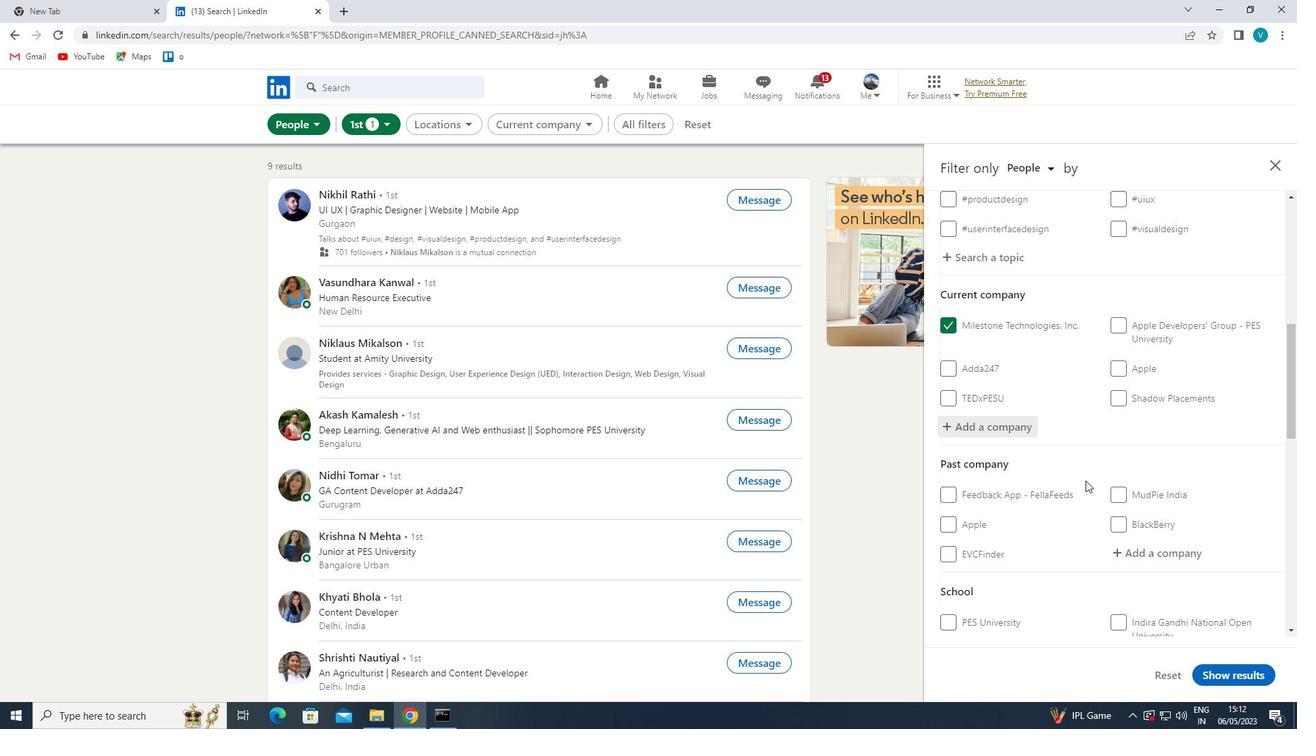 
Action: Mouse scrolled (1087, 478) with delta (0, 0)
Screenshot: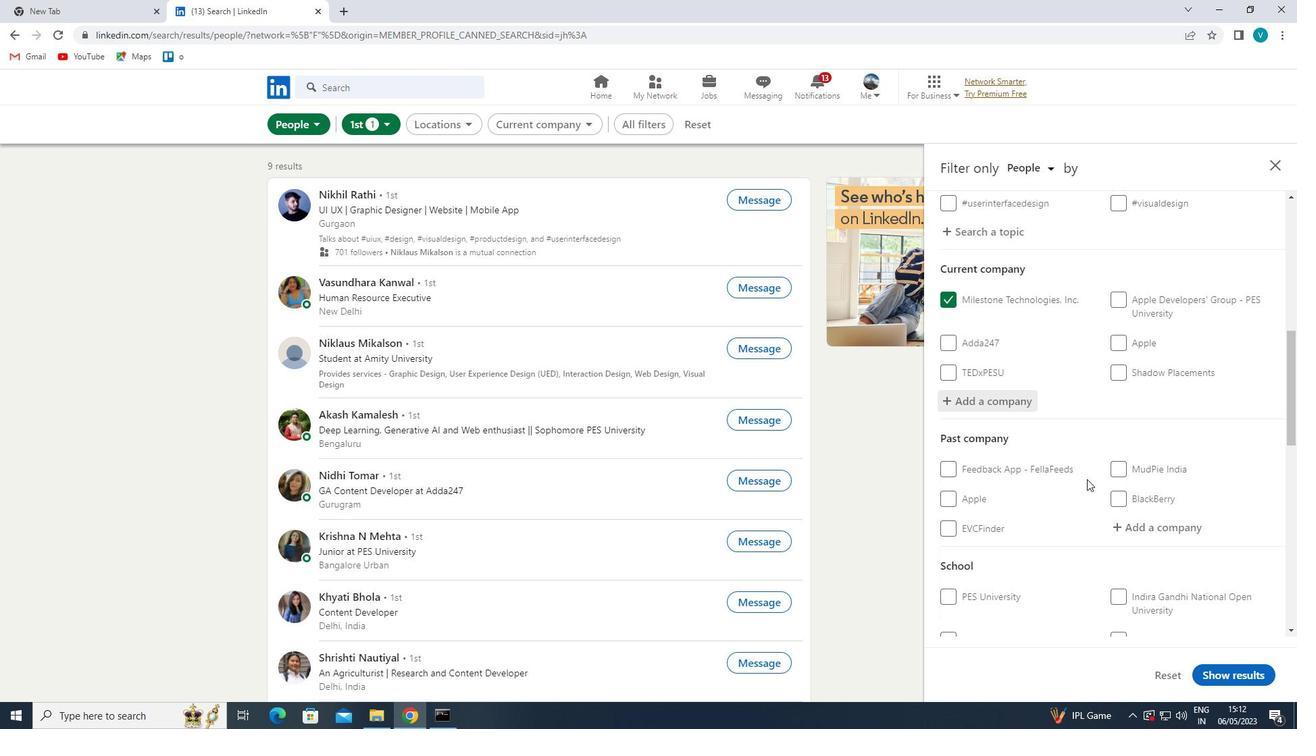
Action: Mouse scrolled (1087, 478) with delta (0, 0)
Screenshot: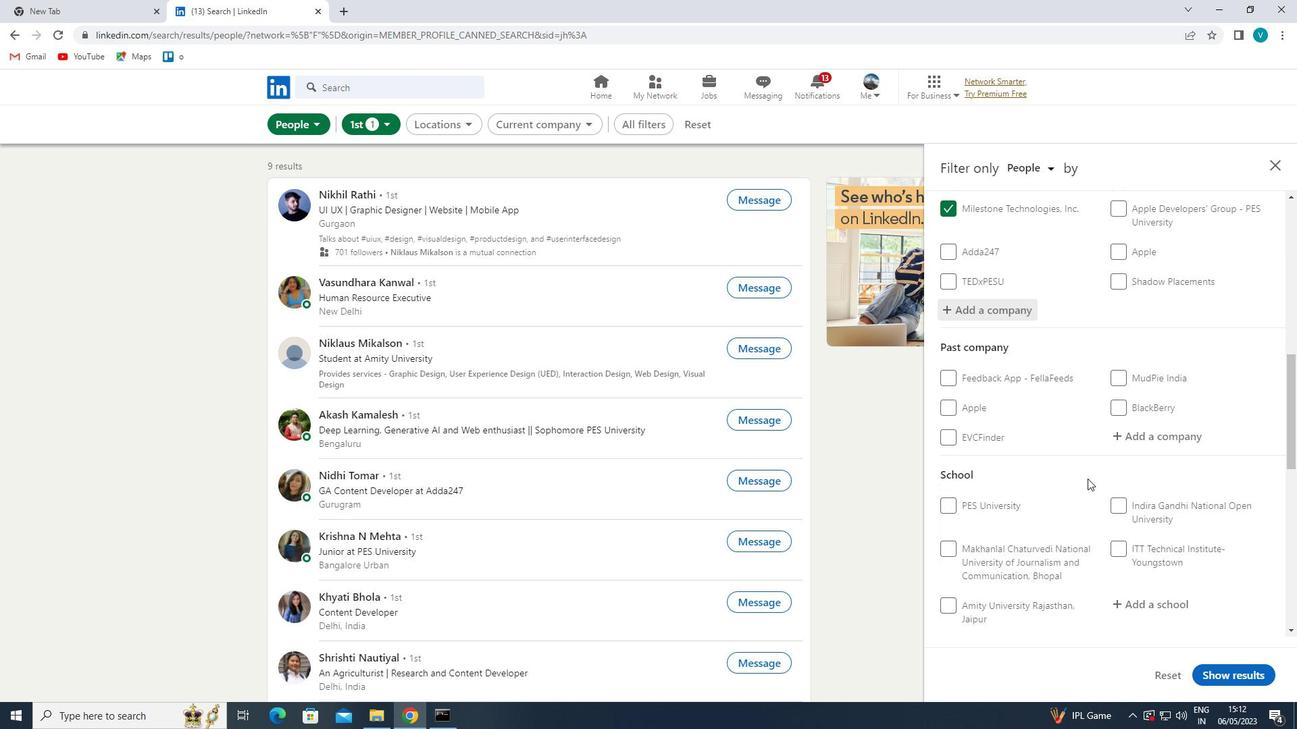 
Action: Mouse moved to (1116, 444)
Screenshot: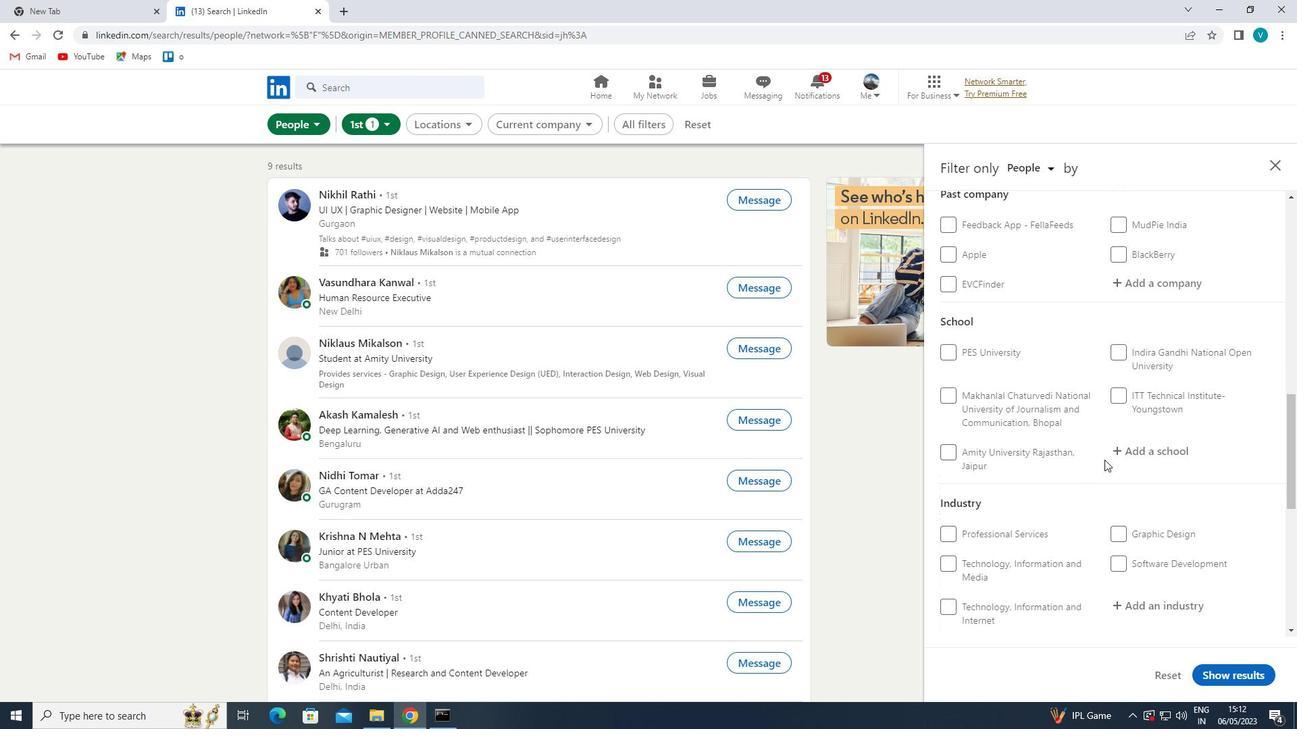 
Action: Mouse pressed left at (1116, 444)
Screenshot: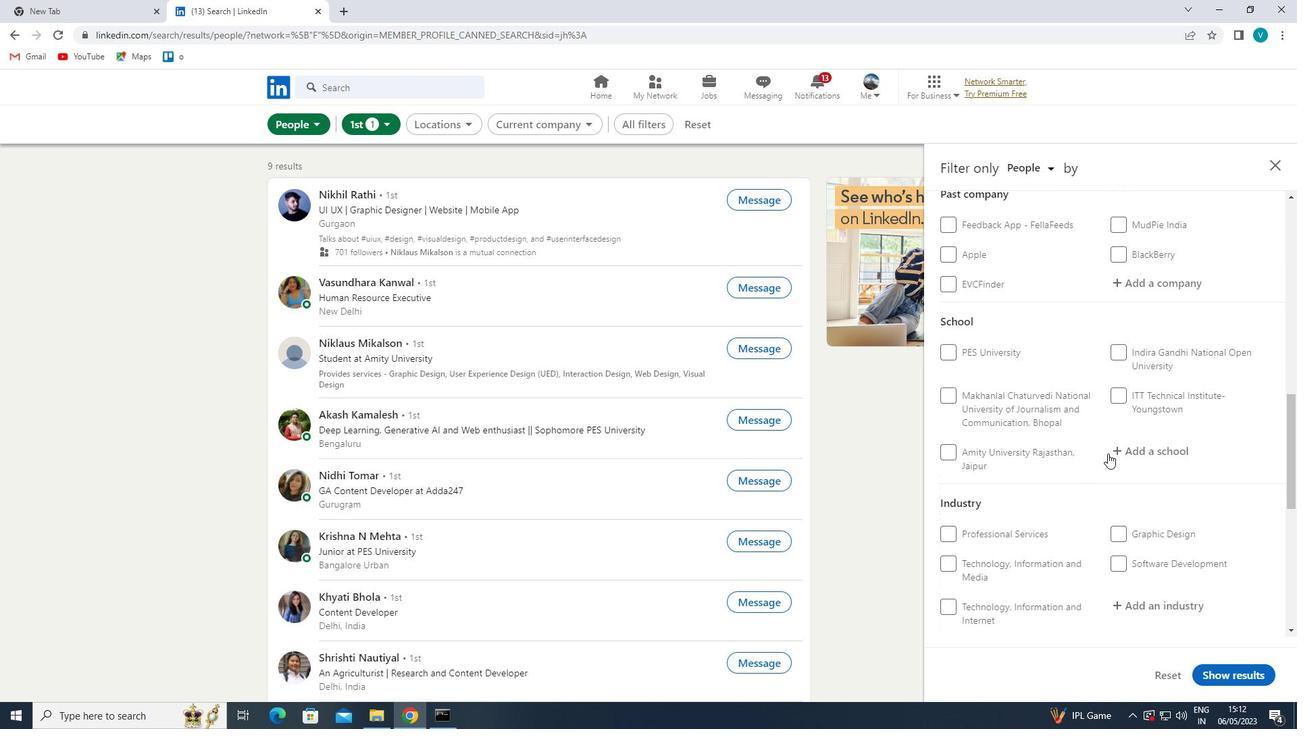 
Action: Mouse moved to (945, 343)
Screenshot: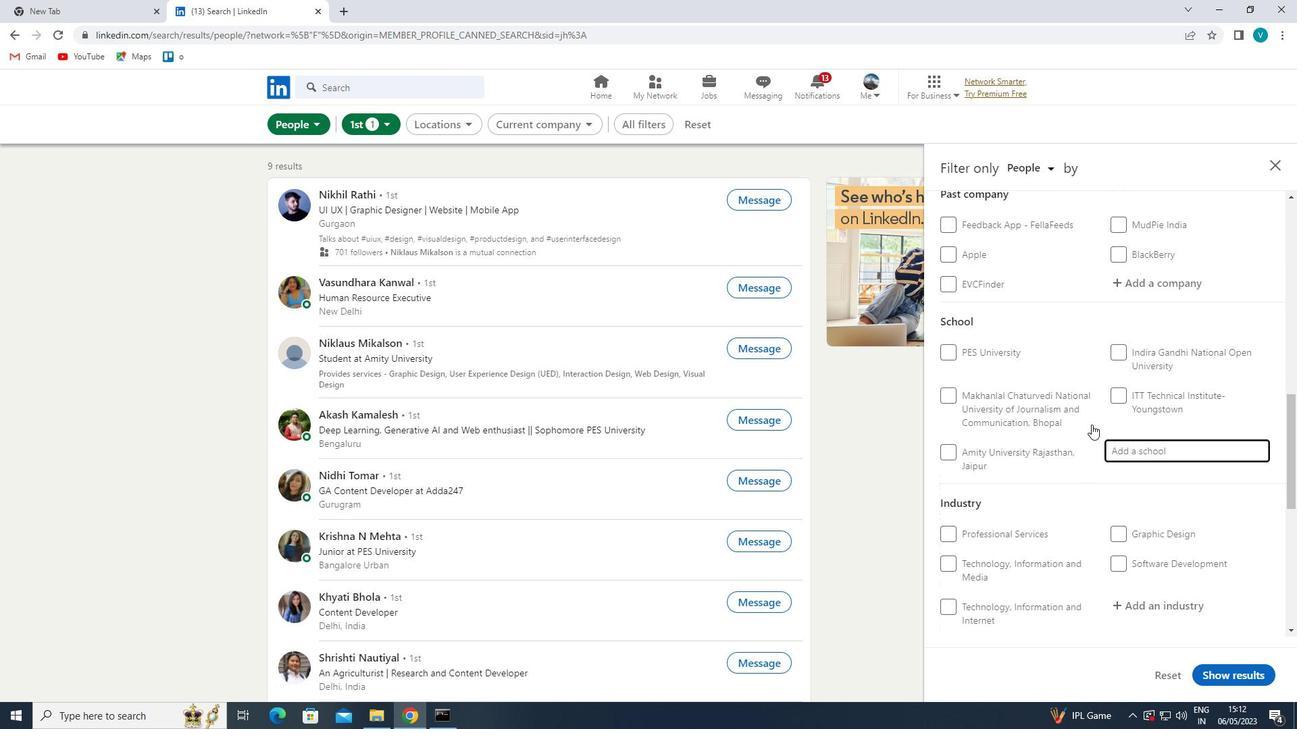 
Action: Key pressed <Key.shift>SYDENHAM
Screenshot: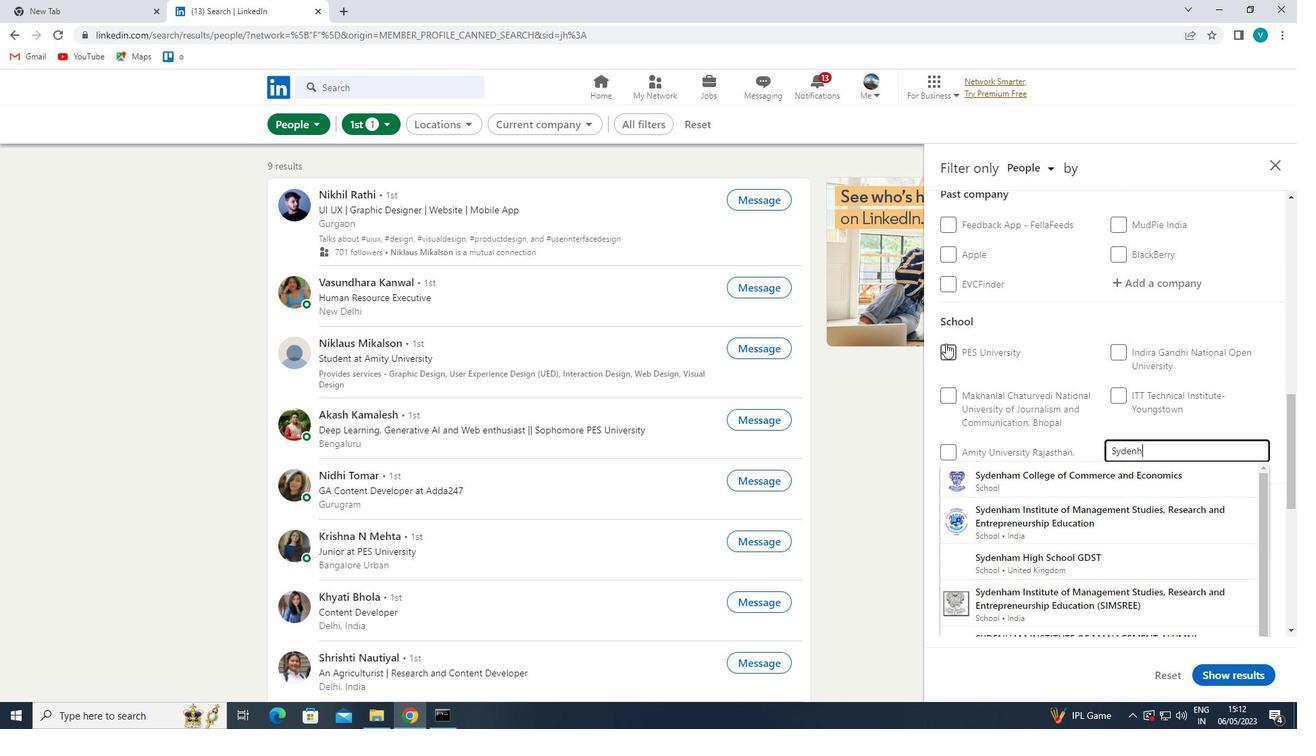 
Action: Mouse moved to (1124, 528)
Screenshot: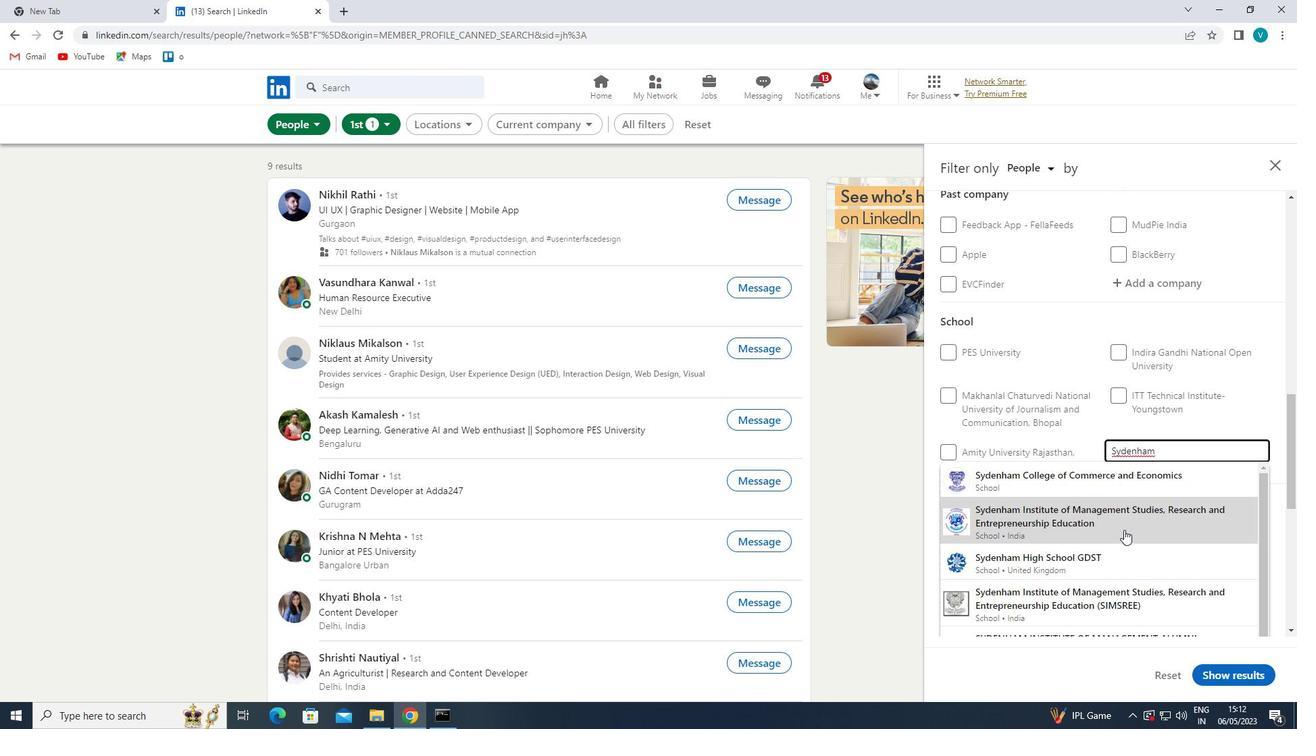 
Action: Mouse pressed left at (1124, 528)
Screenshot: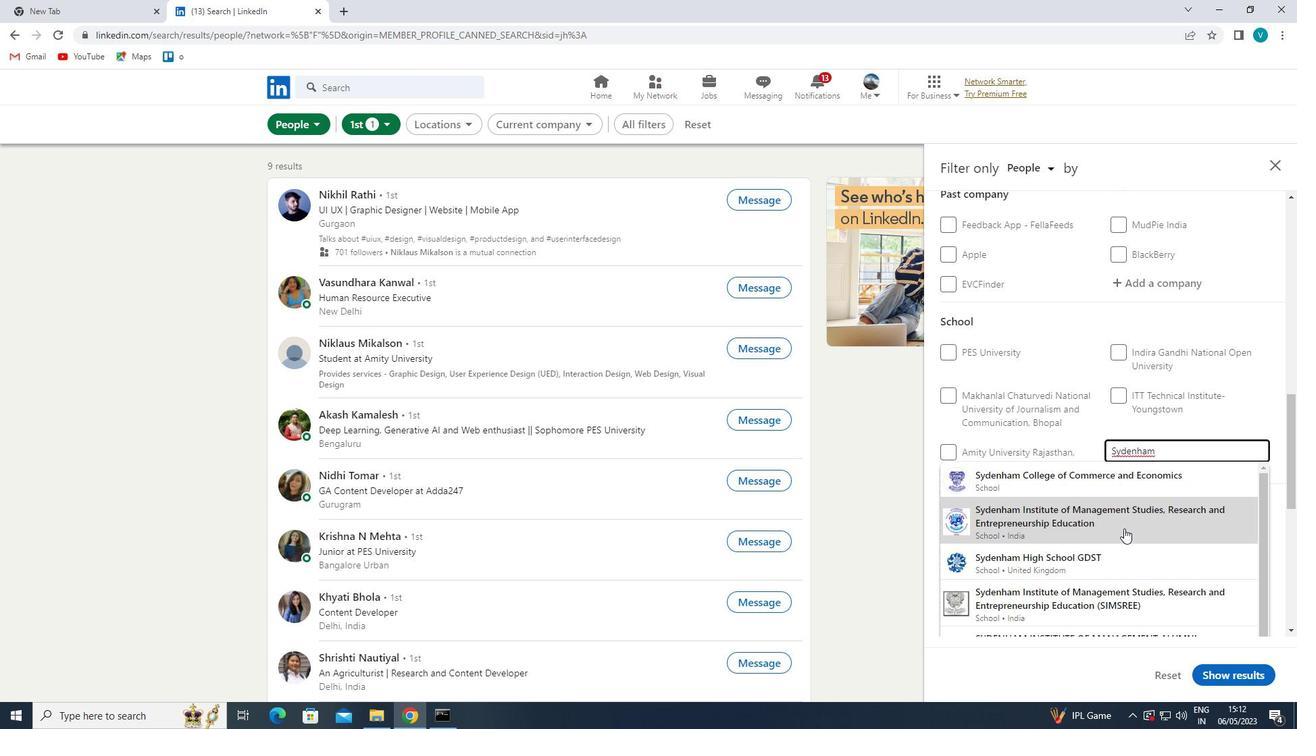 
Action: Mouse moved to (1126, 504)
Screenshot: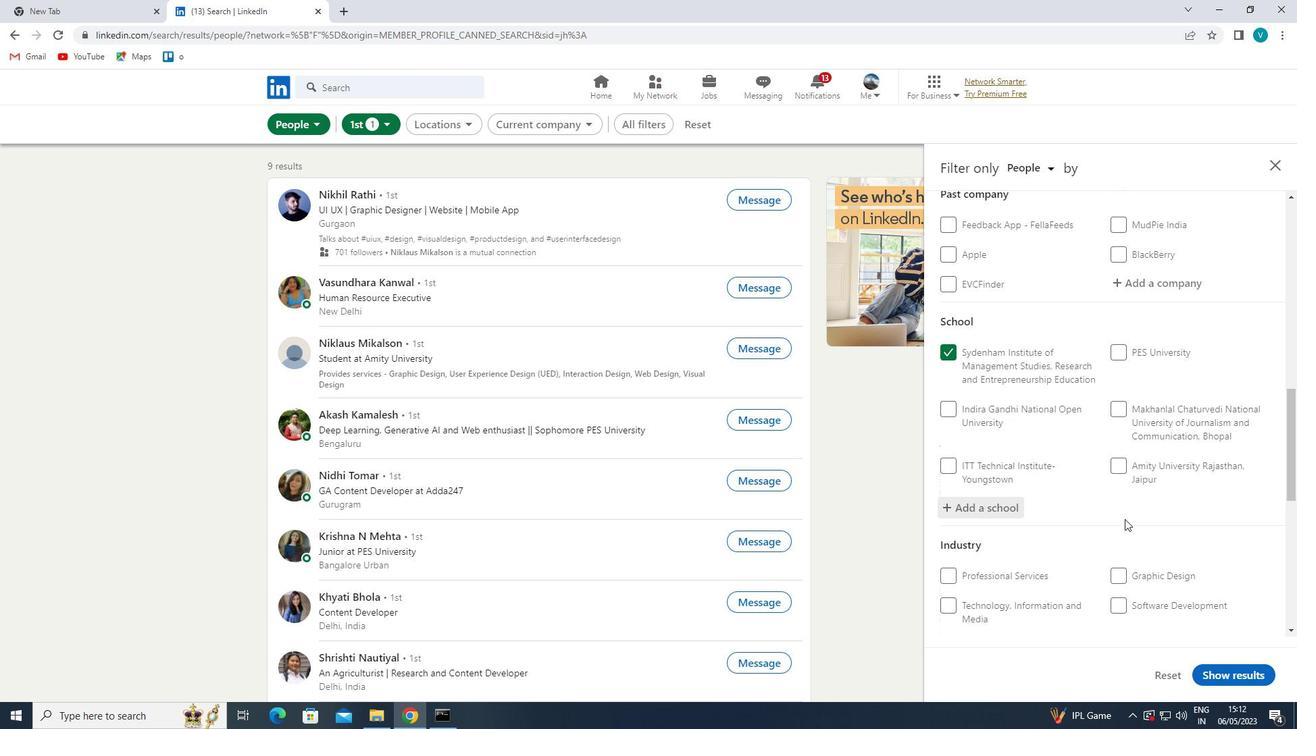 
Action: Mouse scrolled (1126, 503) with delta (0, 0)
Screenshot: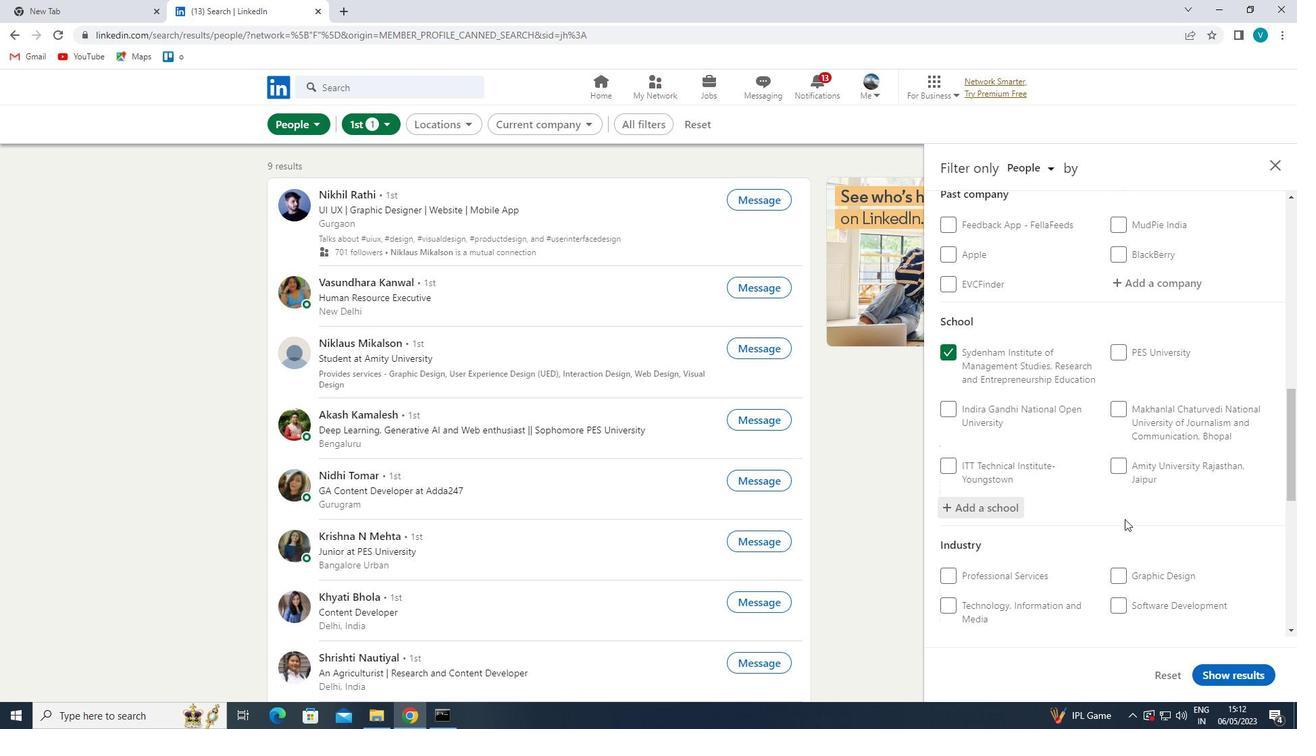 
Action: Mouse moved to (1127, 499)
Screenshot: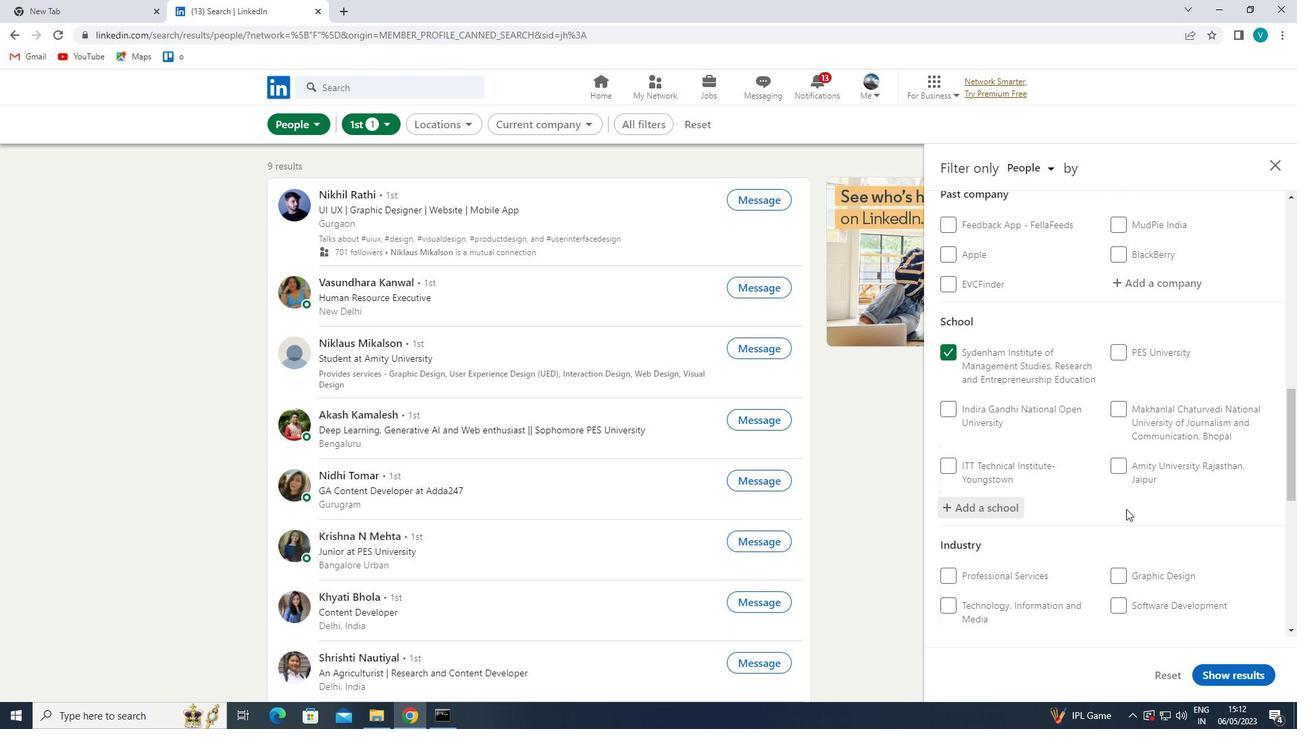 
Action: Mouse scrolled (1127, 498) with delta (0, 0)
Screenshot: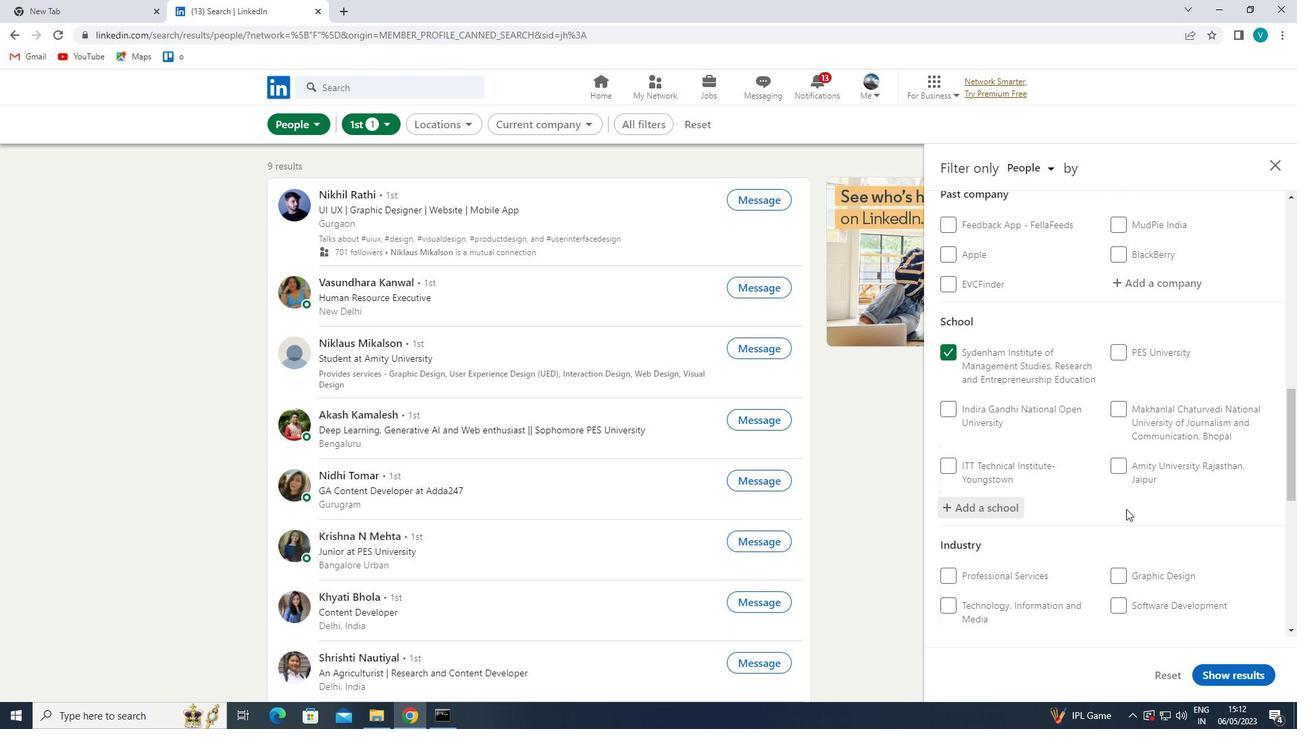 
Action: Mouse moved to (1127, 497)
Screenshot: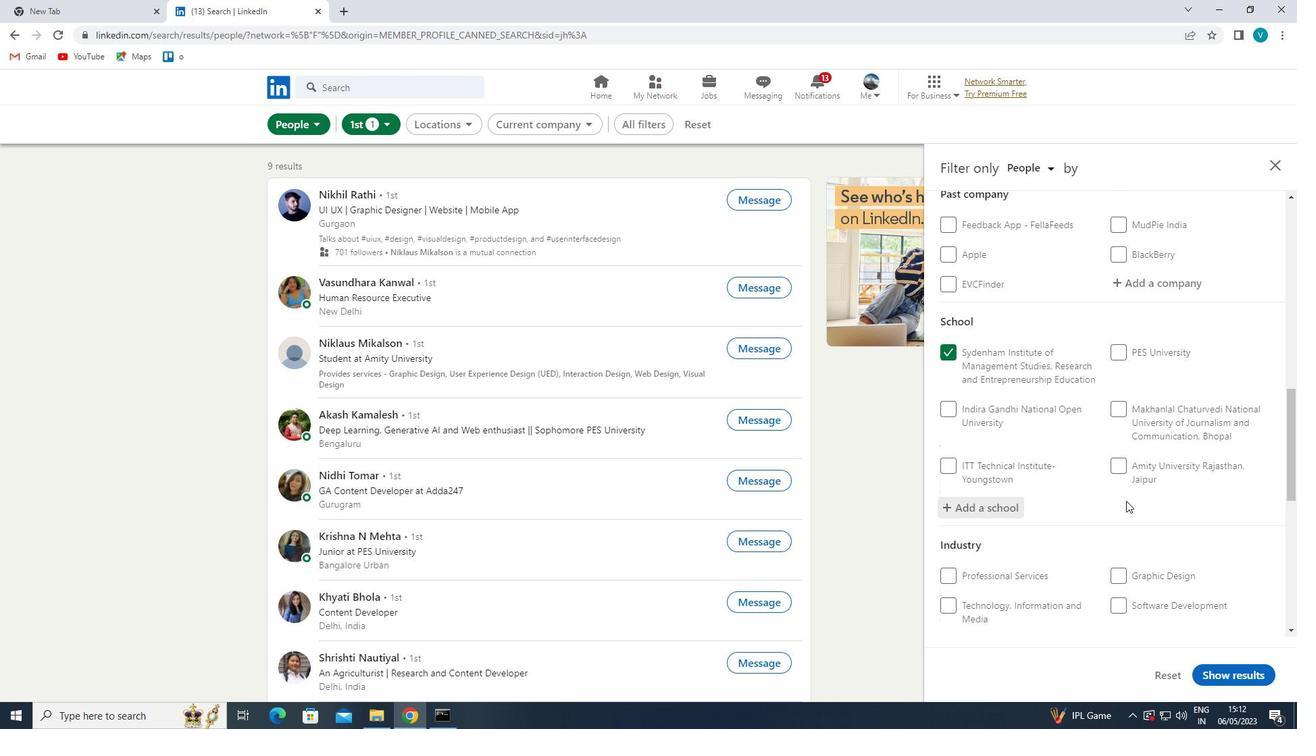 
Action: Mouse scrolled (1127, 496) with delta (0, 0)
Screenshot: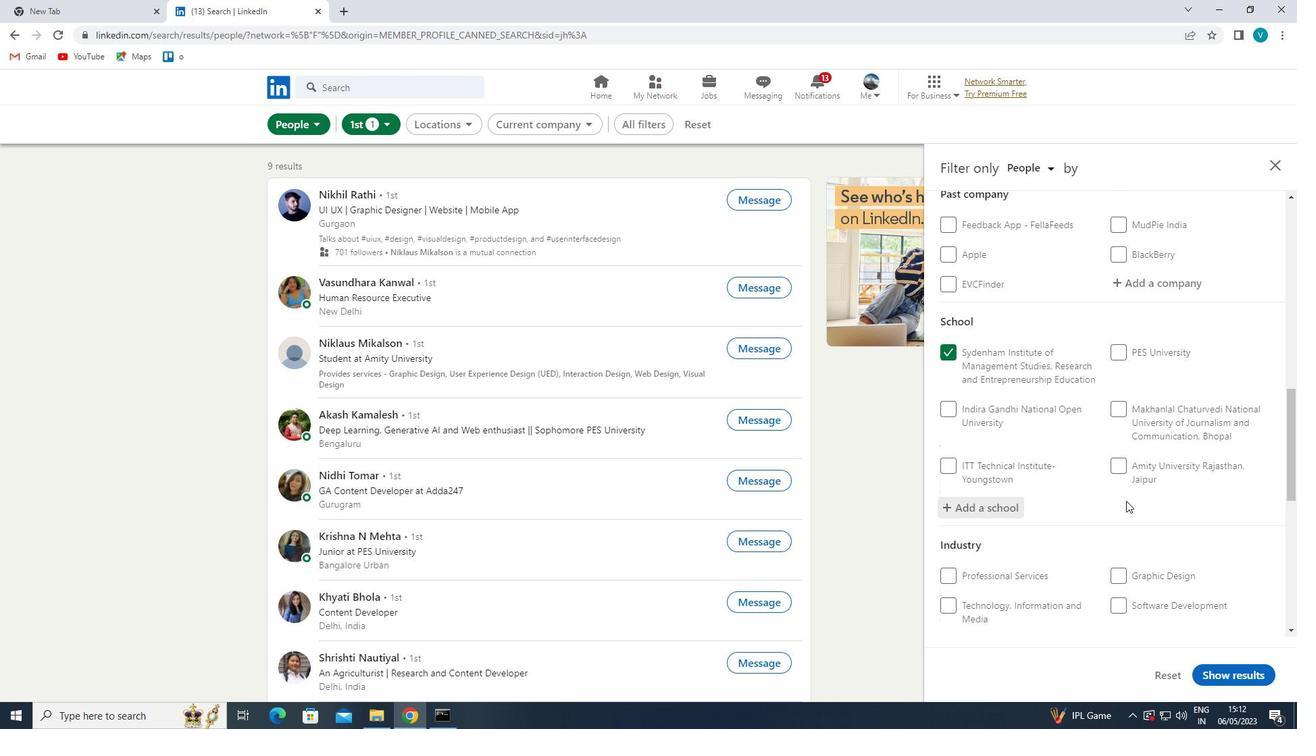 
Action: Mouse moved to (1127, 495)
Screenshot: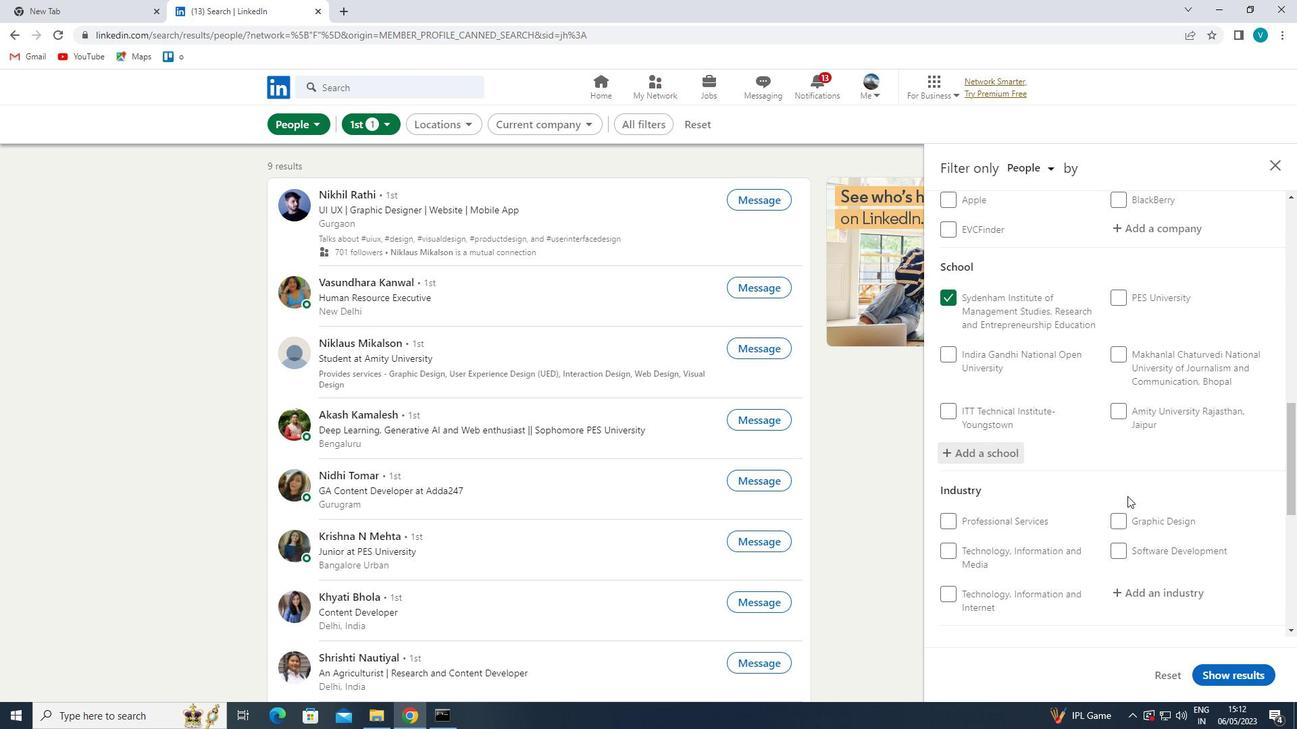
Action: Mouse scrolled (1127, 495) with delta (0, 0)
Screenshot: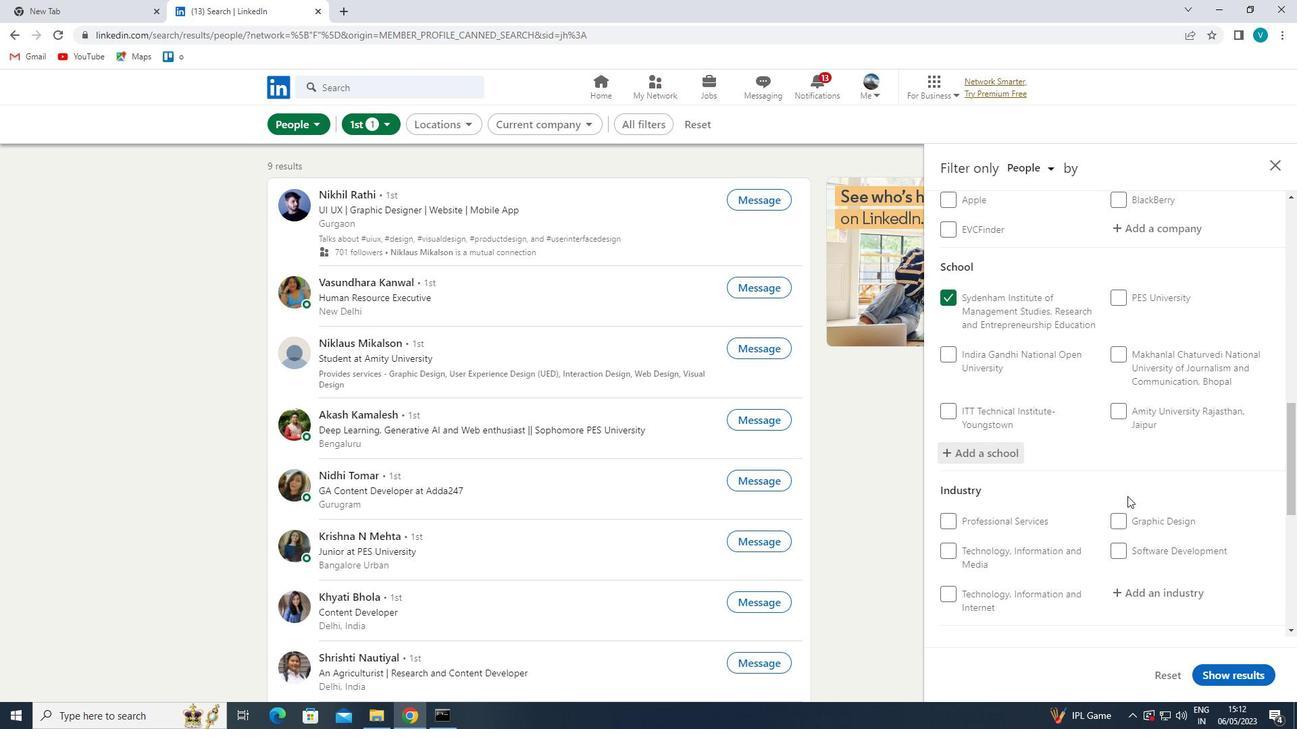
Action: Mouse moved to (1159, 387)
Screenshot: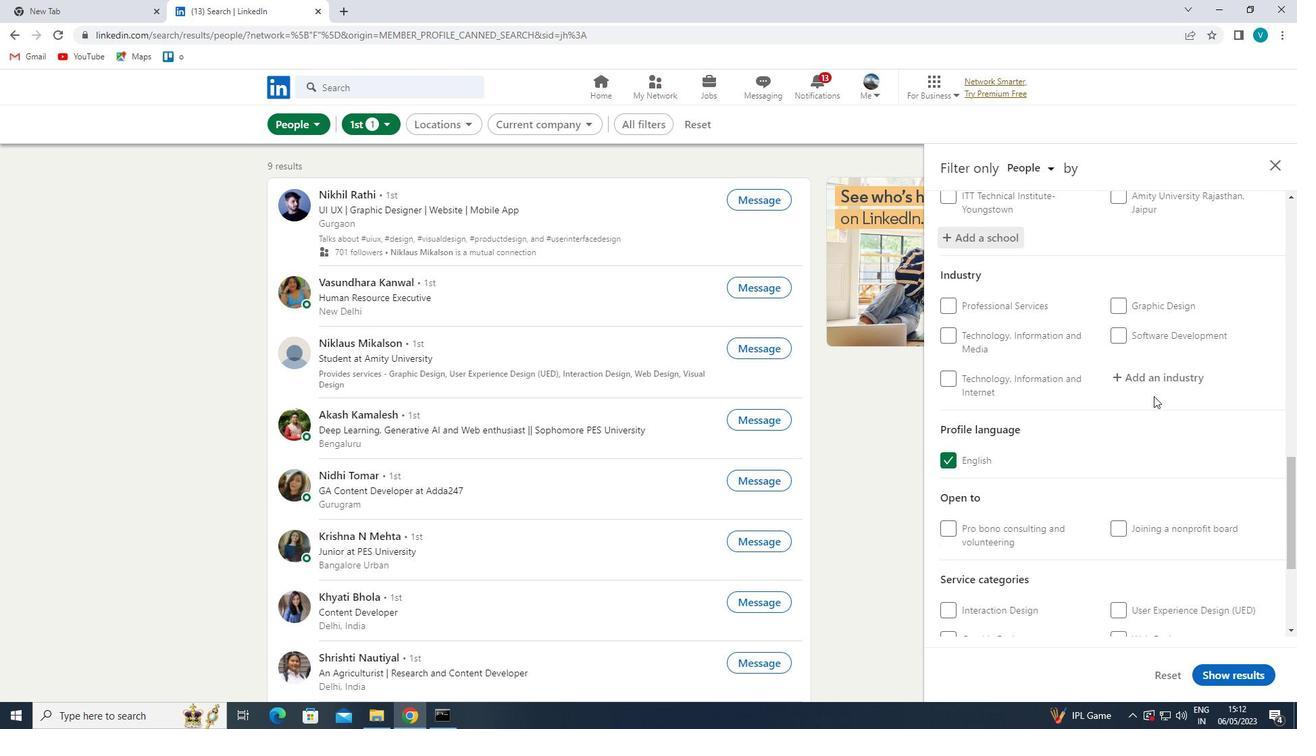 
Action: Mouse pressed left at (1159, 387)
Screenshot: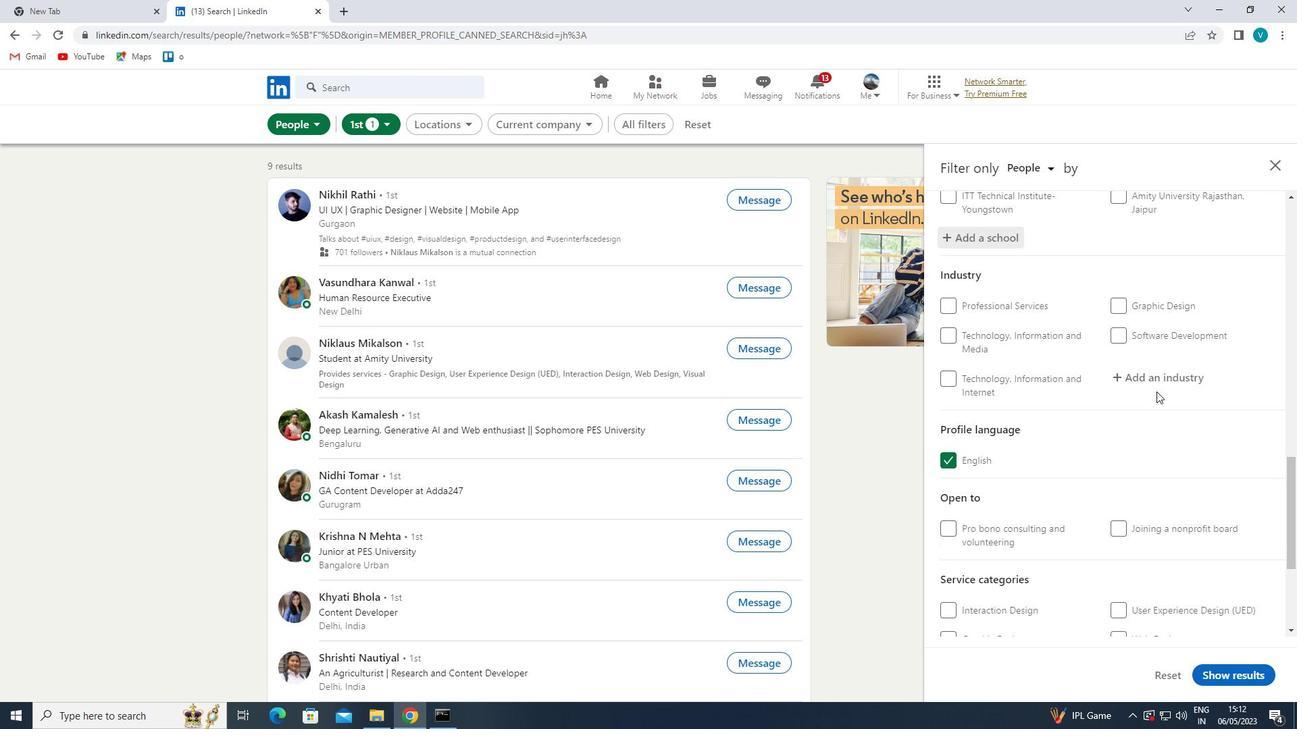 
Action: Mouse moved to (1017, 283)
Screenshot: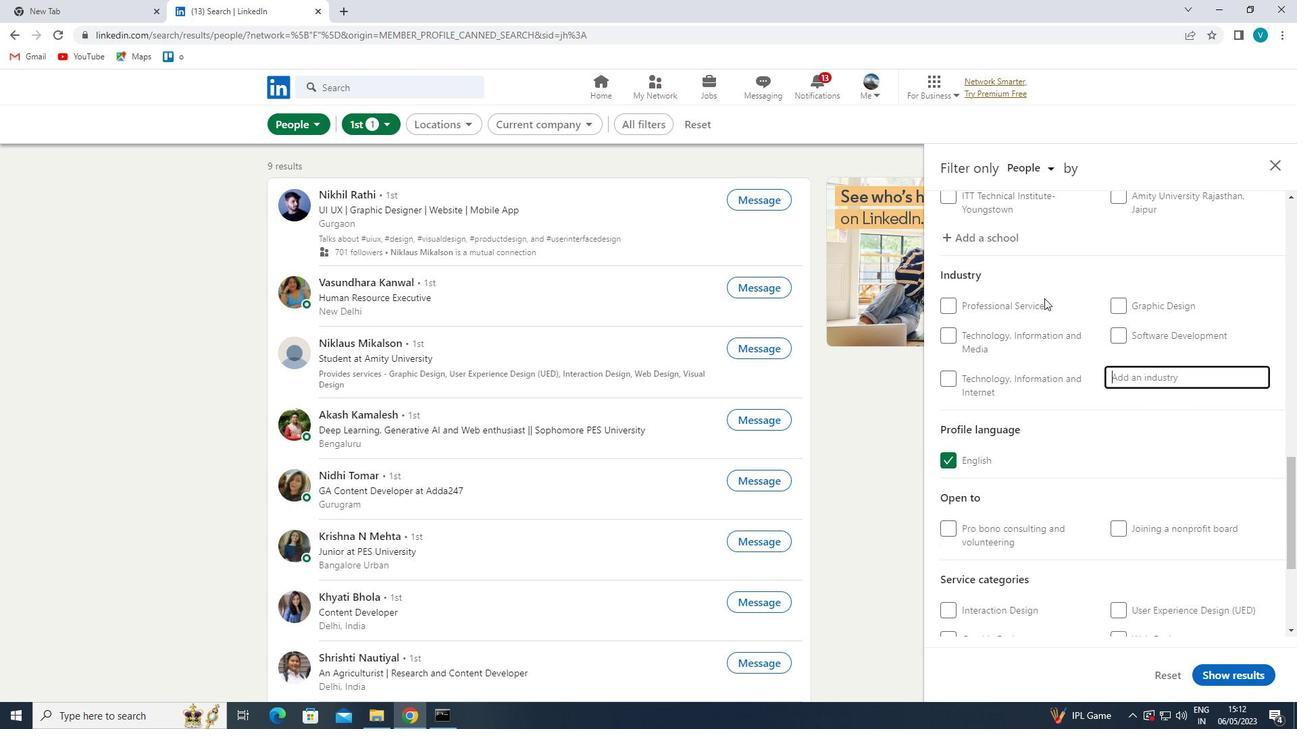 
Action: Key pressed <Key.shift>MARIT
Screenshot: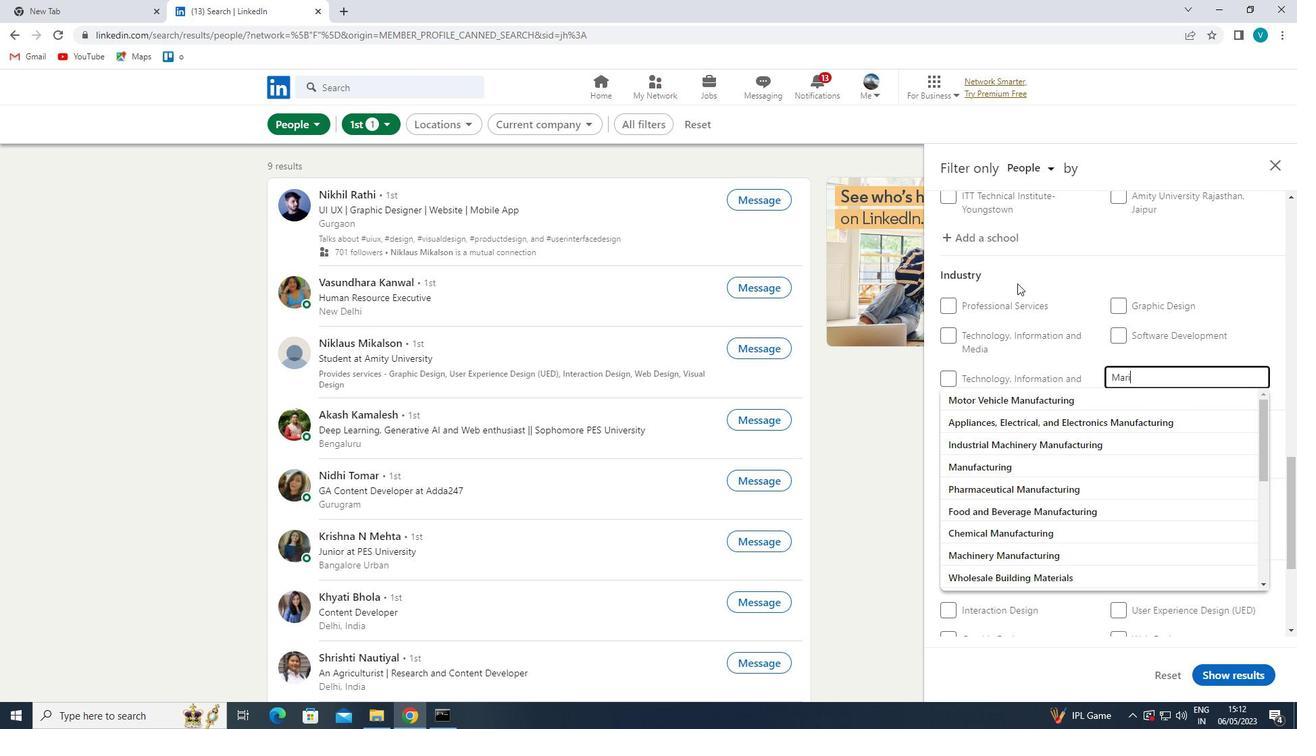
Action: Mouse moved to (1016, 283)
Screenshot: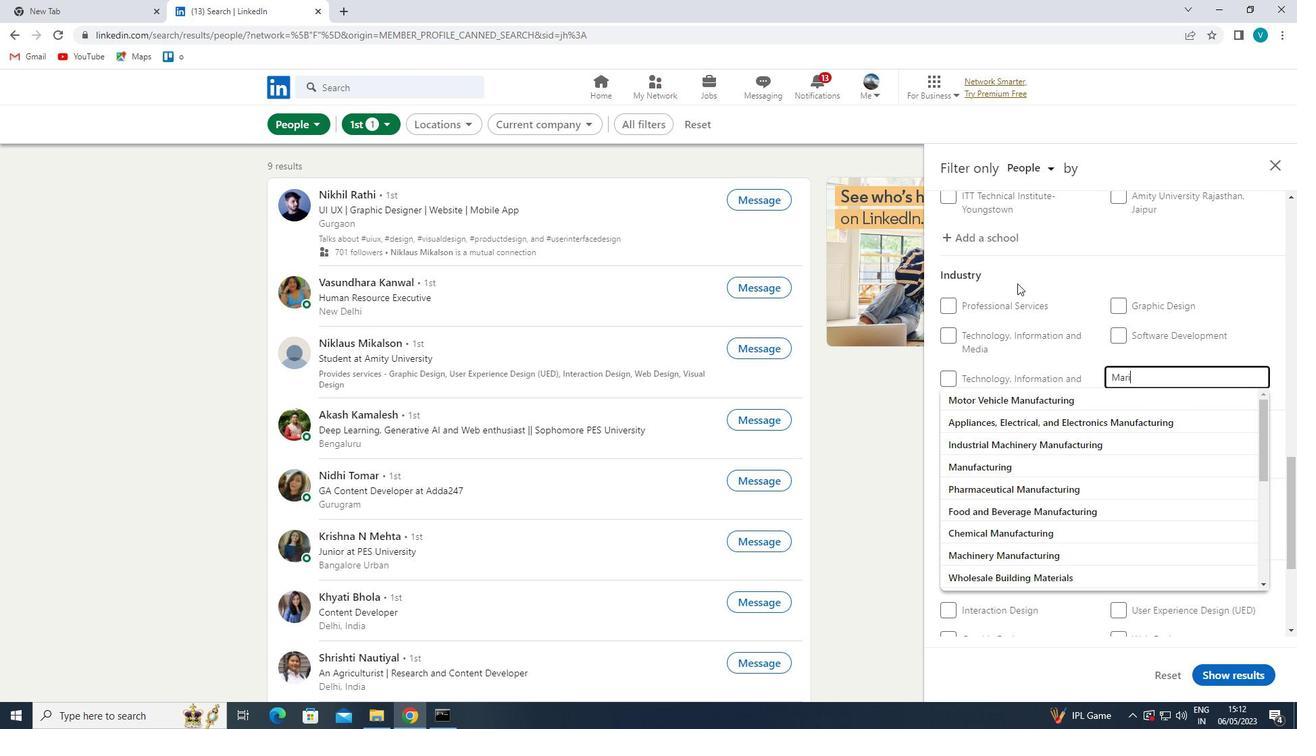 
Action: Key pressed IME
Screenshot: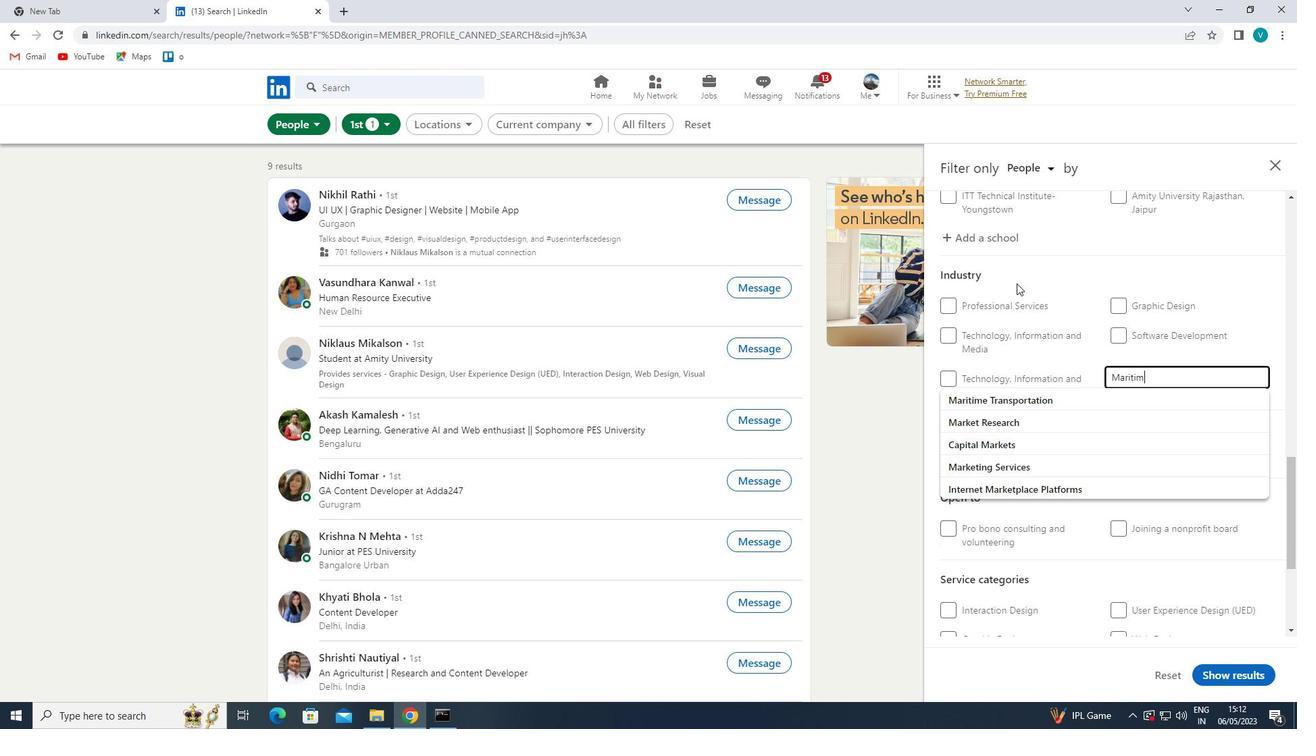 
Action: Mouse moved to (1055, 393)
Screenshot: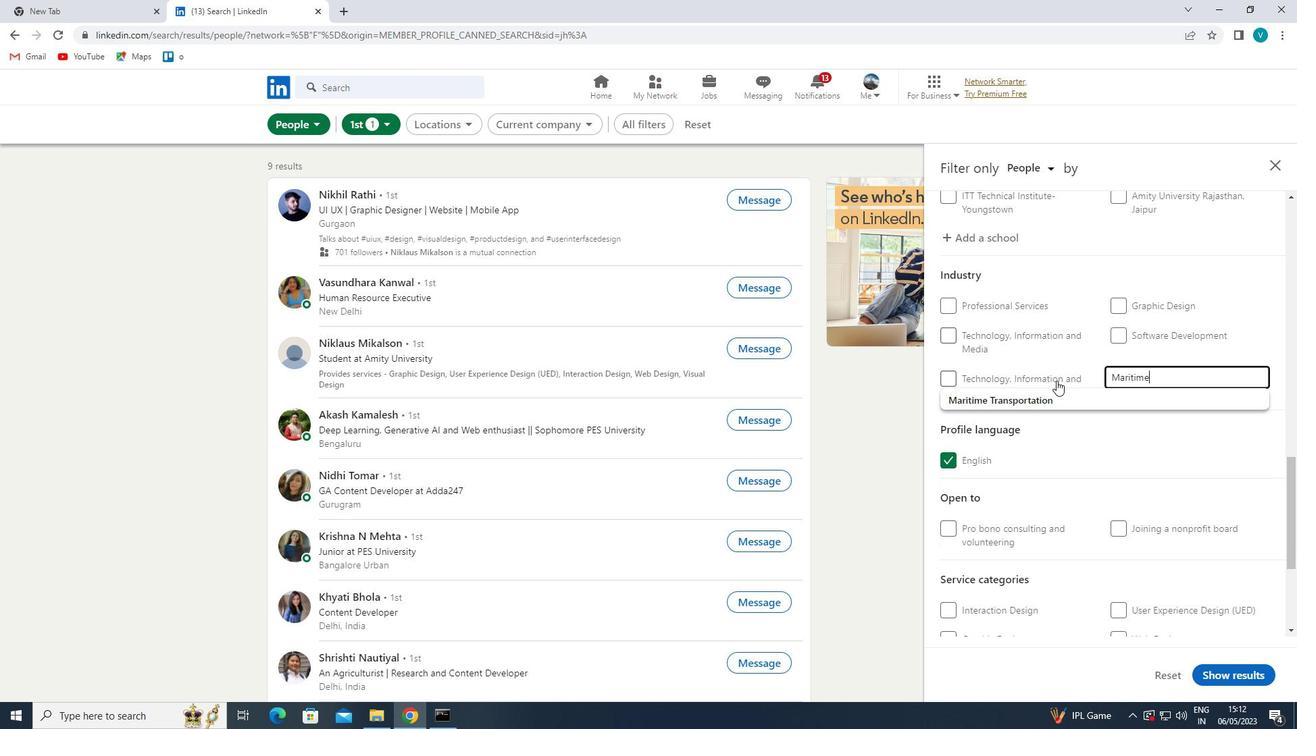 
Action: Mouse pressed left at (1055, 393)
Screenshot: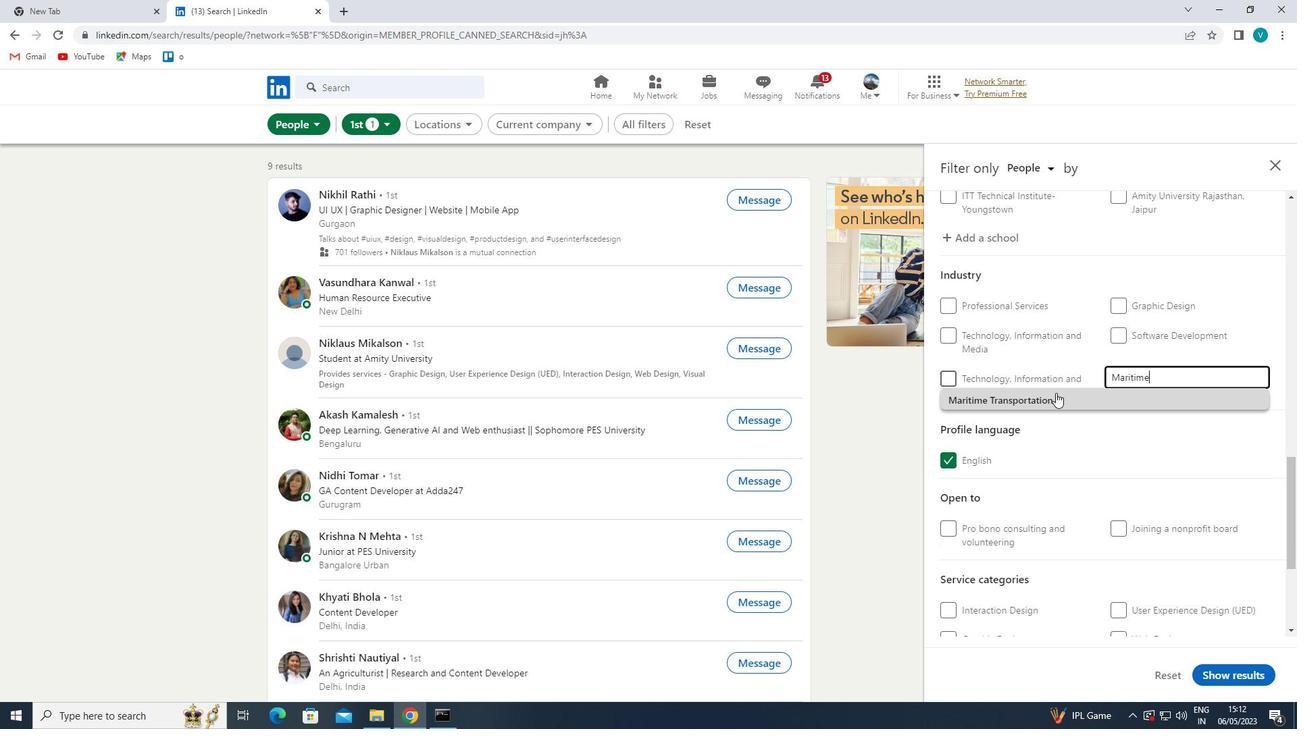 
Action: Mouse moved to (1055, 396)
Screenshot: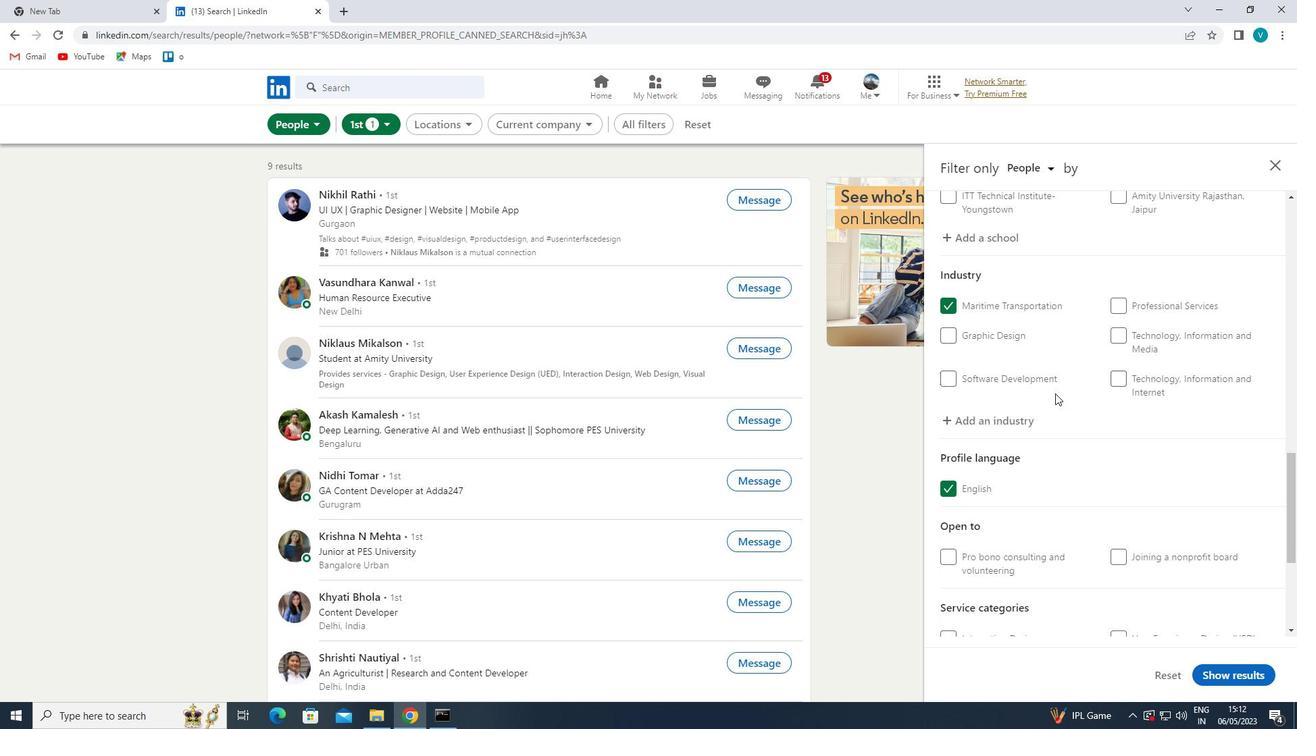 
Action: Mouse scrolled (1055, 395) with delta (0, 0)
Screenshot: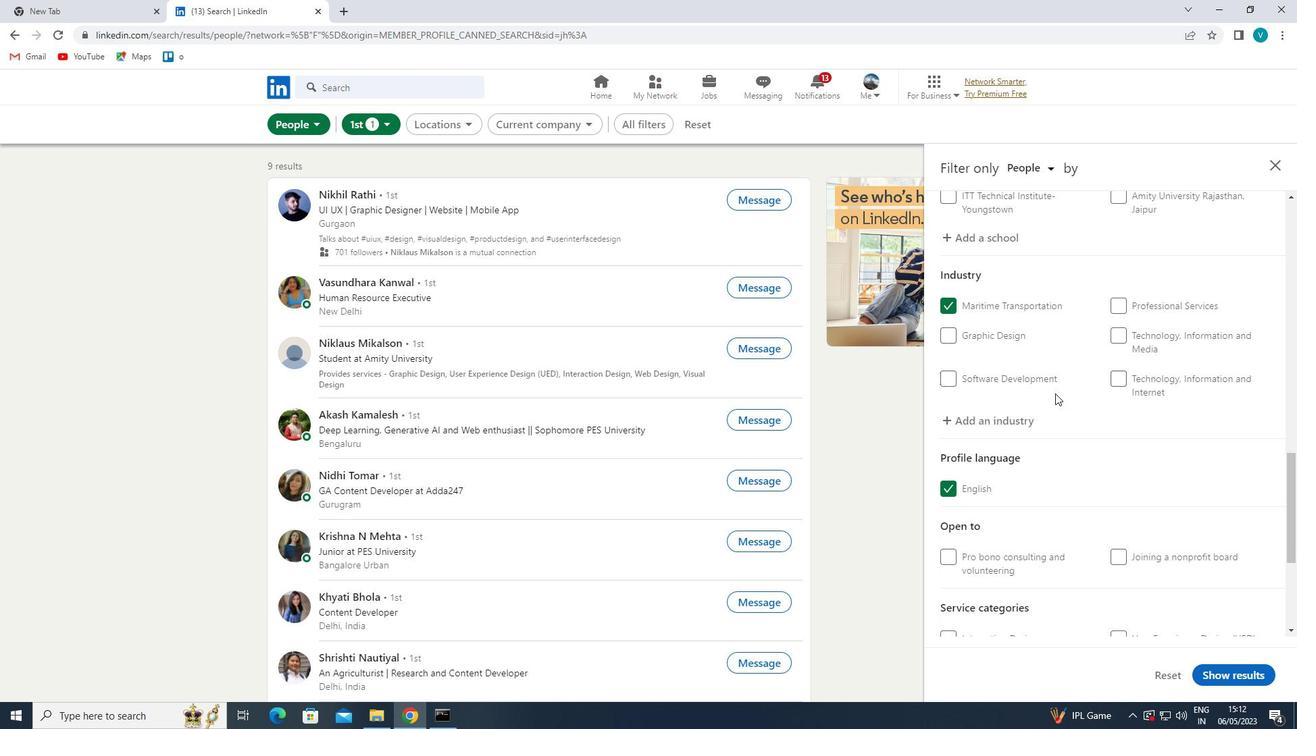 
Action: Mouse moved to (1056, 399)
Screenshot: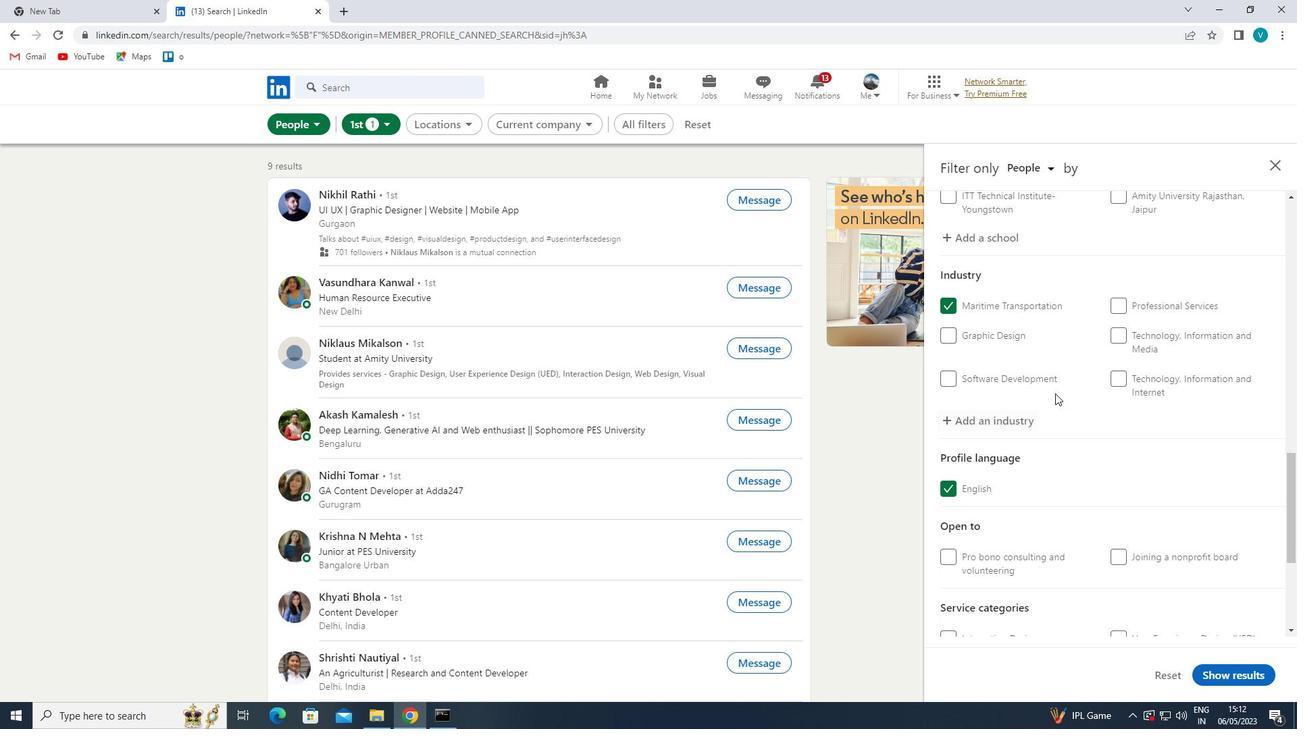 
Action: Mouse scrolled (1056, 399) with delta (0, 0)
Screenshot: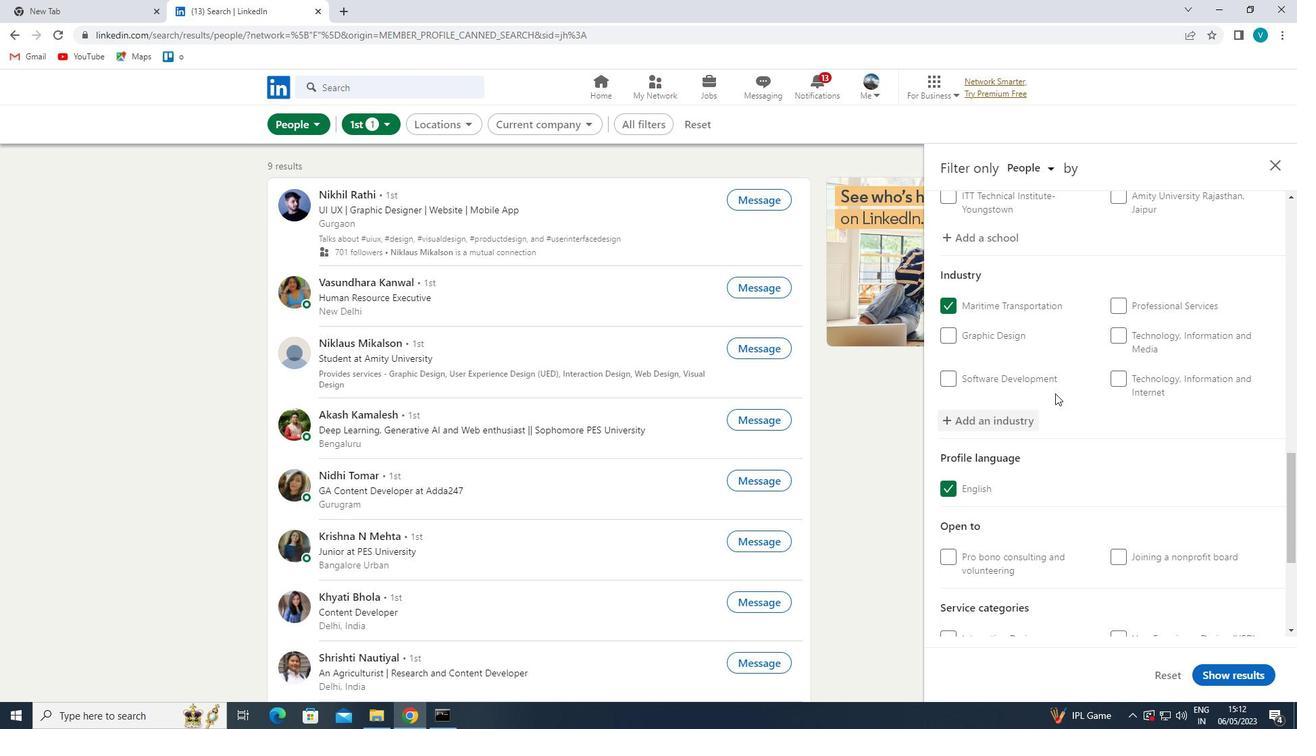 
Action: Mouse moved to (1056, 406)
Screenshot: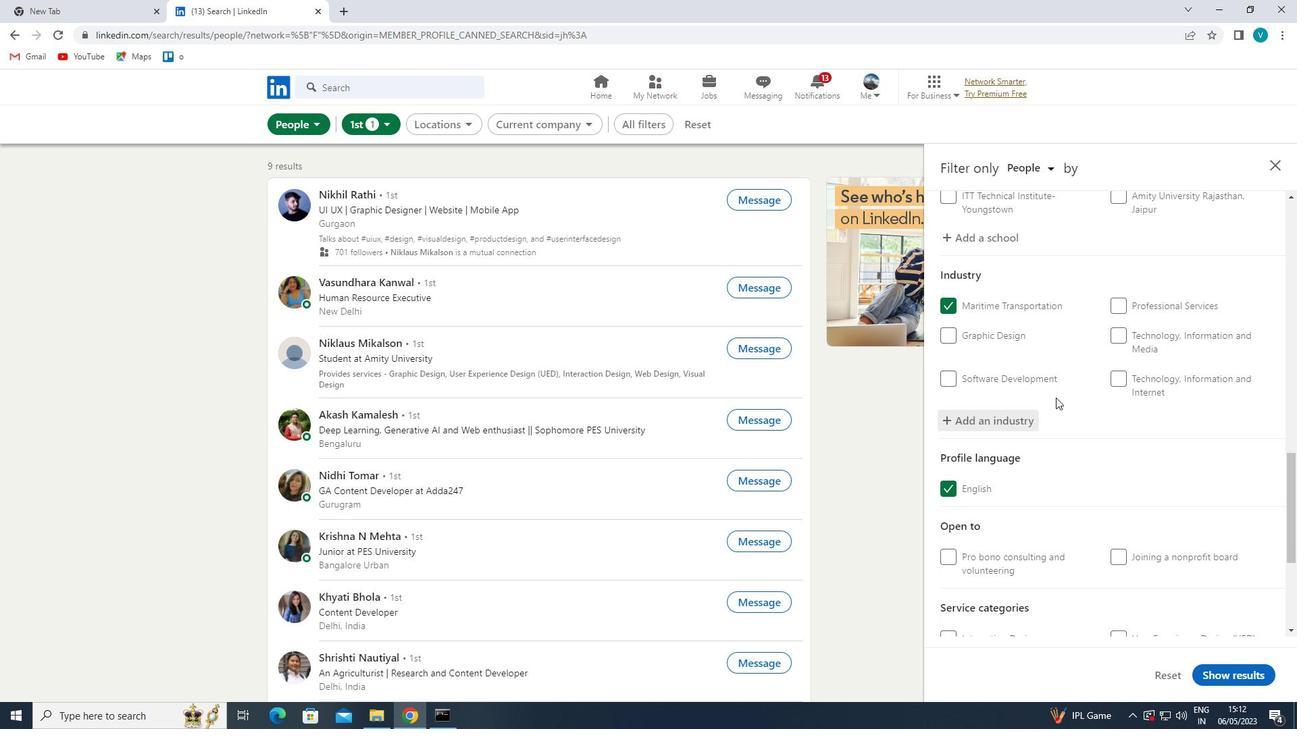 
Action: Mouse scrolled (1056, 406) with delta (0, 0)
Screenshot: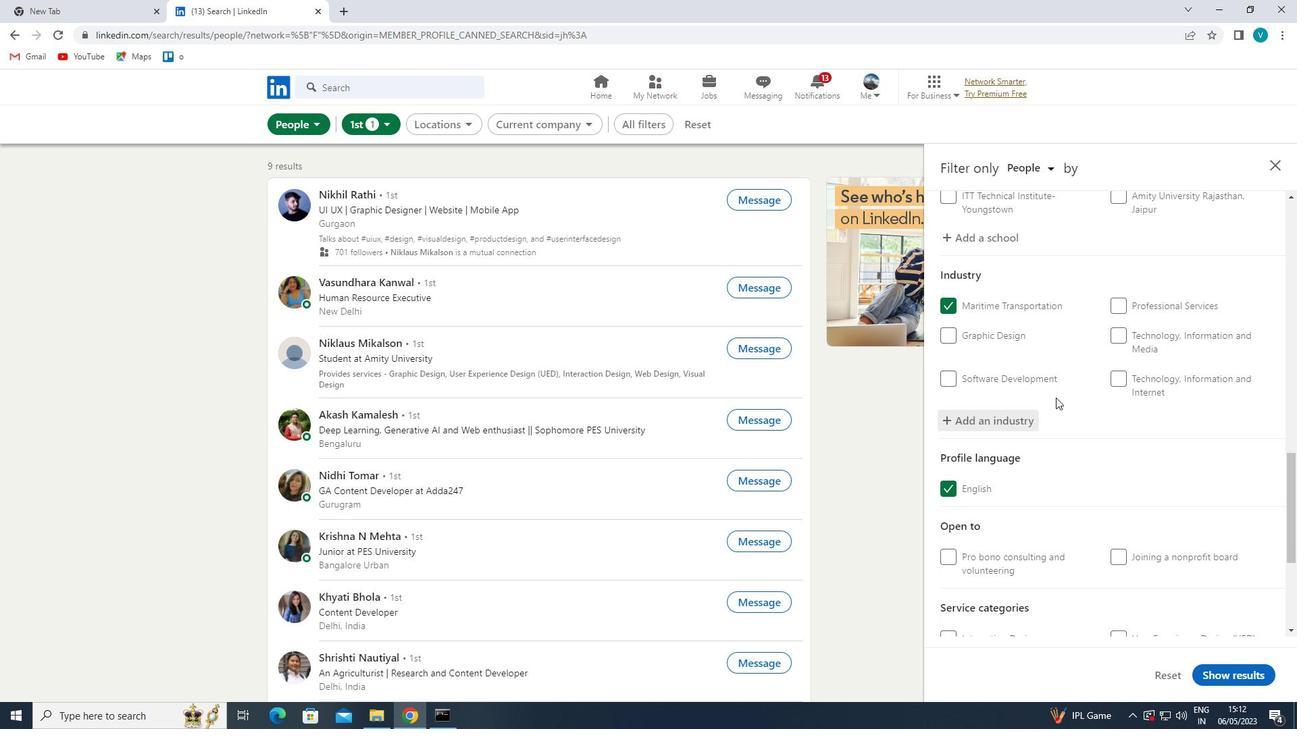 
Action: Mouse moved to (1059, 412)
Screenshot: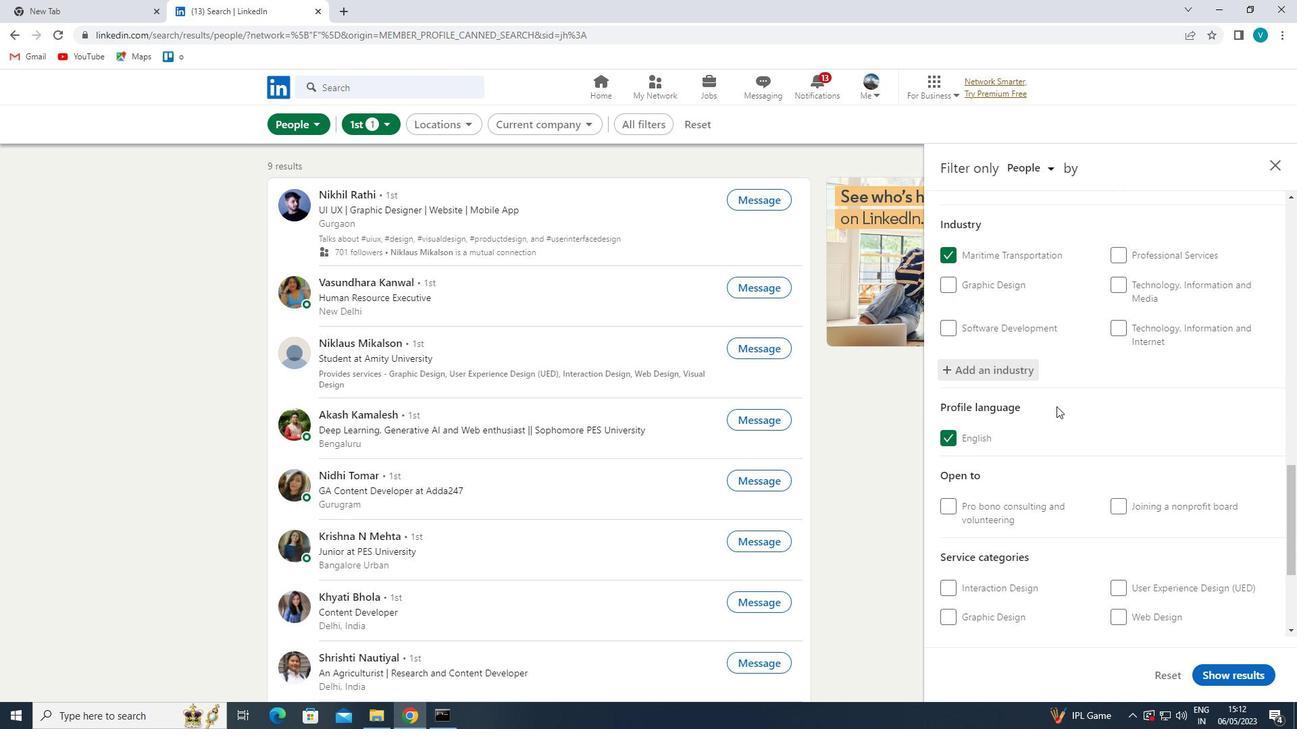 
Action: Mouse scrolled (1059, 412) with delta (0, 0)
Screenshot: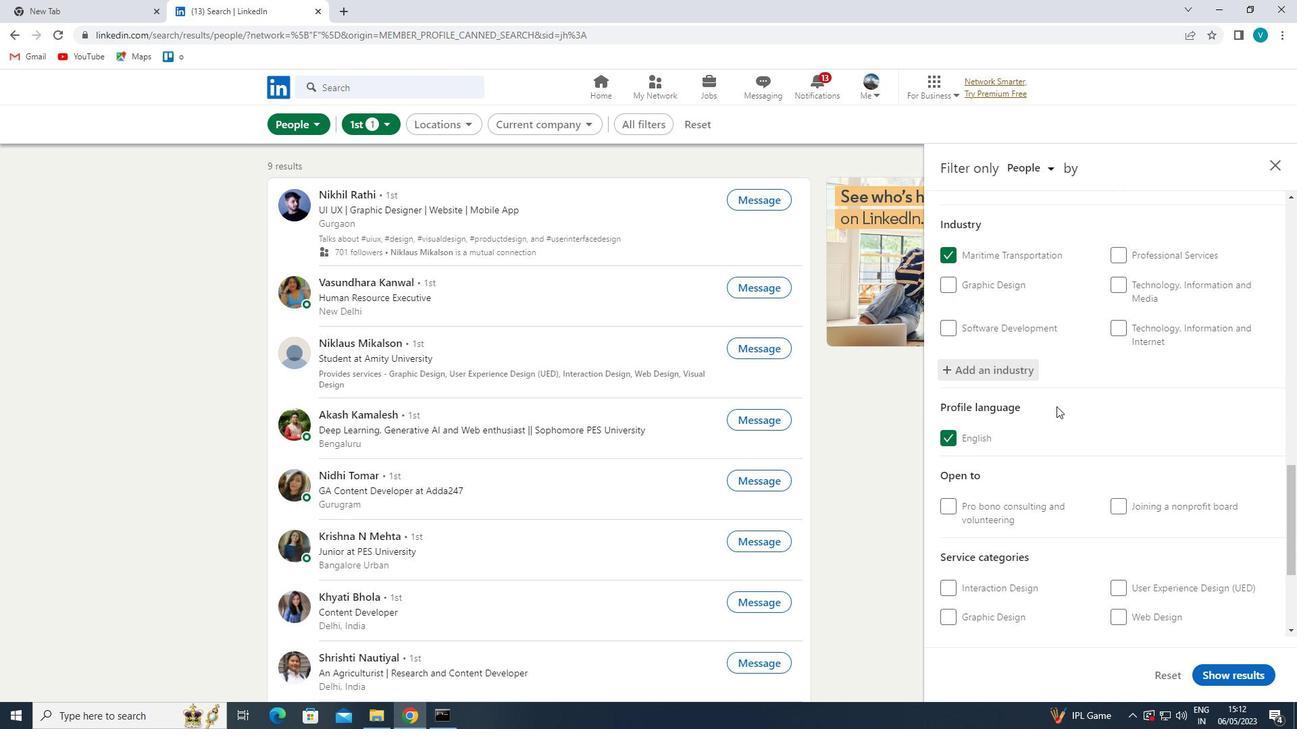 
Action: Mouse moved to (1064, 427)
Screenshot: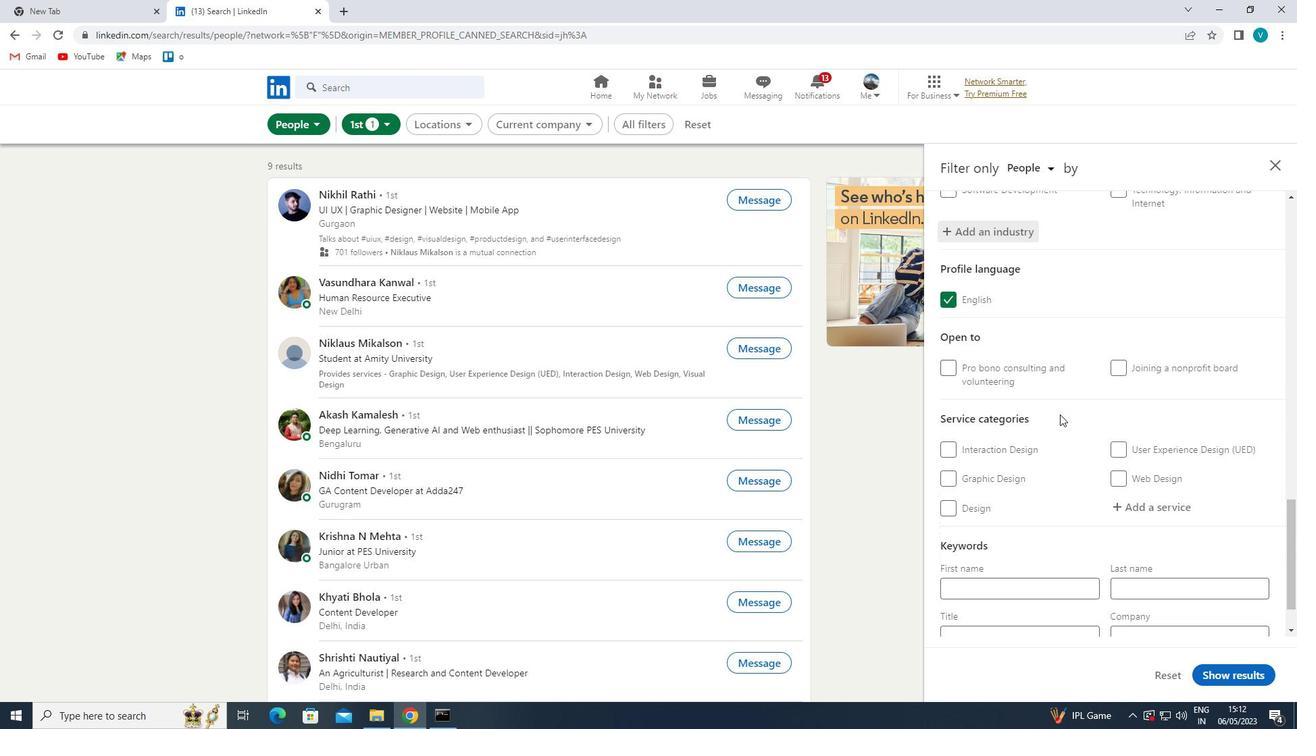 
Action: Mouse scrolled (1064, 426) with delta (0, 0)
Screenshot: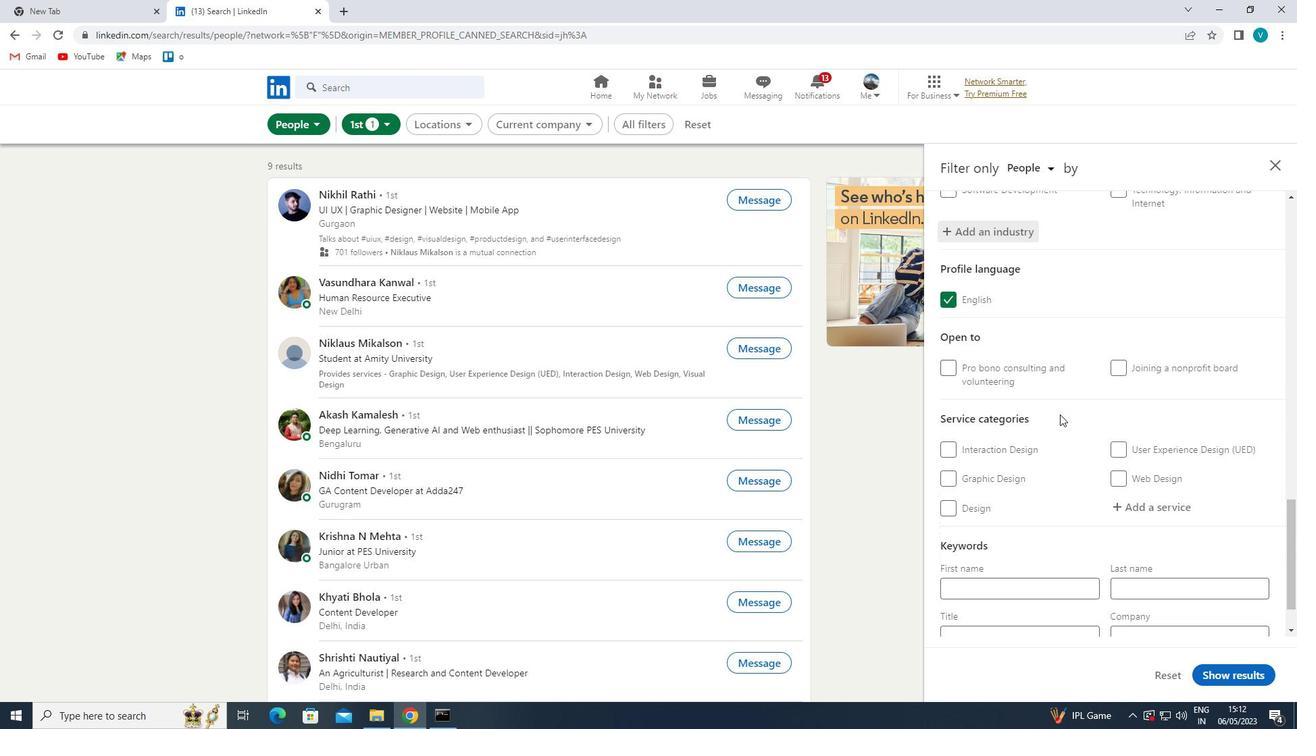 
Action: Mouse moved to (1151, 445)
Screenshot: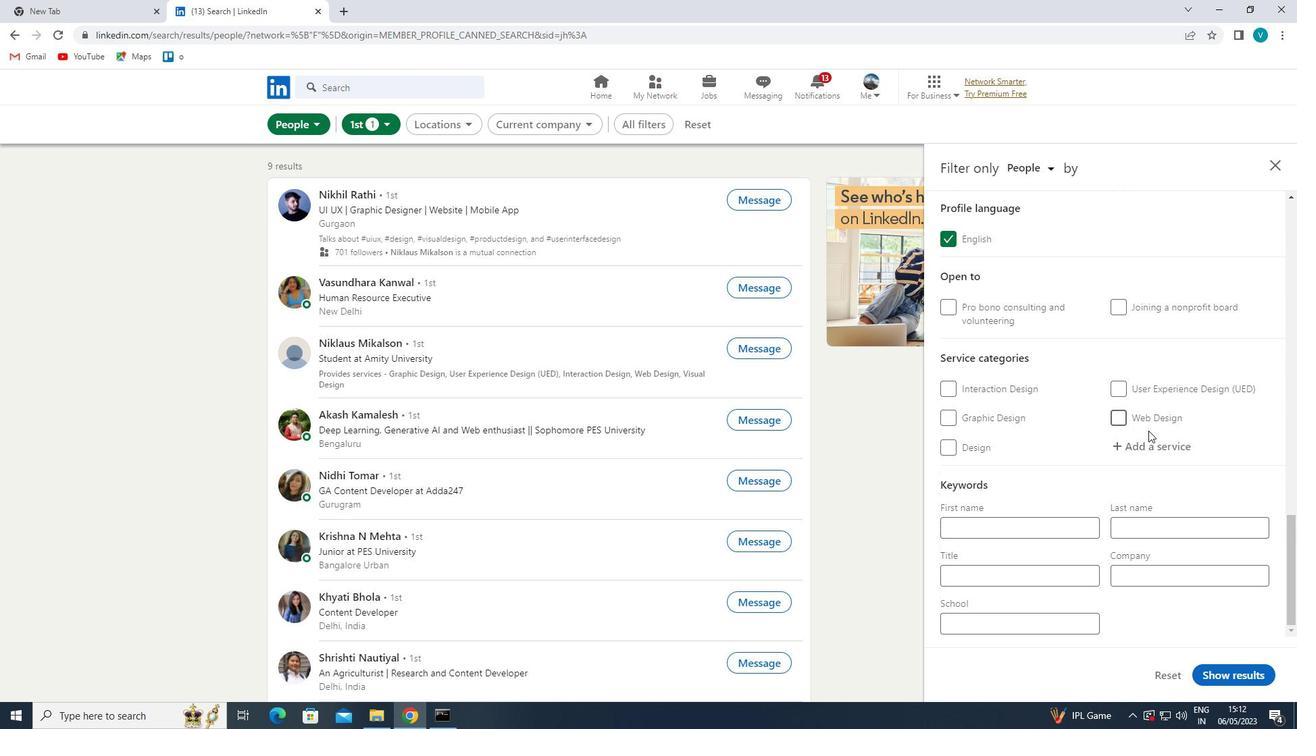 
Action: Mouse pressed left at (1151, 445)
Screenshot: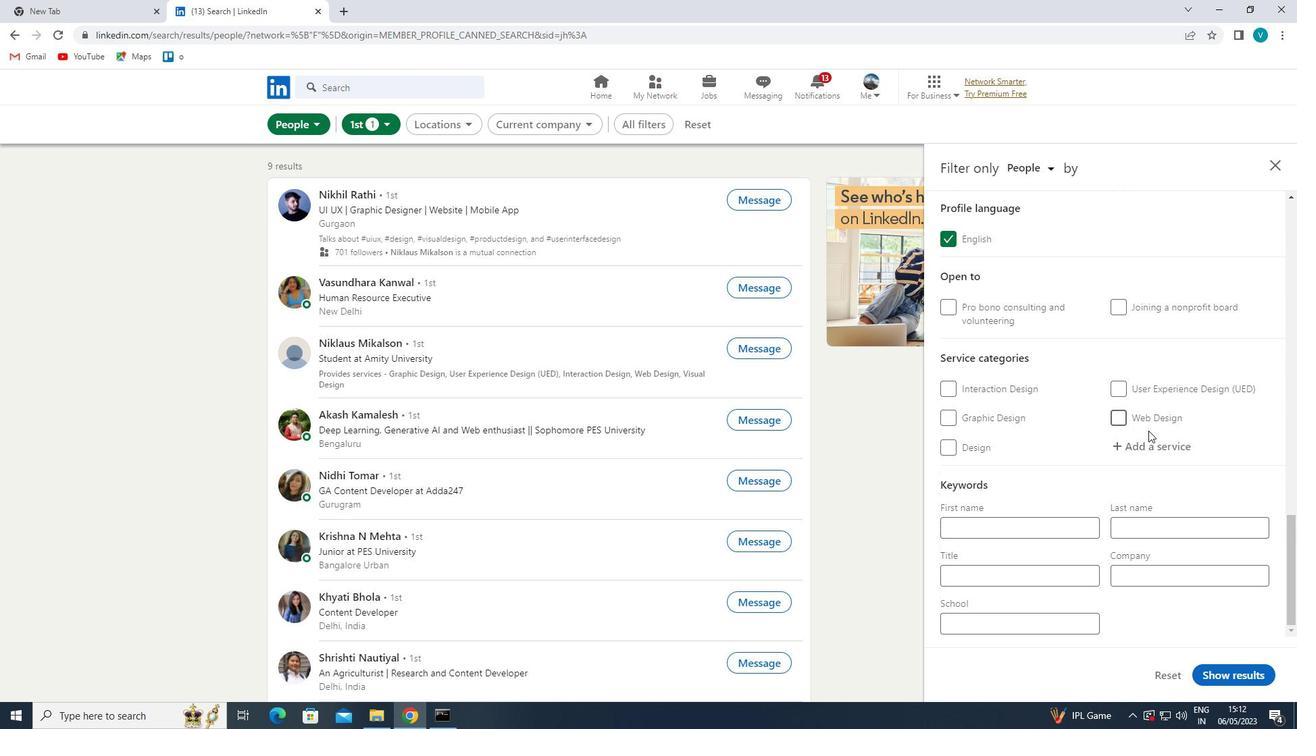 
Action: Mouse moved to (1151, 446)
Screenshot: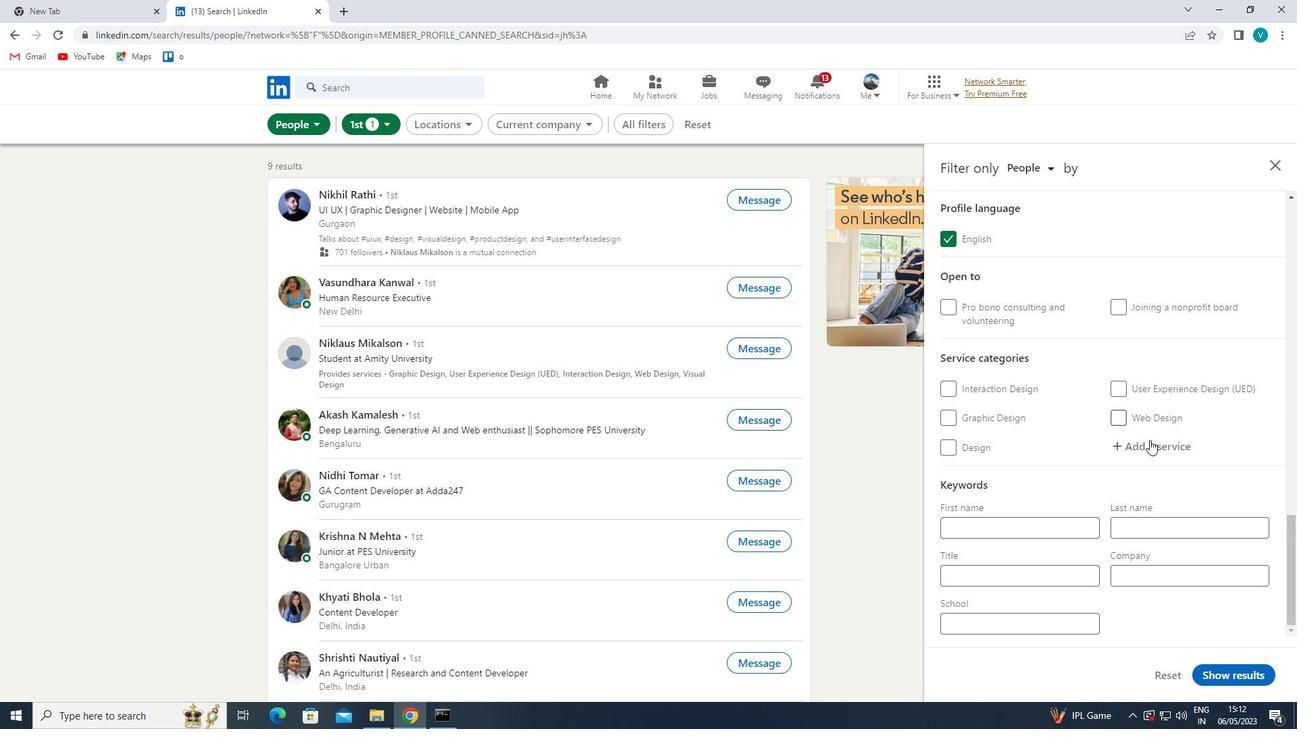 
Action: Key pressed <Key.shift><Key.shift>I<Key.shift>OS<Key.space>D
Screenshot: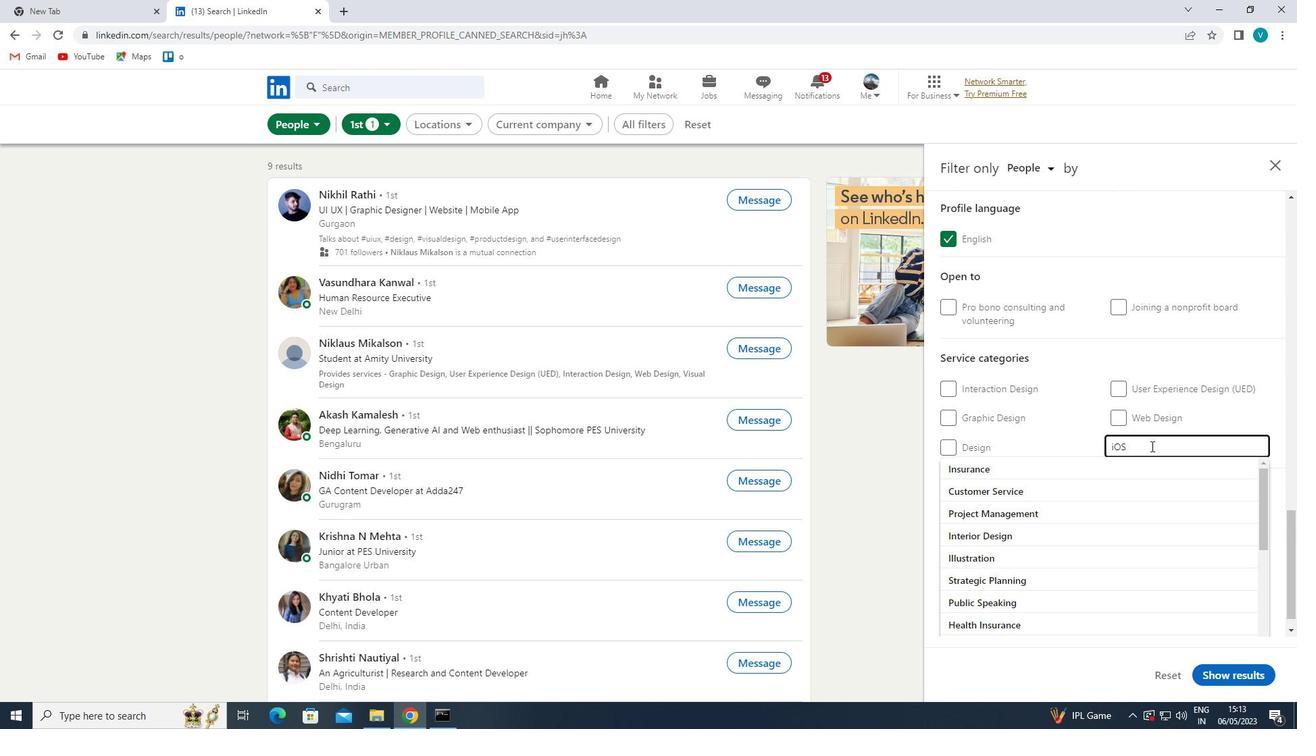 
Action: Mouse moved to (1111, 463)
Screenshot: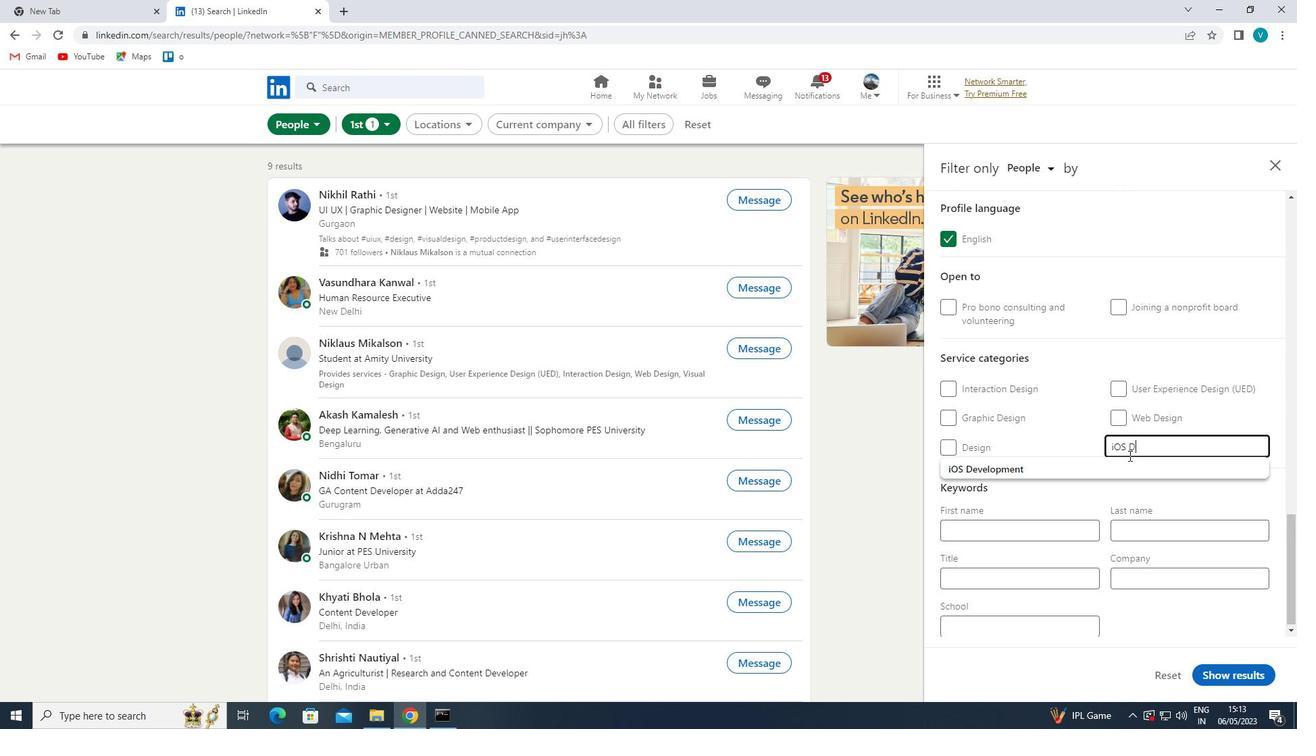 
Action: Mouse pressed left at (1111, 463)
Screenshot: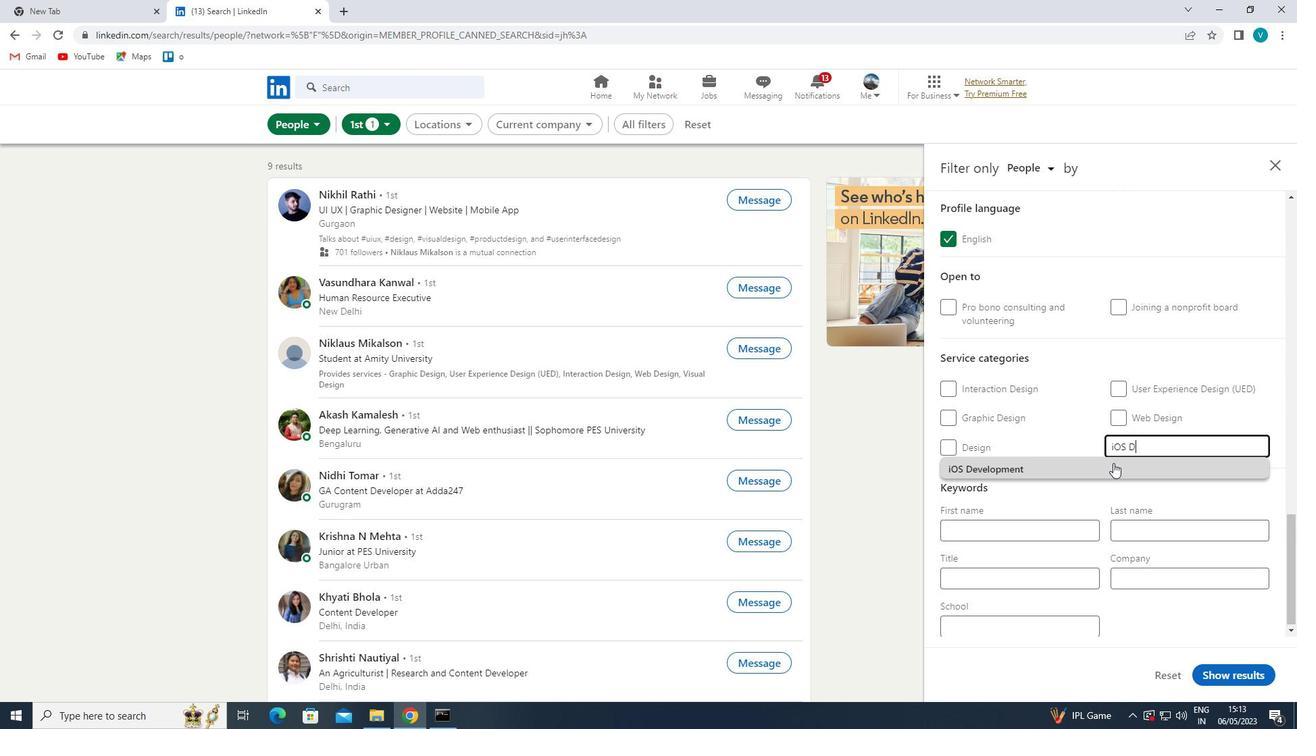 
Action: Mouse moved to (1105, 469)
Screenshot: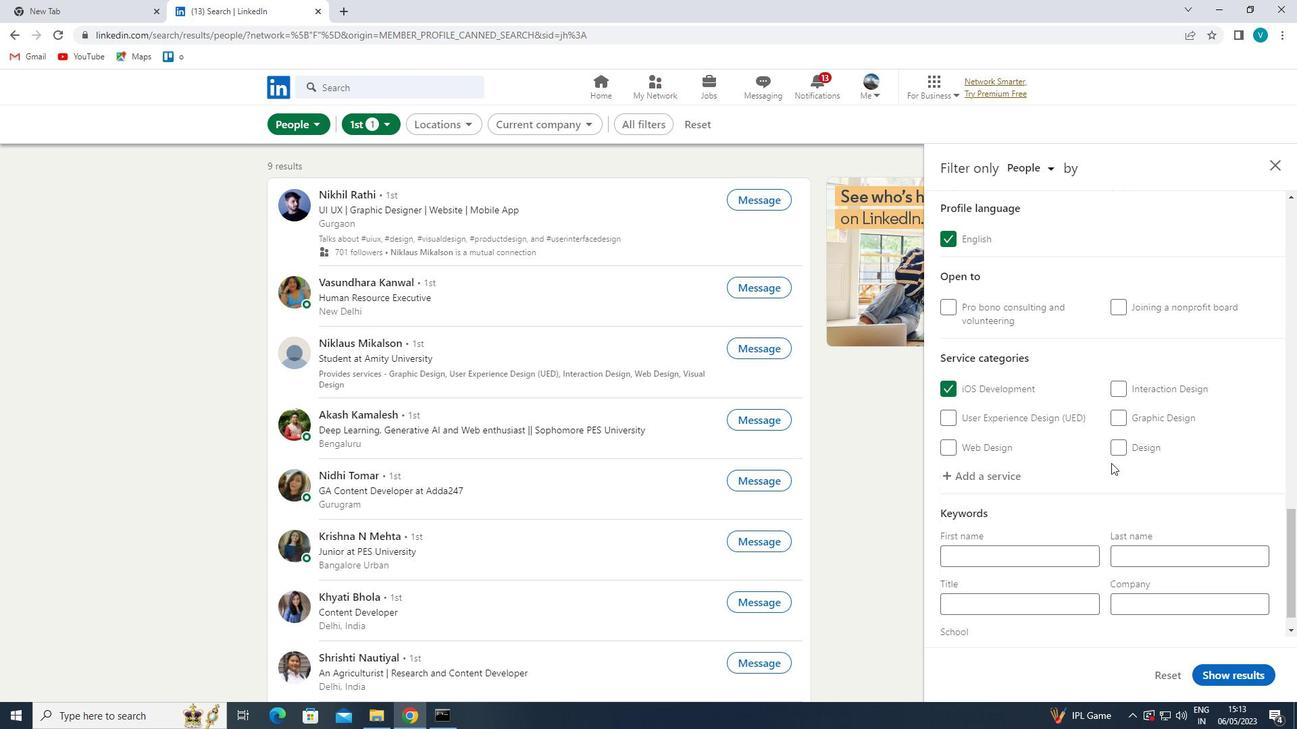 
Action: Mouse scrolled (1105, 468) with delta (0, 0)
Screenshot: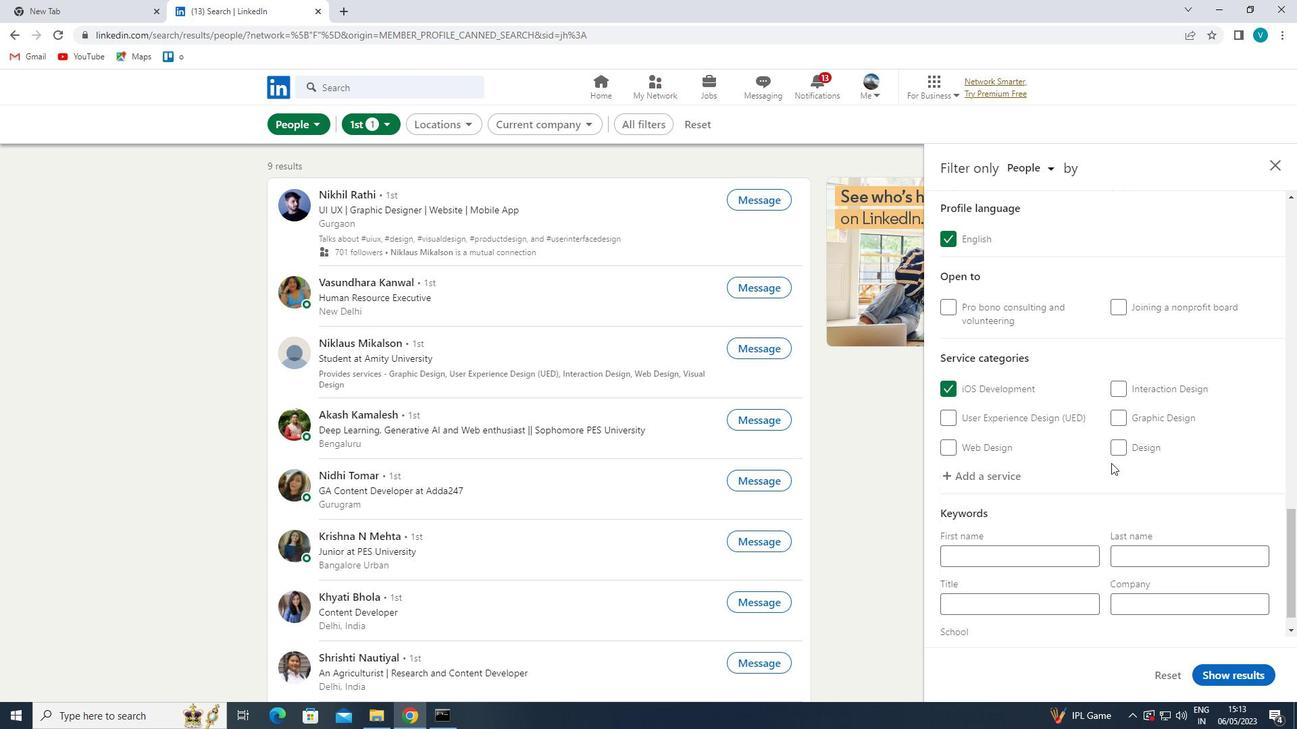 
Action: Mouse moved to (1101, 474)
Screenshot: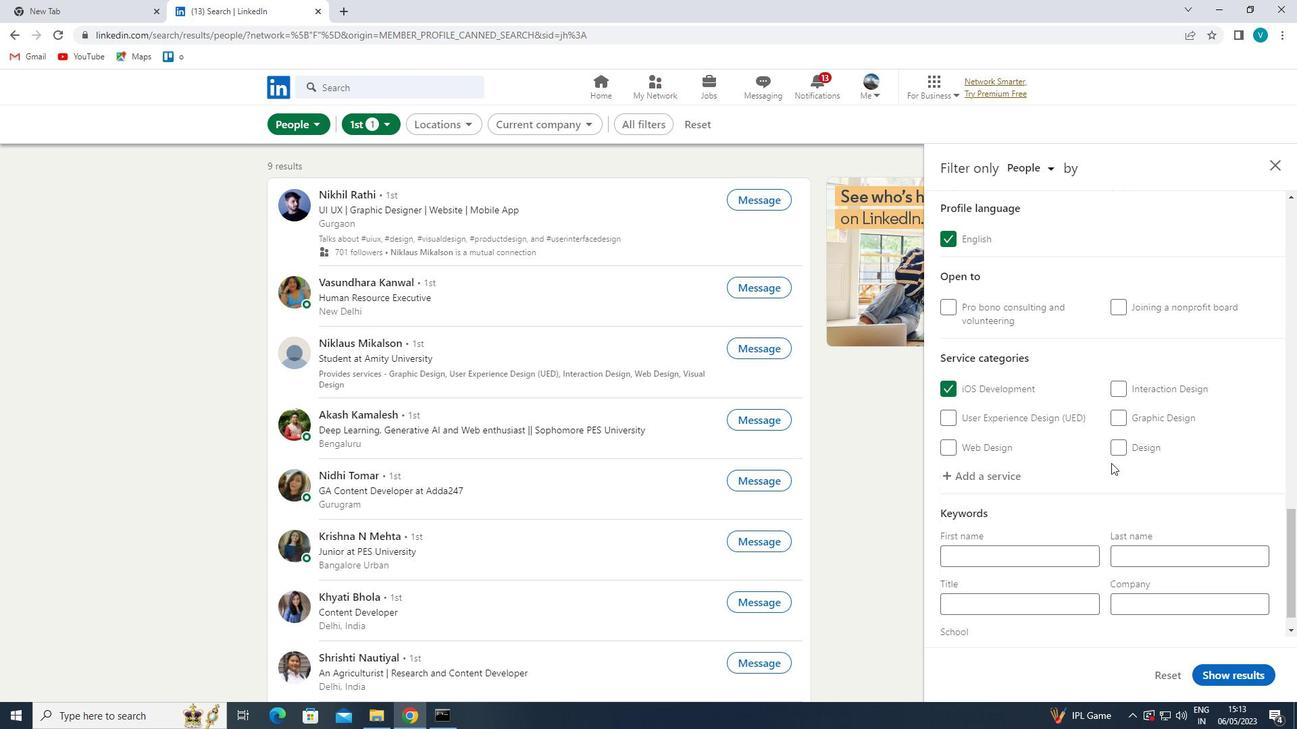
Action: Mouse scrolled (1101, 473) with delta (0, 0)
Screenshot: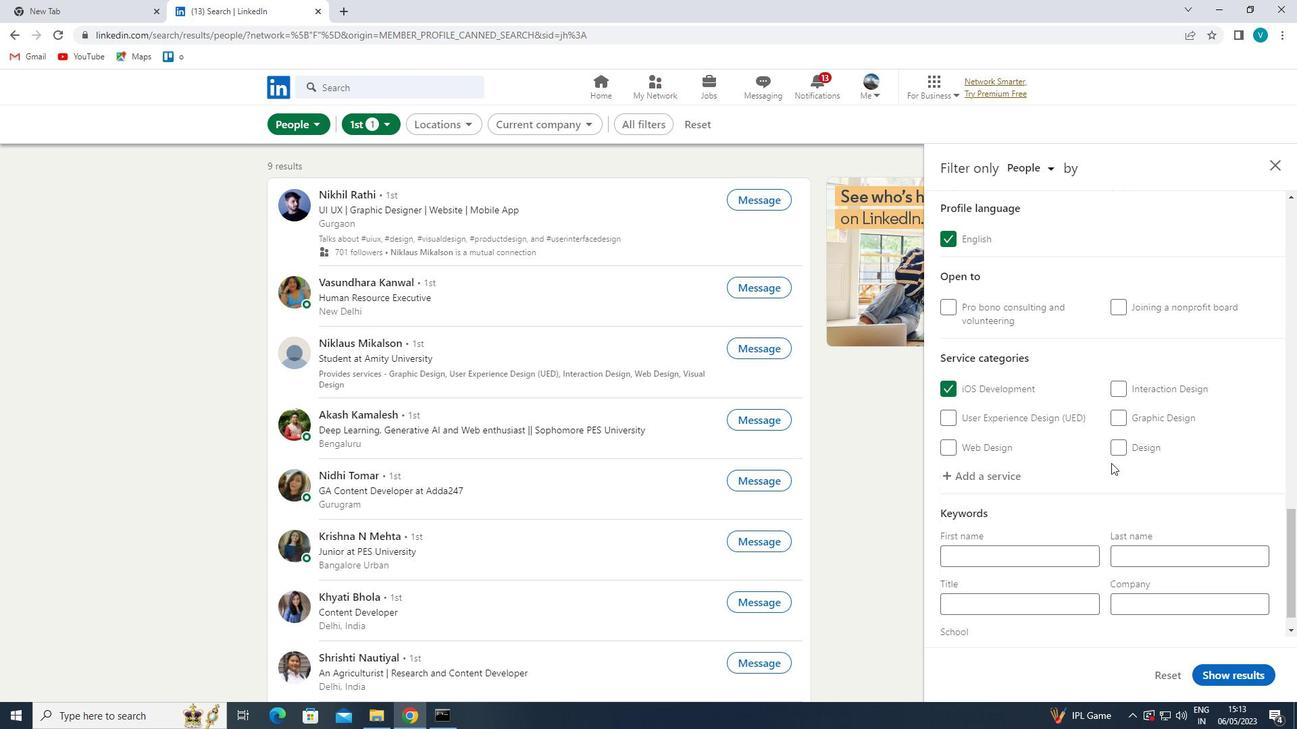 
Action: Mouse moved to (1099, 476)
Screenshot: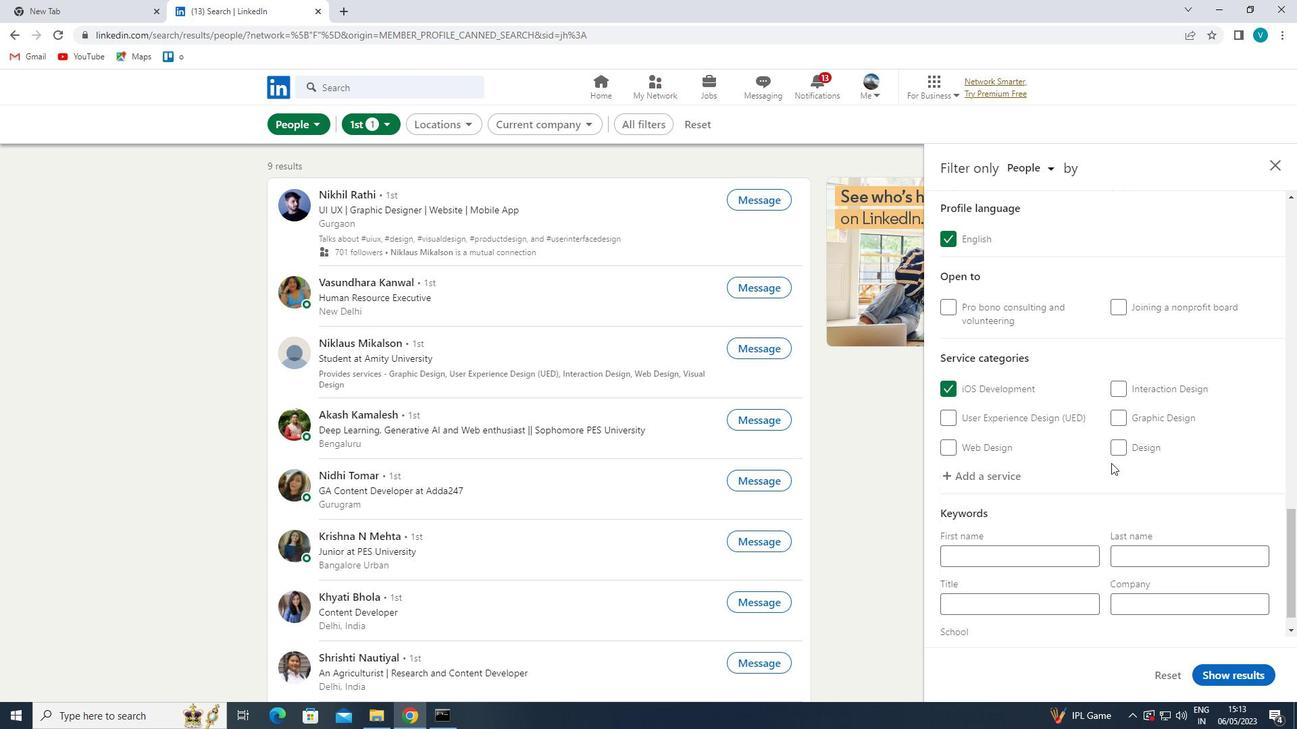 
Action: Mouse scrolled (1099, 475) with delta (0, 0)
Screenshot: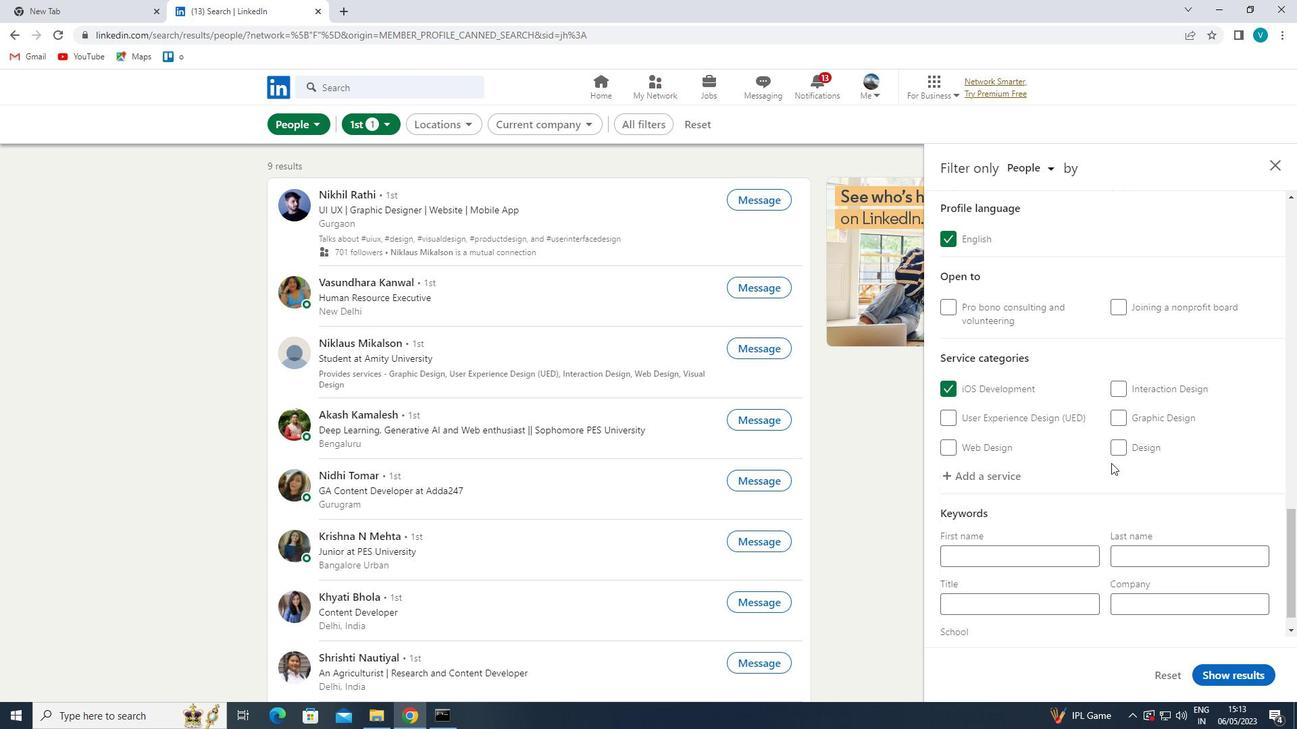
Action: Mouse moved to (1037, 591)
Screenshot: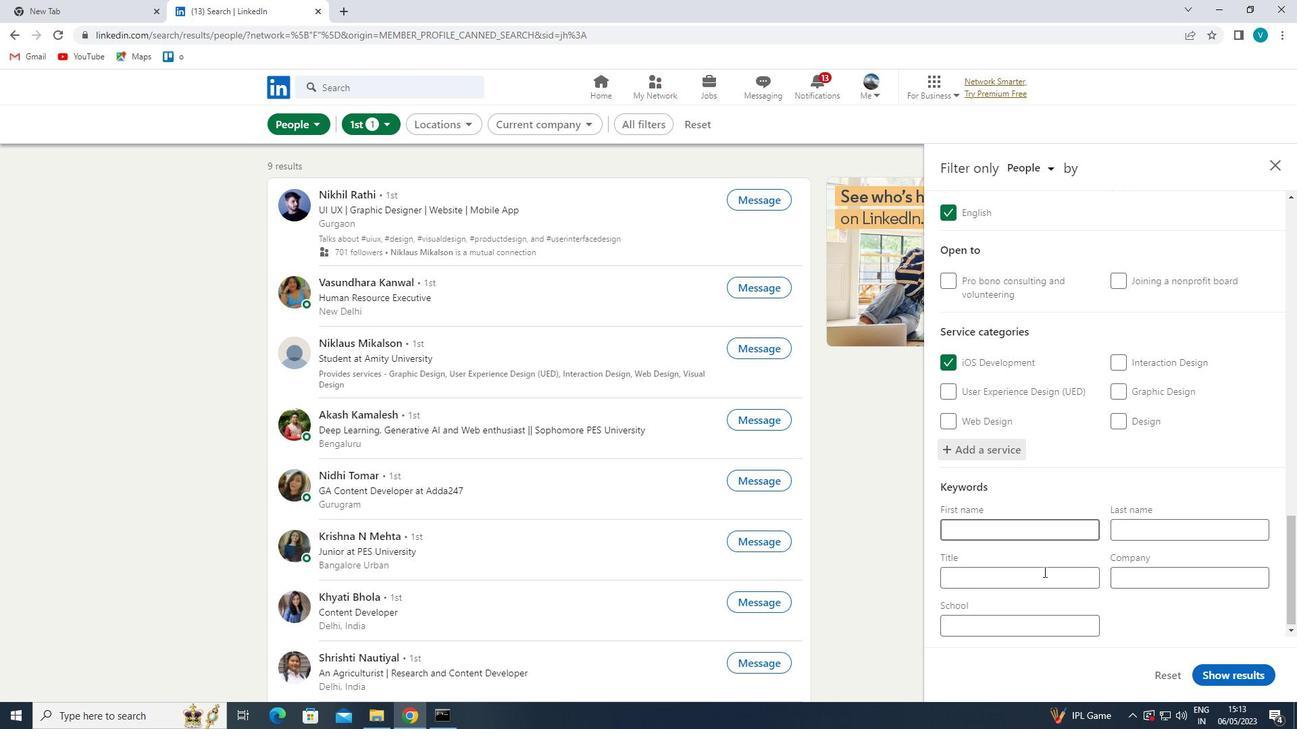 
Action: Mouse pressed left at (1037, 591)
Screenshot: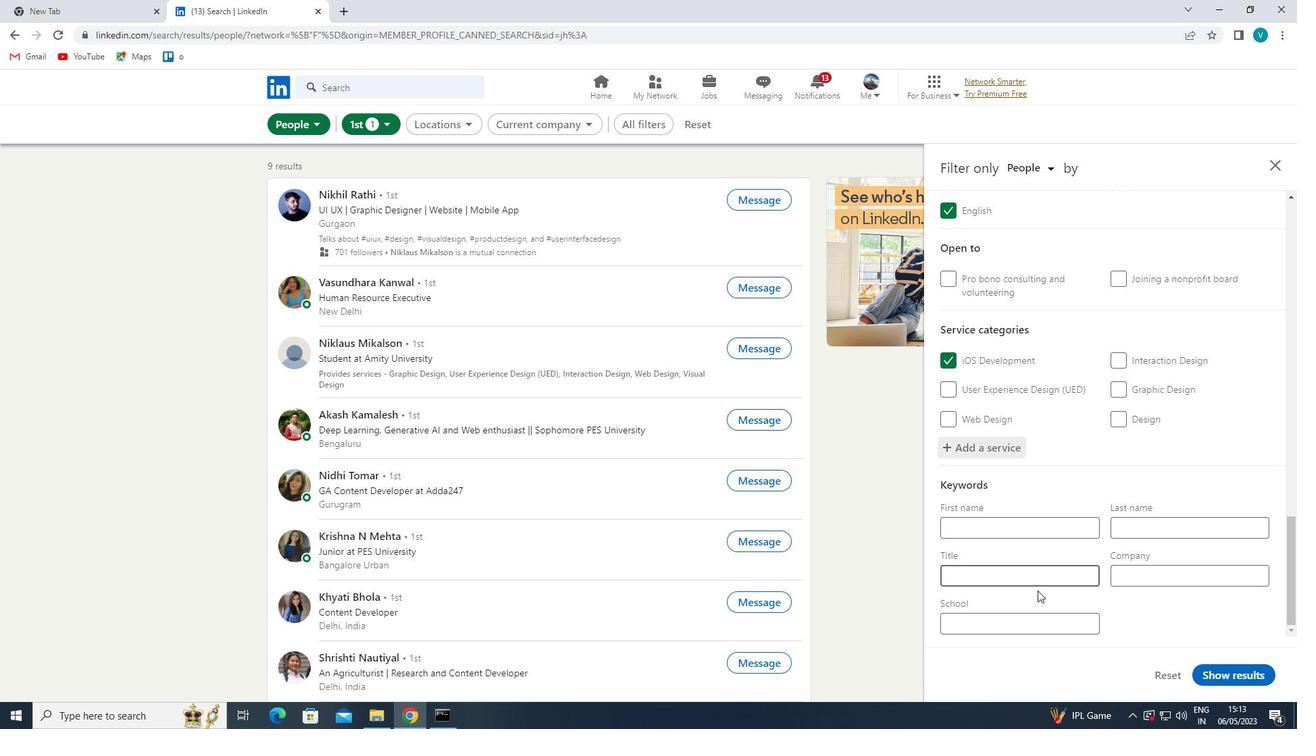 
Action: Mouse moved to (1034, 579)
Screenshot: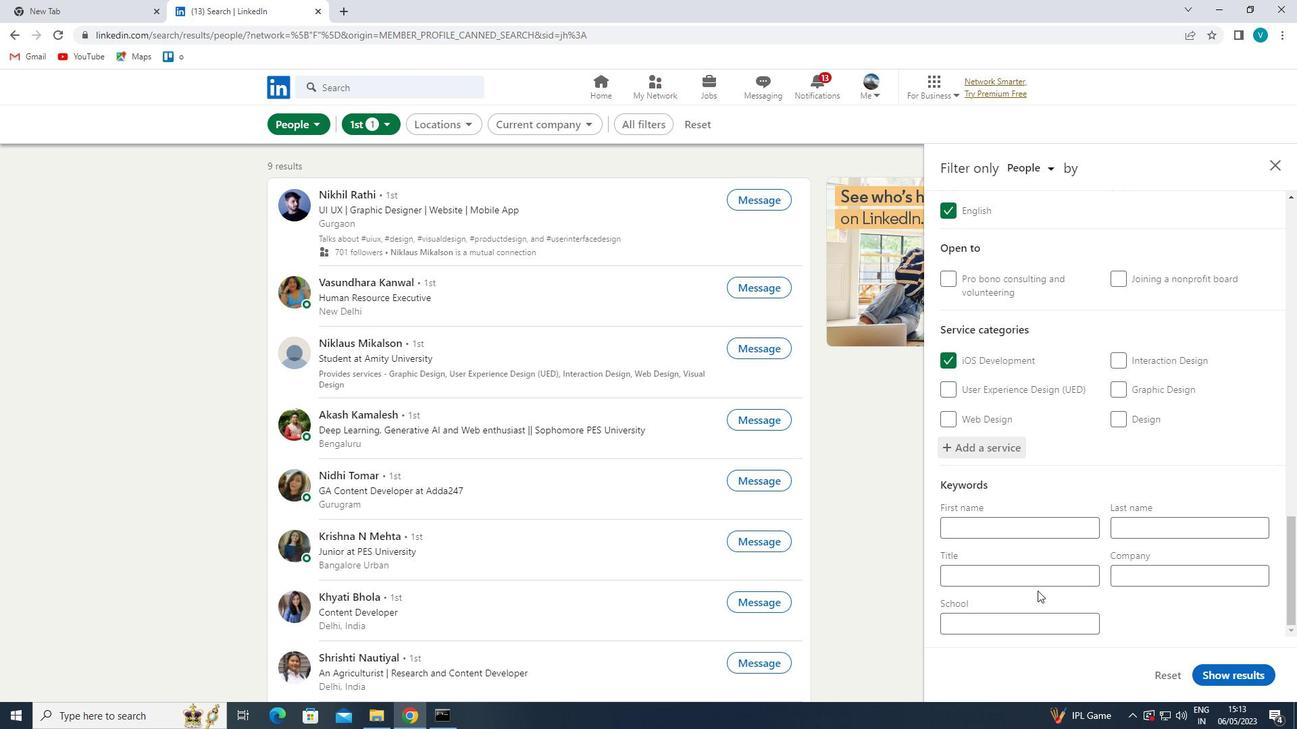 
Action: Mouse pressed left at (1034, 579)
Screenshot: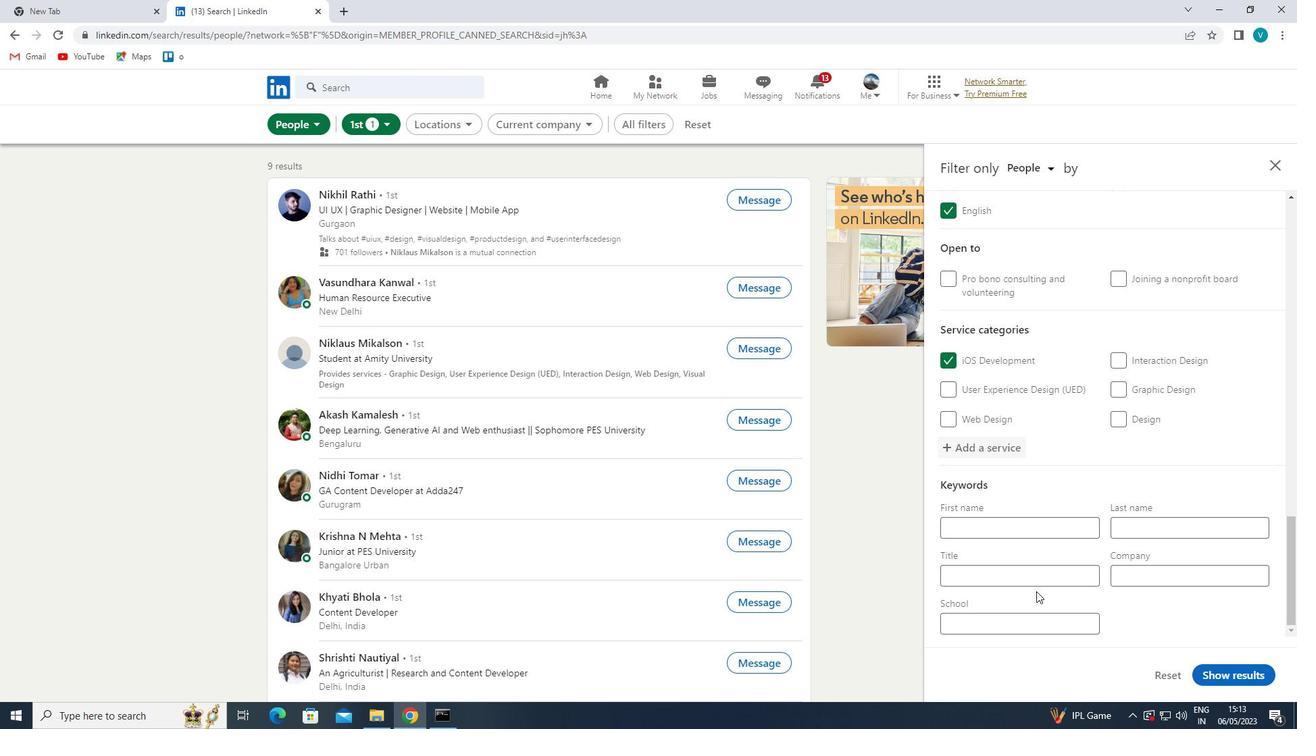 
Action: Mouse moved to (1034, 578)
Screenshot: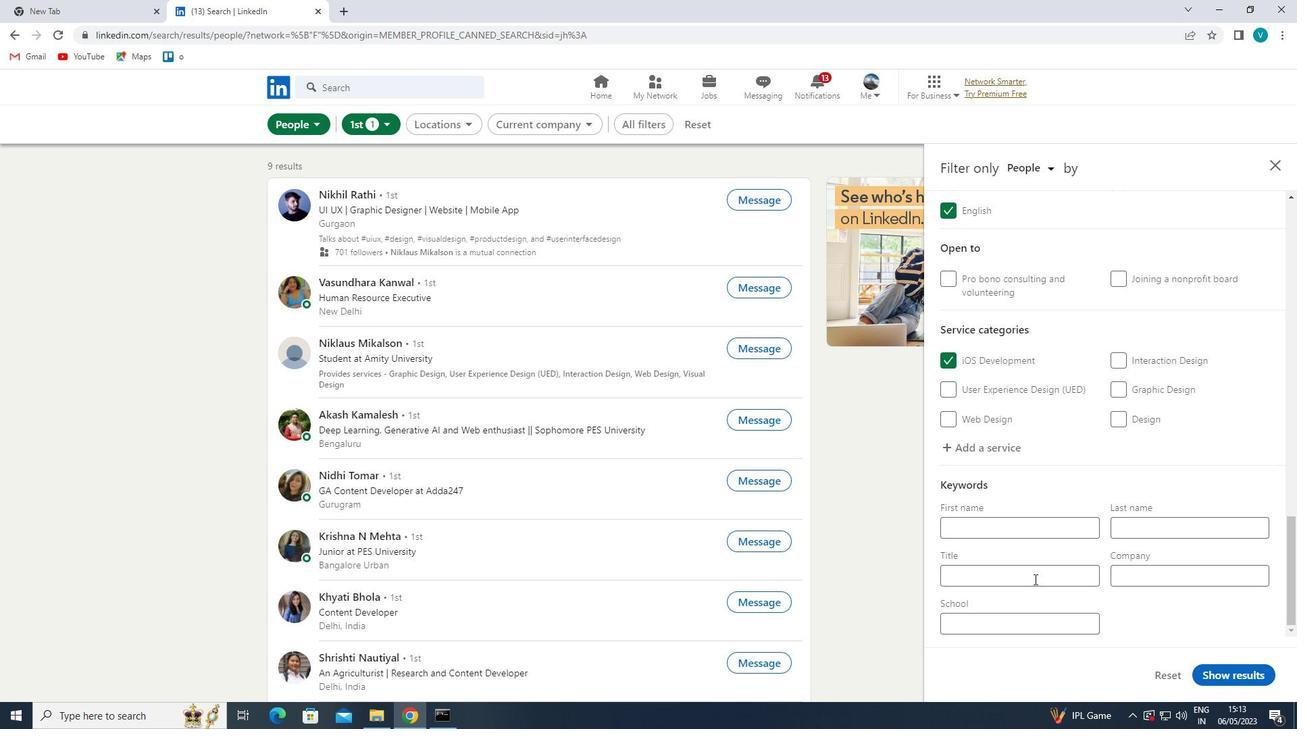 
Action: Key pressed <Key.shift>PHO
Screenshot: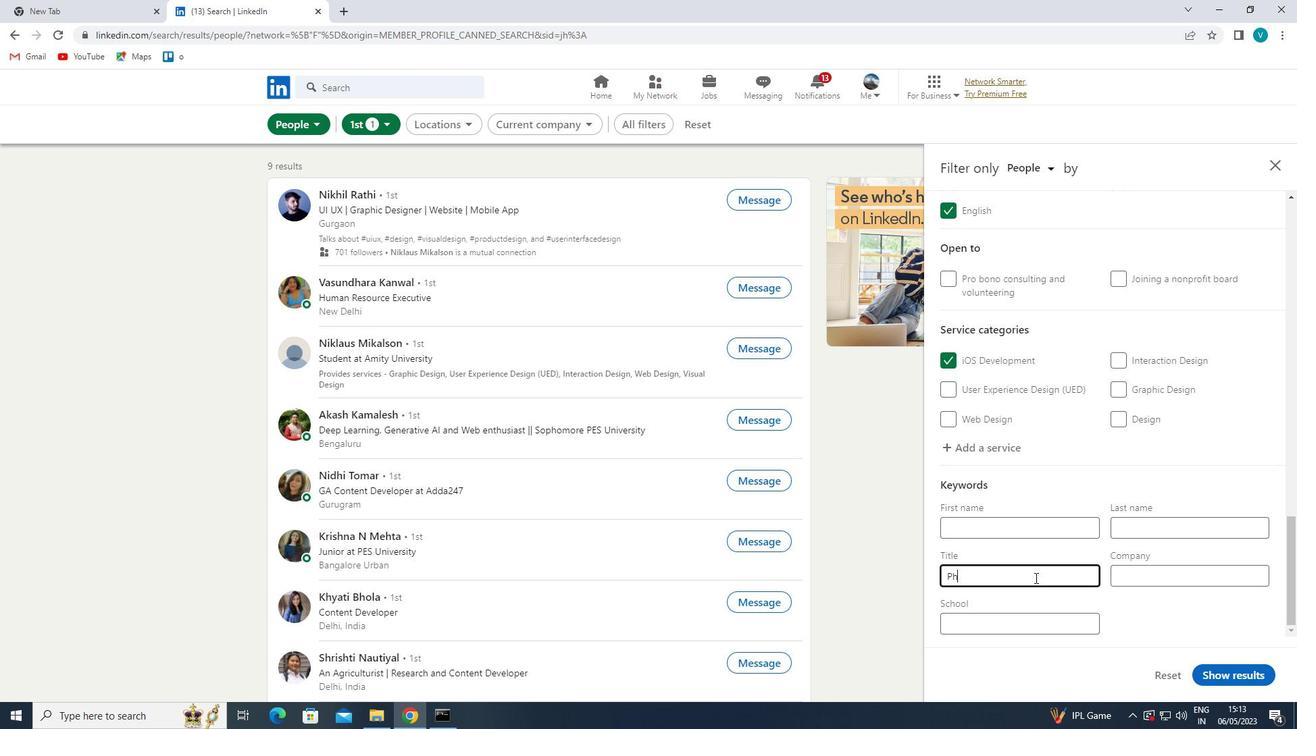 
Action: Mouse moved to (1033, 576)
Screenshot: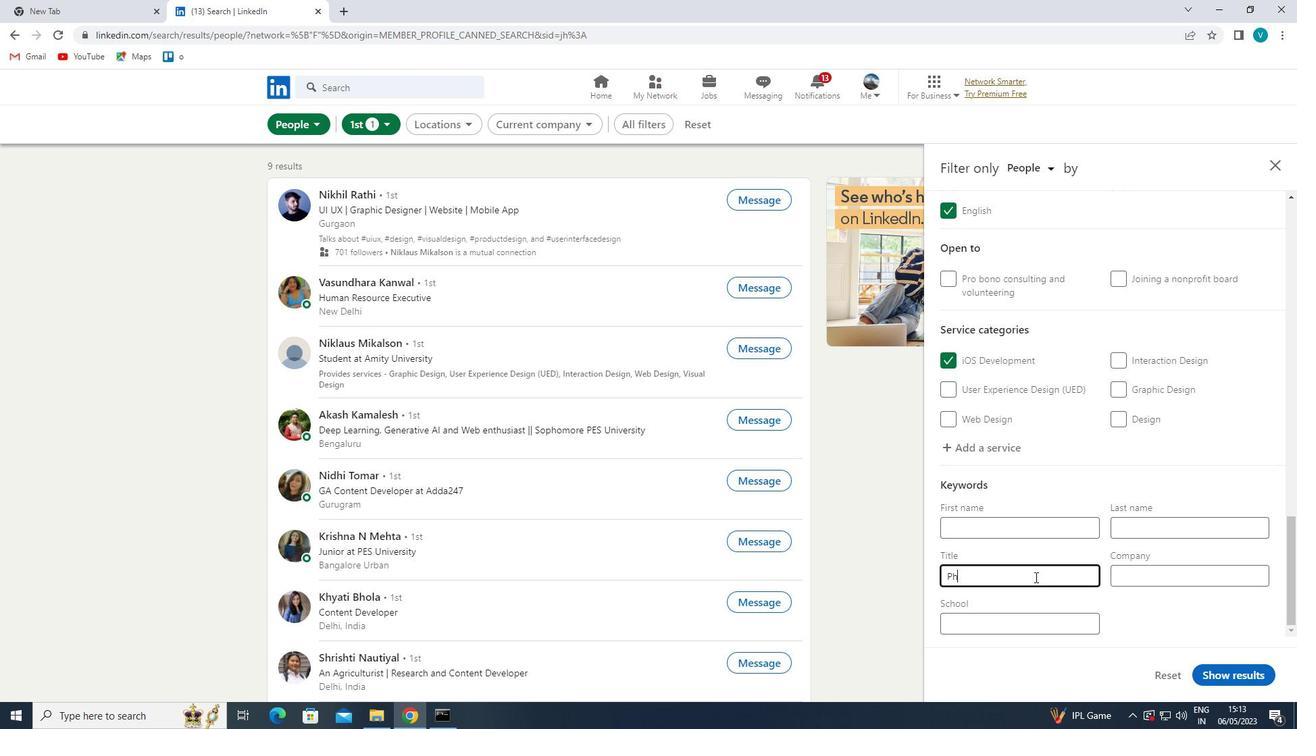 
Action: Key pressed NE<Key.space><Key.shift>INT
Screenshot: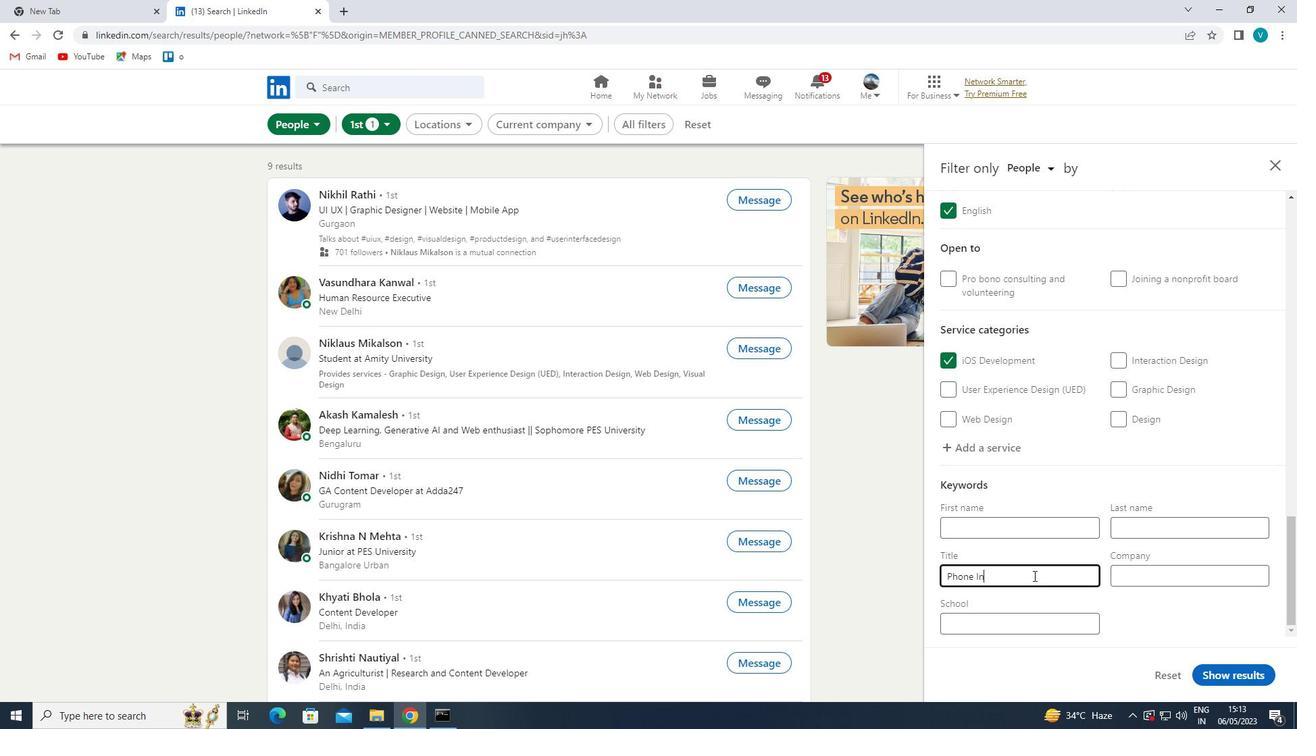 
Action: Mouse moved to (1032, 576)
Screenshot: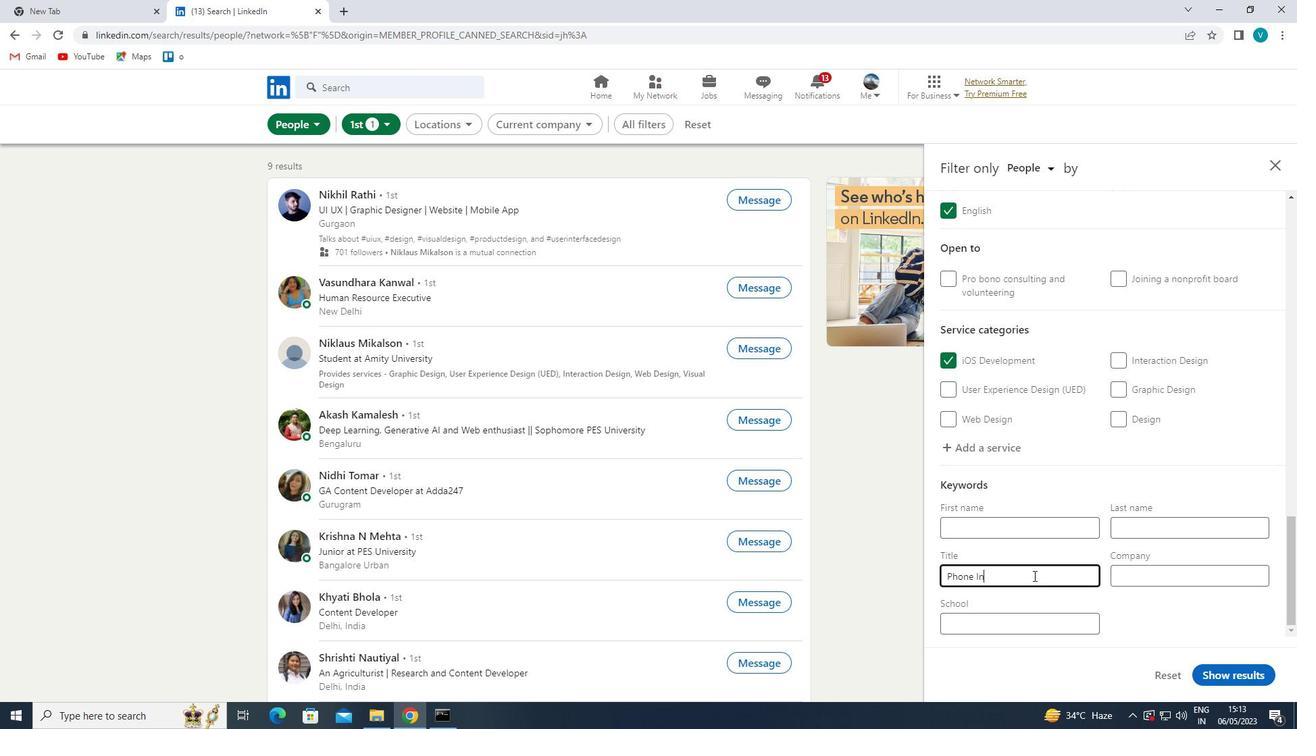 
Action: Key pressed ERPRETER
Screenshot: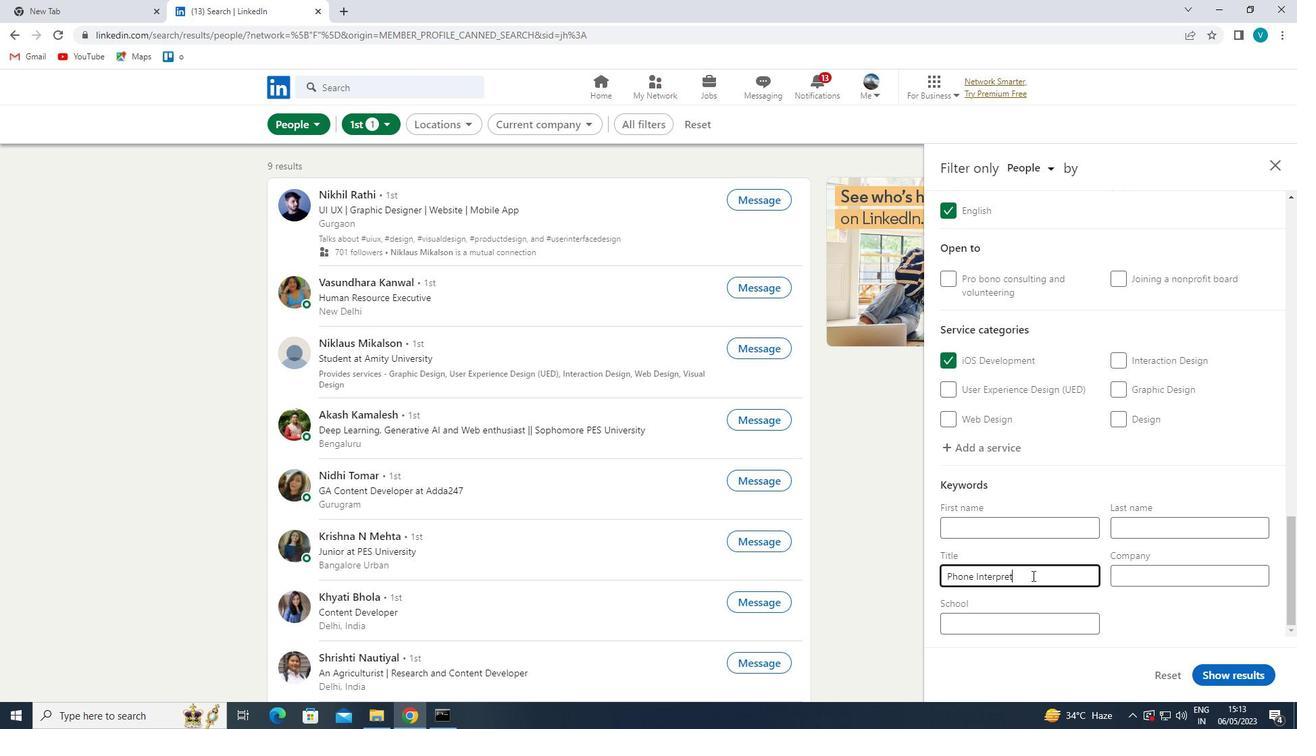 
Action: Mouse moved to (1243, 681)
Screenshot: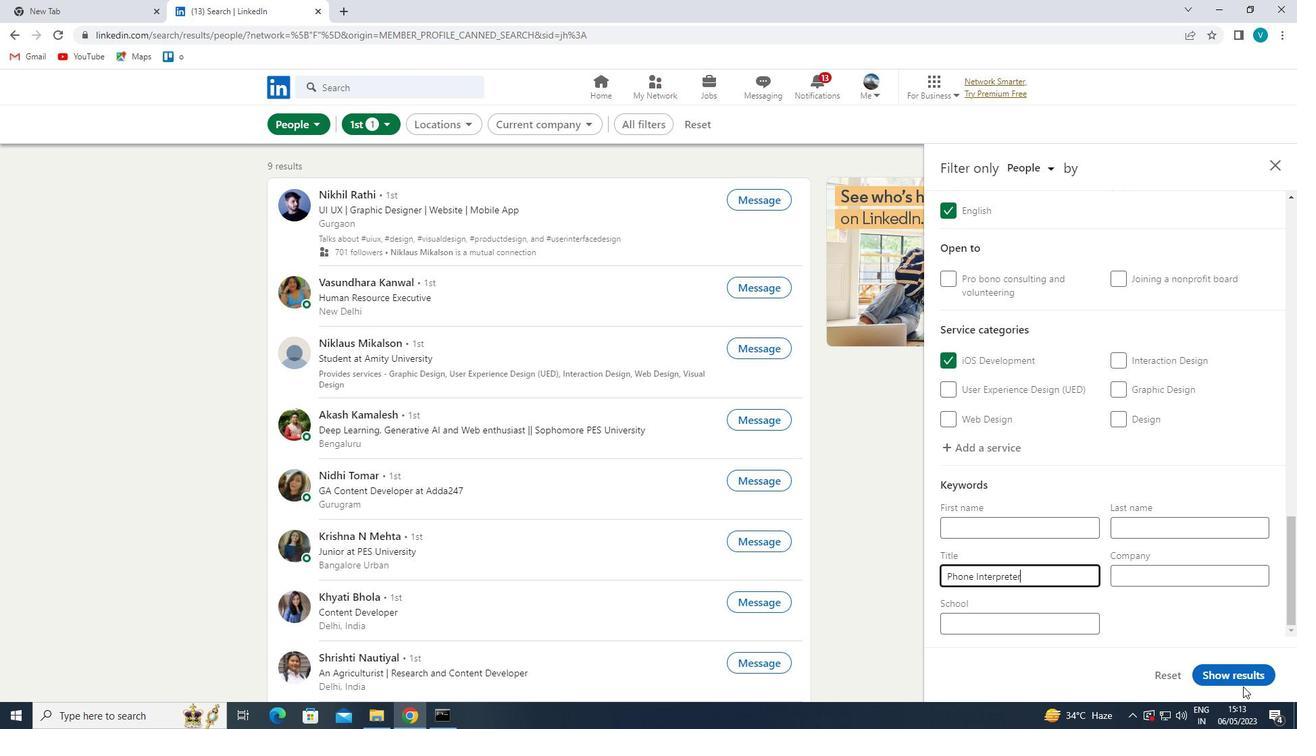 
Action: Mouse pressed left at (1243, 681)
Screenshot: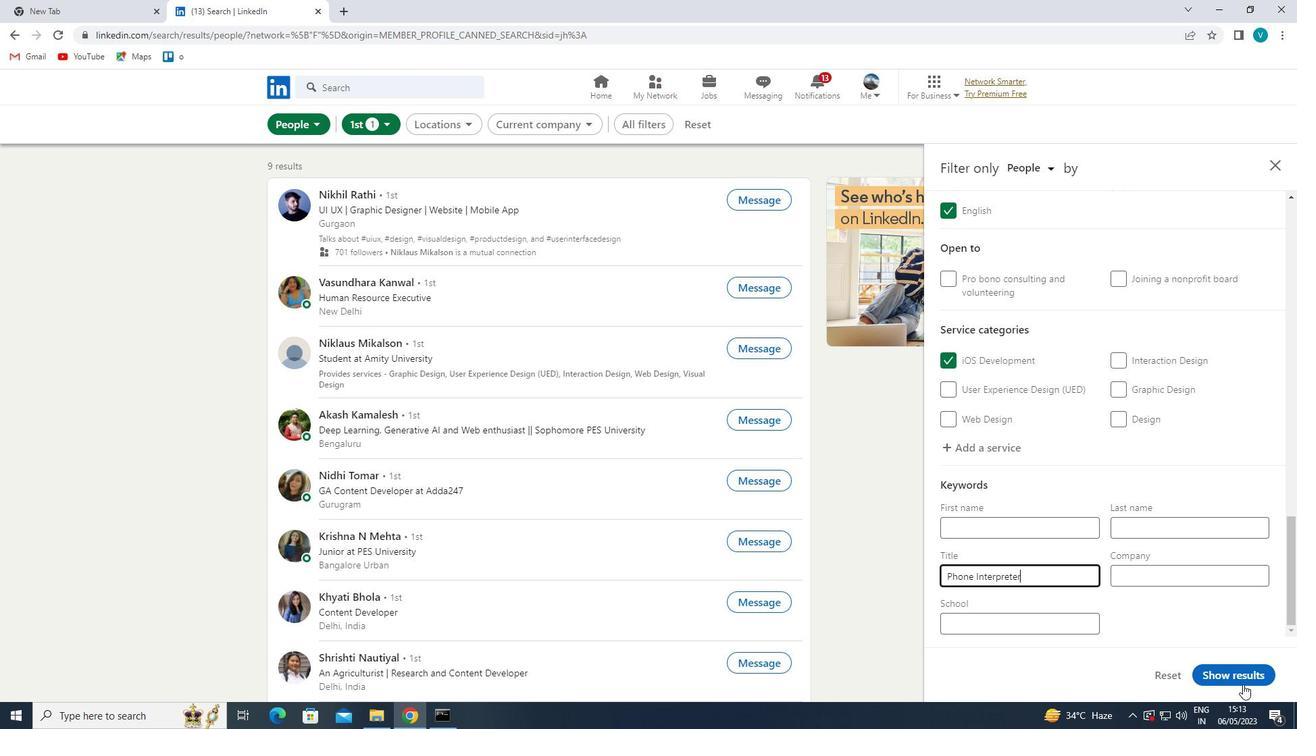 
Action: Mouse moved to (1247, 675)
Screenshot: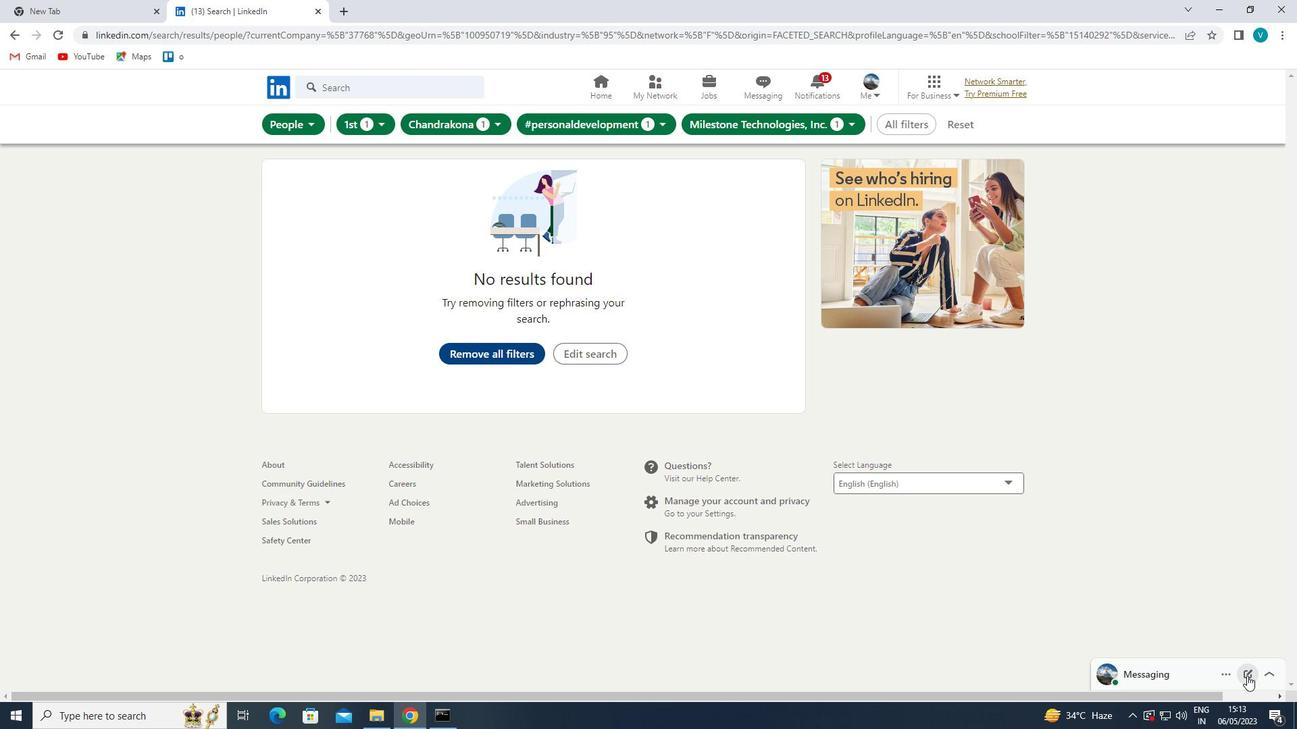 
